 Task: Find an Airbnb in Stoughton, United States, for 8 guests from August 24 to September 10, with 6 bedrooms, 6 bathrooms, a price range of ₹10,000 to ₹15,000, and amenities including WiFi, Free parking, TV, and Gym.
Action: Mouse moved to (724, 154)
Screenshot: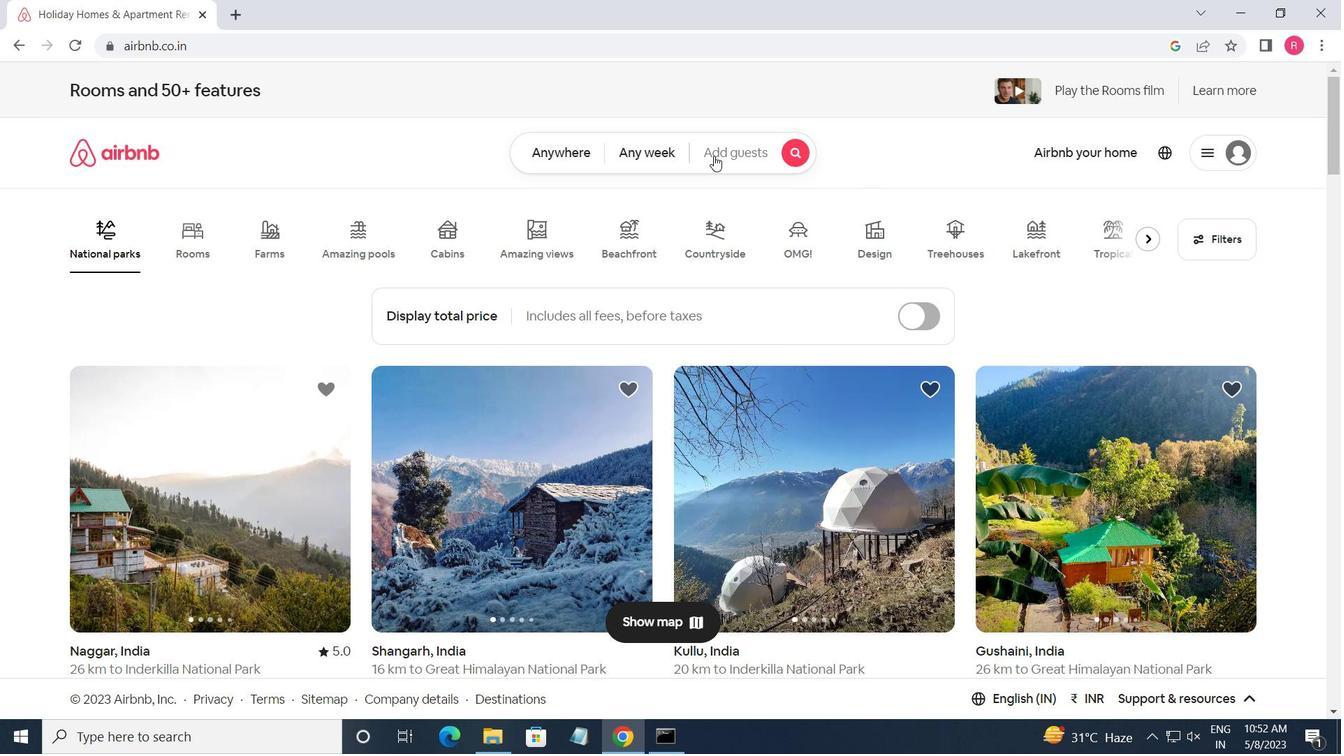 
Action: Mouse pressed left at (724, 154)
Screenshot: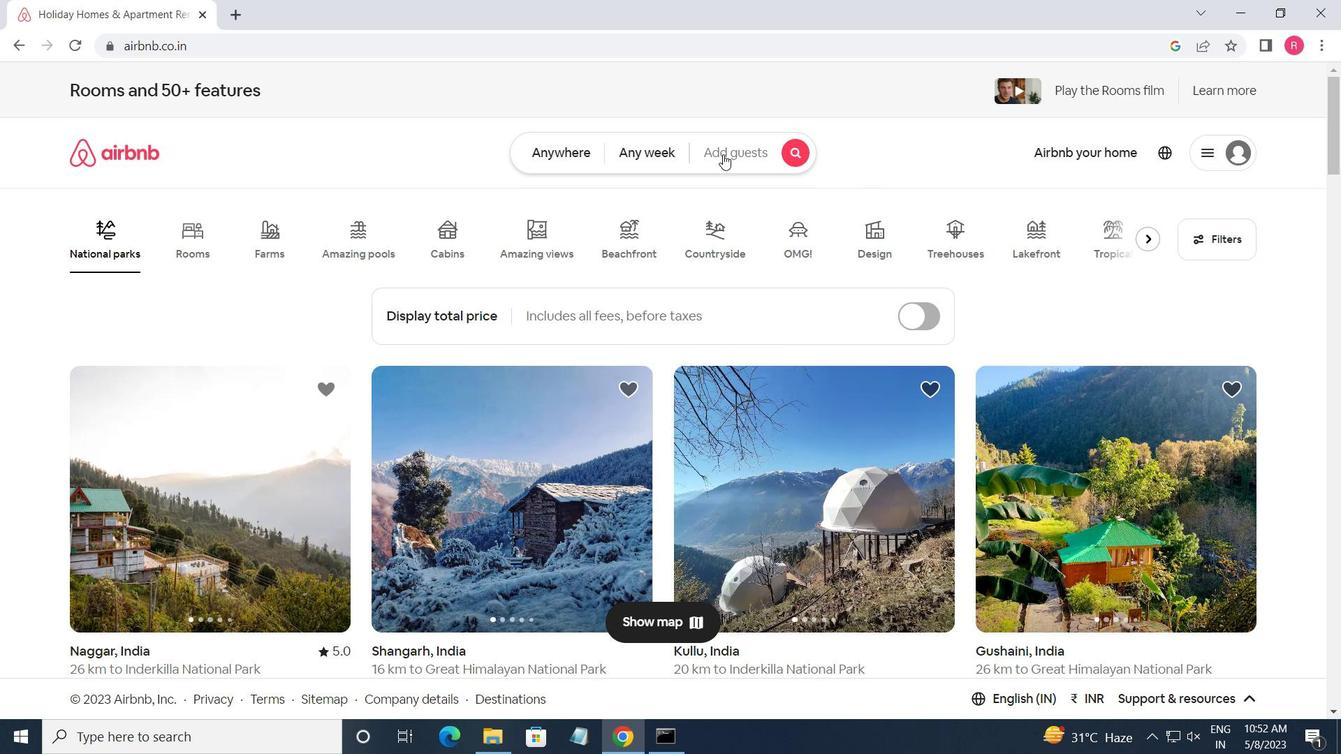 
Action: Mouse moved to (851, 172)
Screenshot: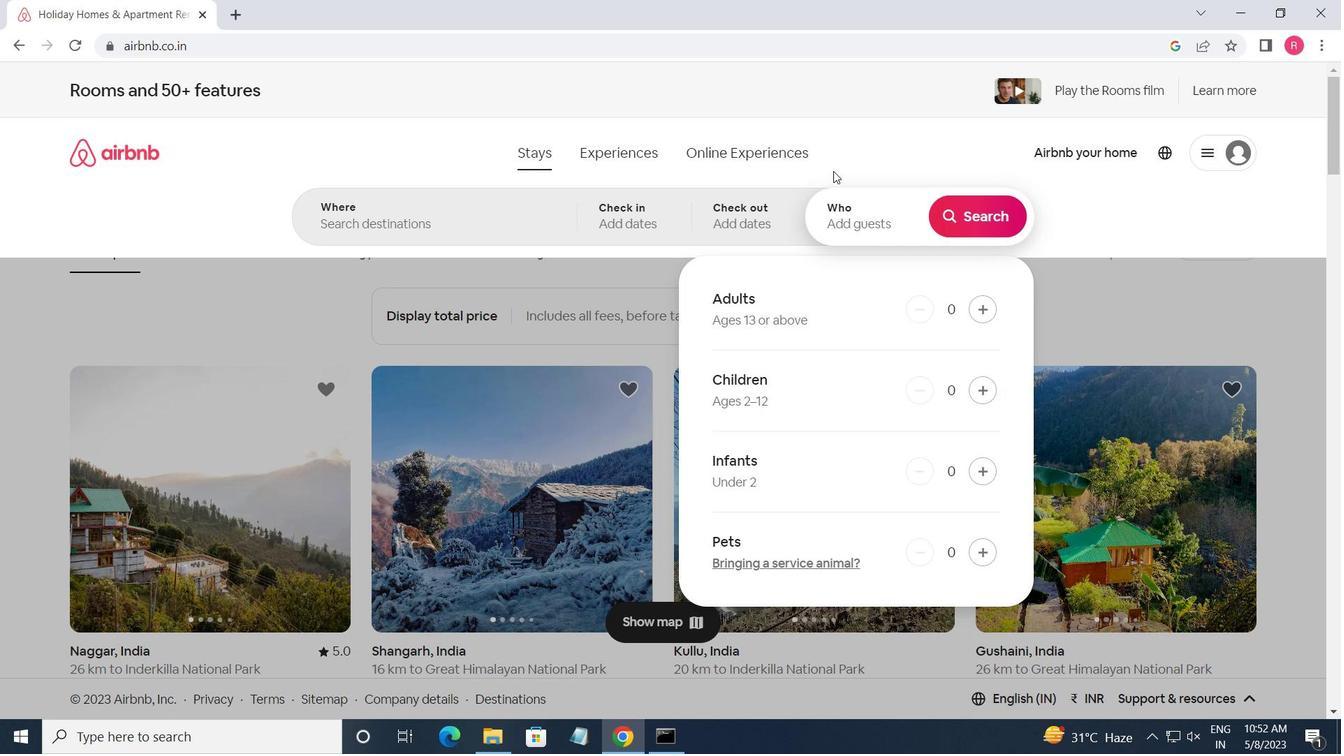 
Action: Mouse pressed left at (851, 172)
Screenshot: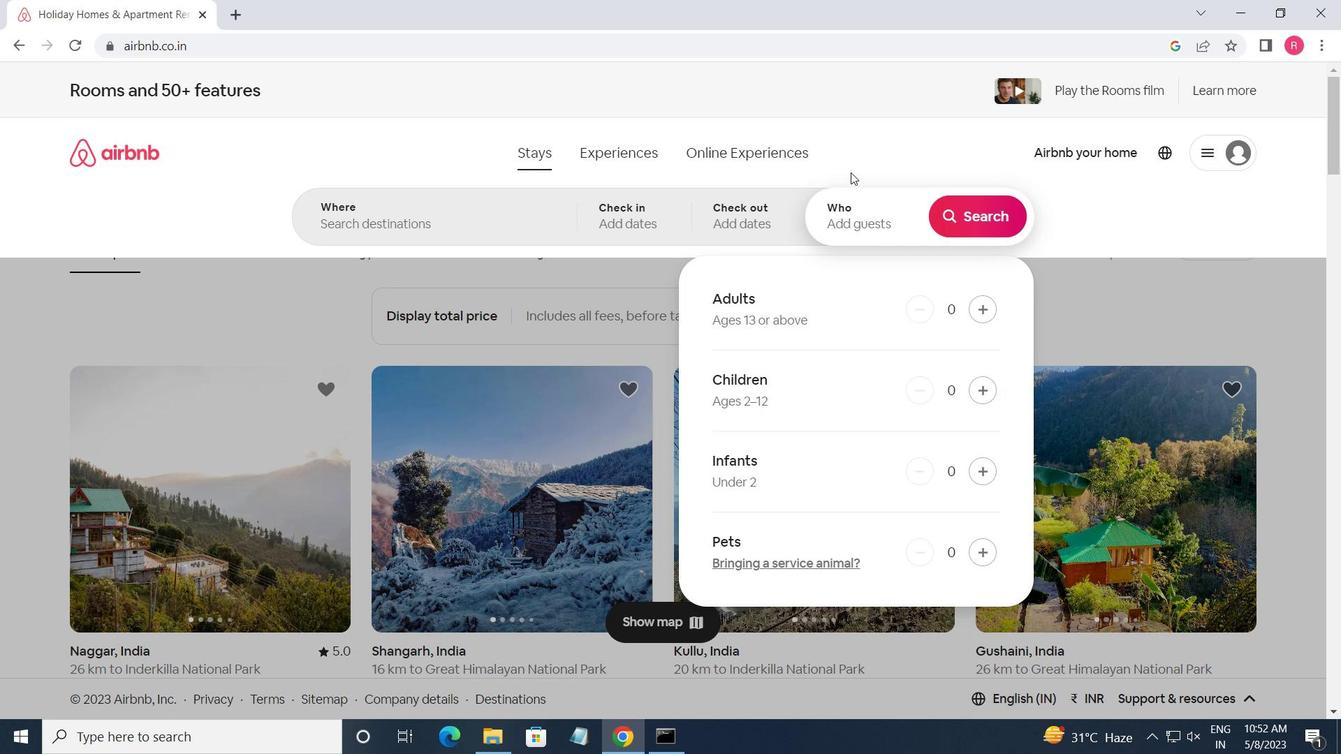 
Action: Mouse moved to (989, 216)
Screenshot: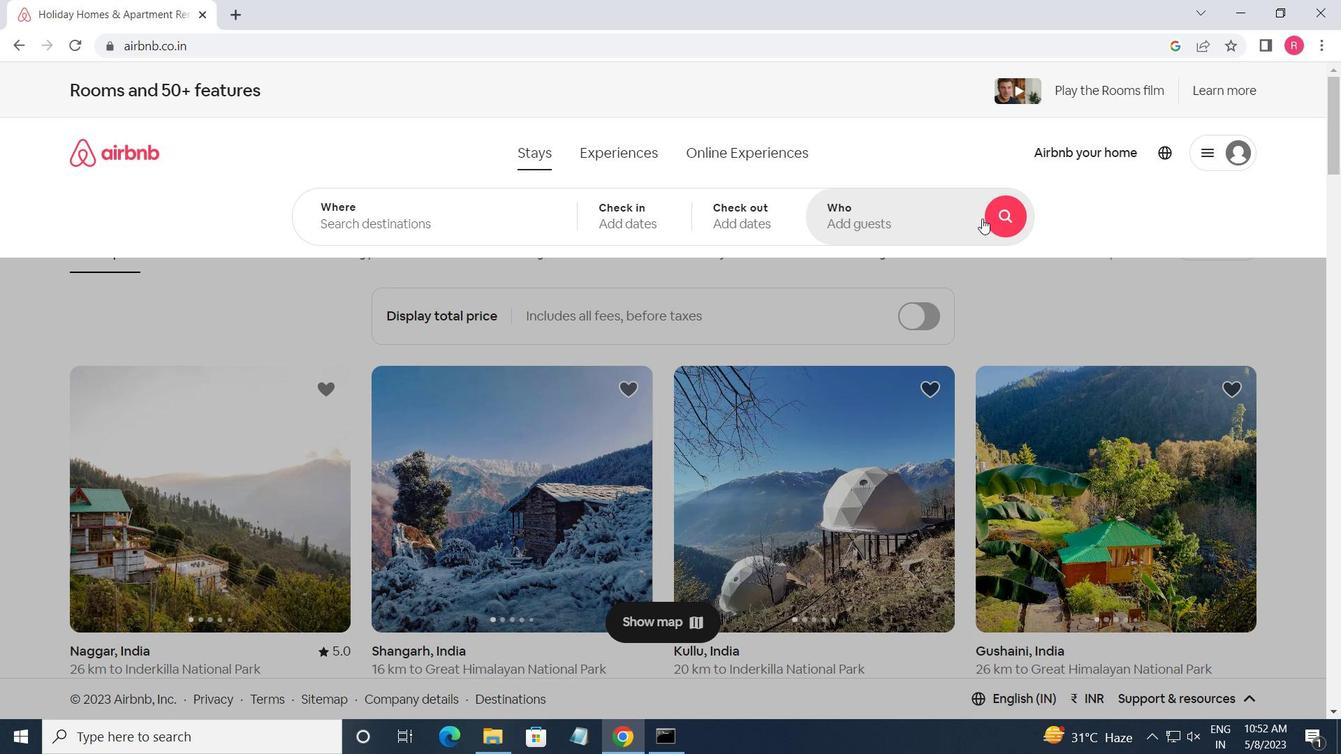 
Action: Mouse pressed left at (989, 216)
Screenshot: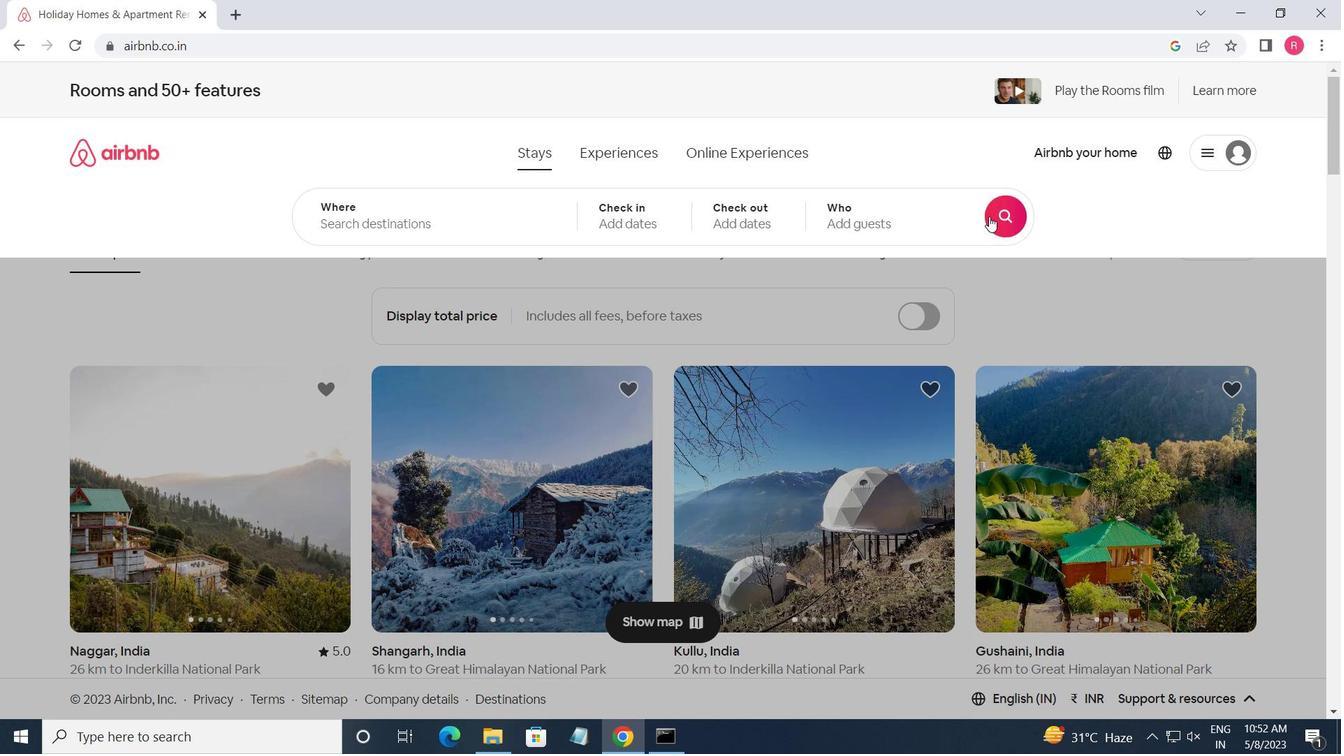 
Action: Mouse moved to (788, 160)
Screenshot: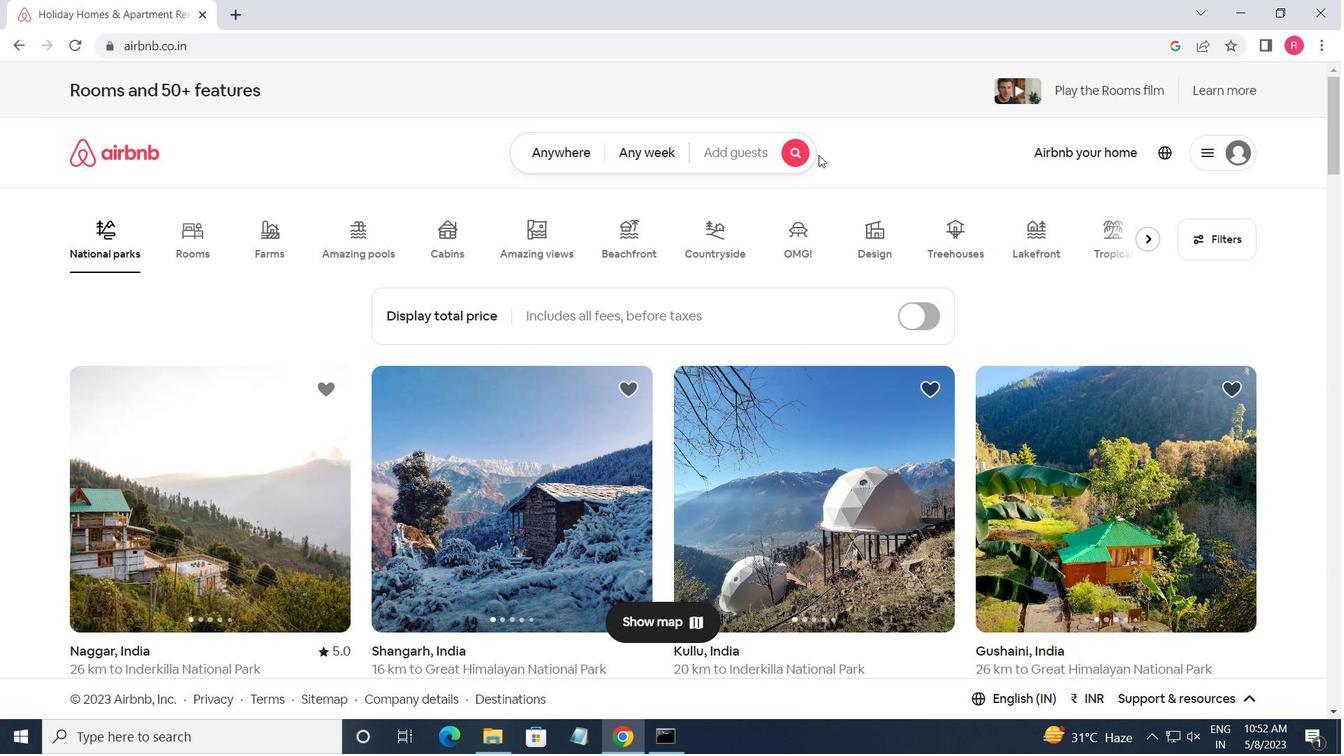 
Action: Mouse pressed left at (788, 160)
Screenshot: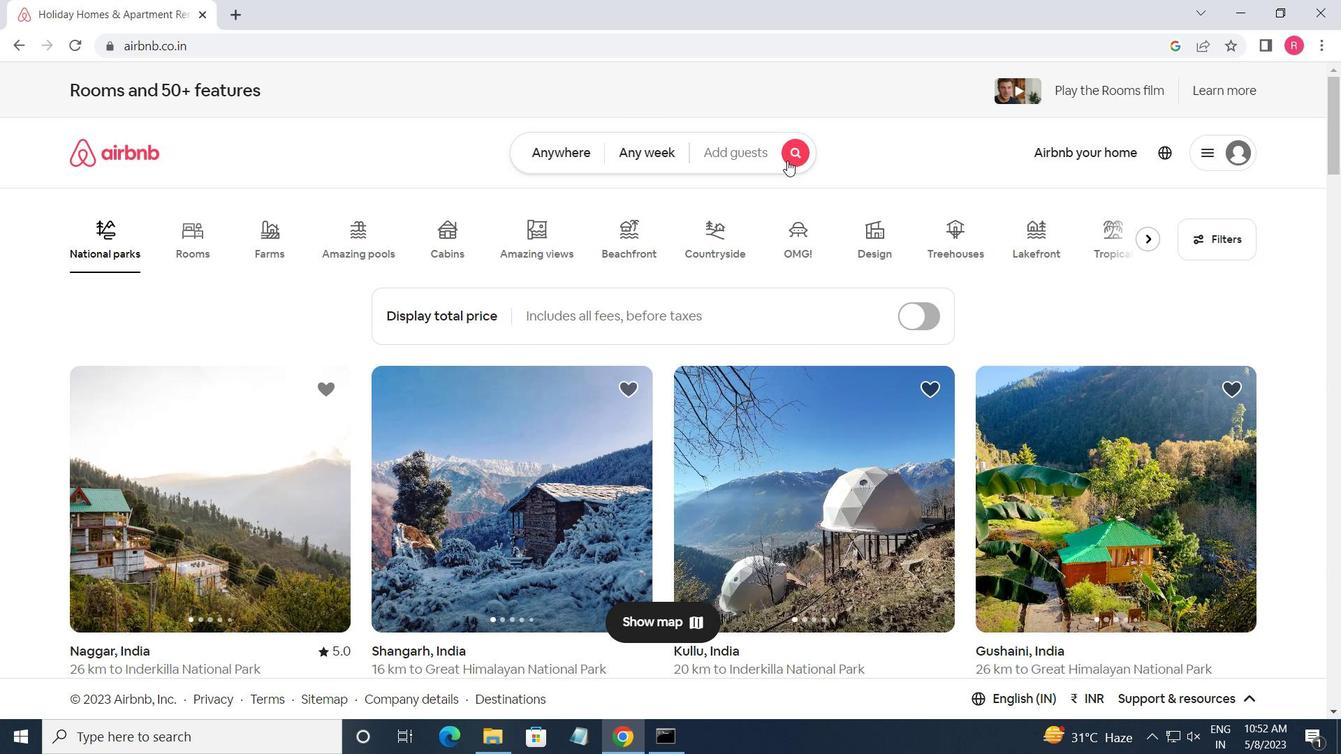 
Action: Mouse moved to (374, 227)
Screenshot: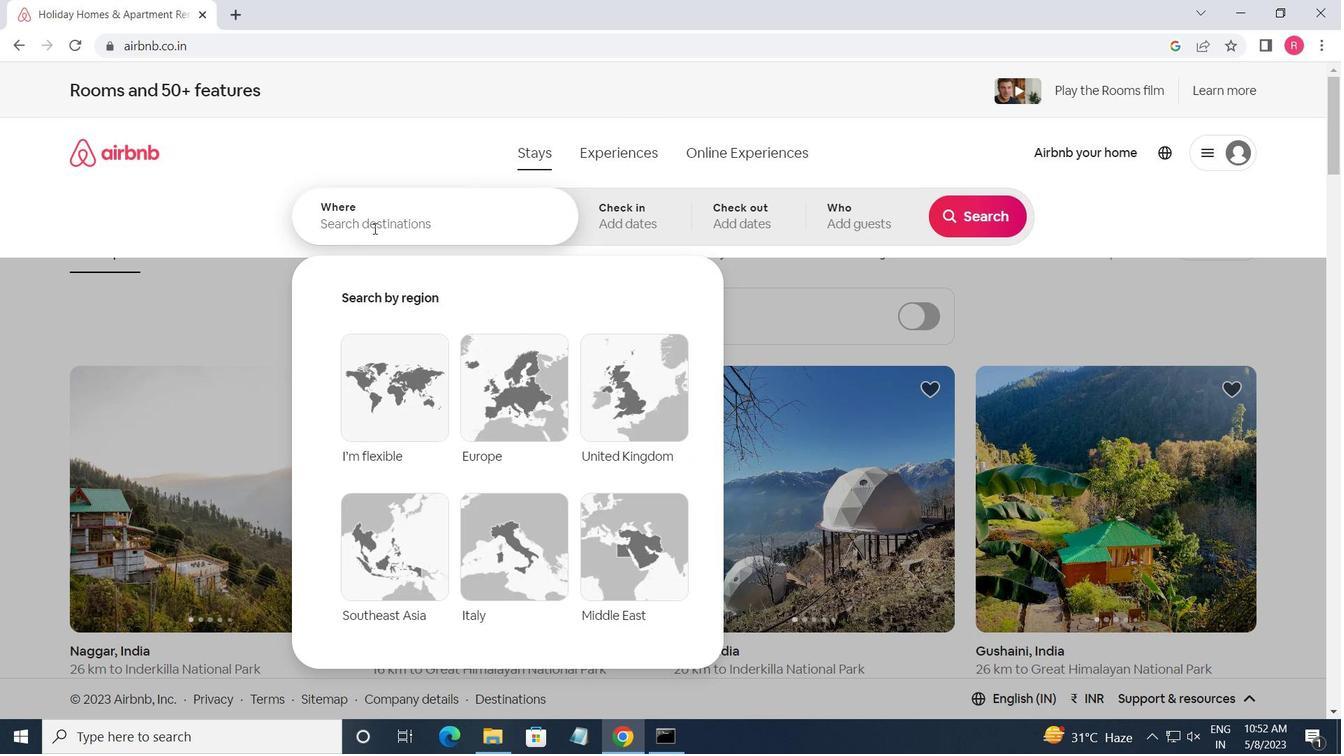 
Action: Mouse pressed left at (374, 227)
Screenshot: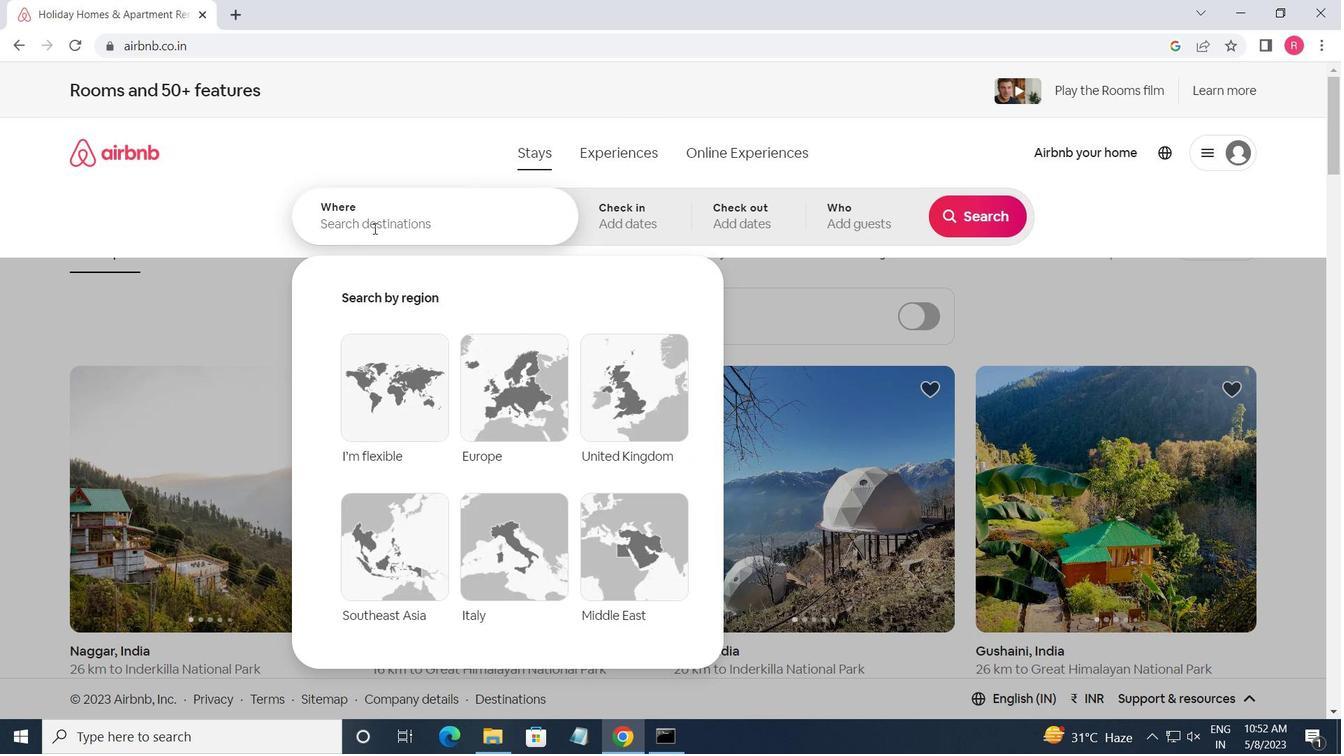 
Action: Key pressed <Key.shift>STOUGHTON<Key.space>,<Key.shift><Key.shift><Key.shift><Key.shift><Key.shift><Key.shift><Key.shift><Key.shift><Key.shift><Key.shift><Key.shift><Key.shift><Key.shift><Key.shift><Key.shift><Key.shift><Key.shift><Key.shift><Key.shift><Key.shift><Key.shift><Key.shift><Key.shift><Key.shift><Key.shift><Key.shift><Key.shift>UNITED<Key.space><Key.shift>STATES
Screenshot: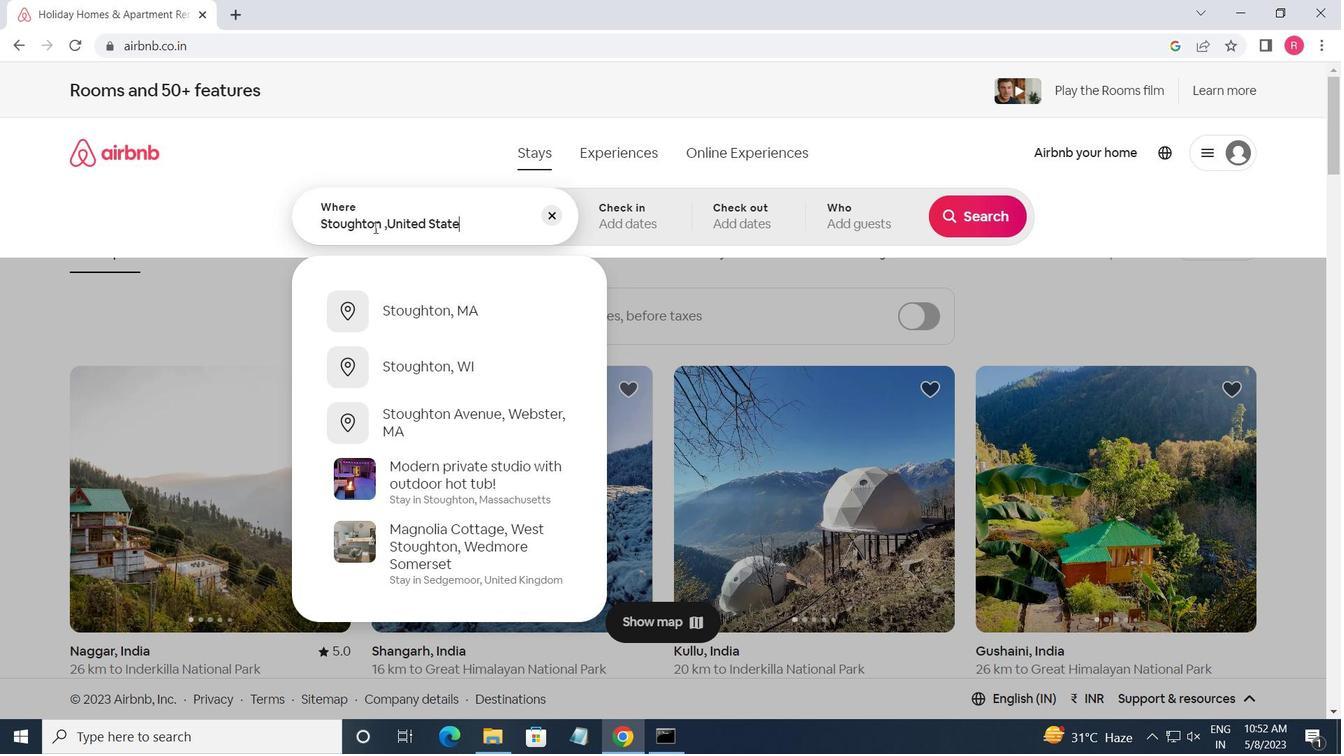 
Action: Mouse moved to (478, 253)
Screenshot: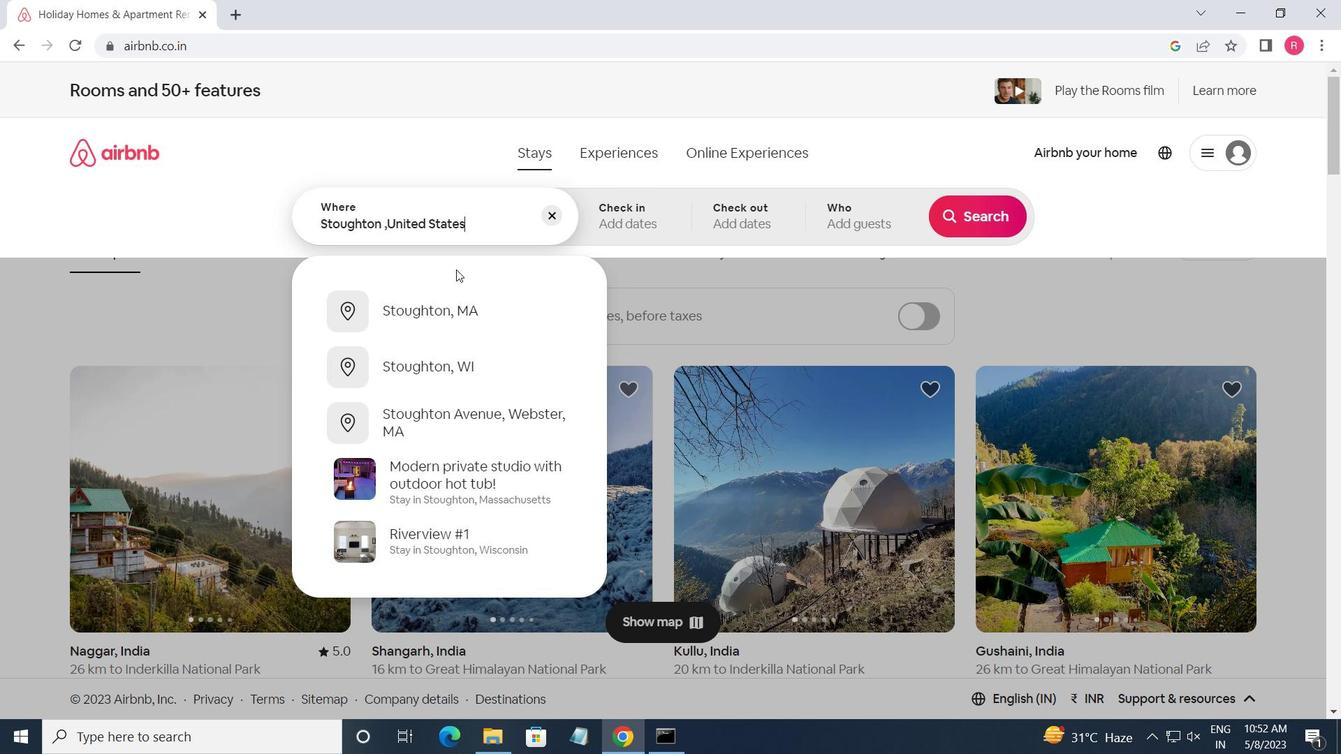 
Action: Key pressed <Key.enter>
Screenshot: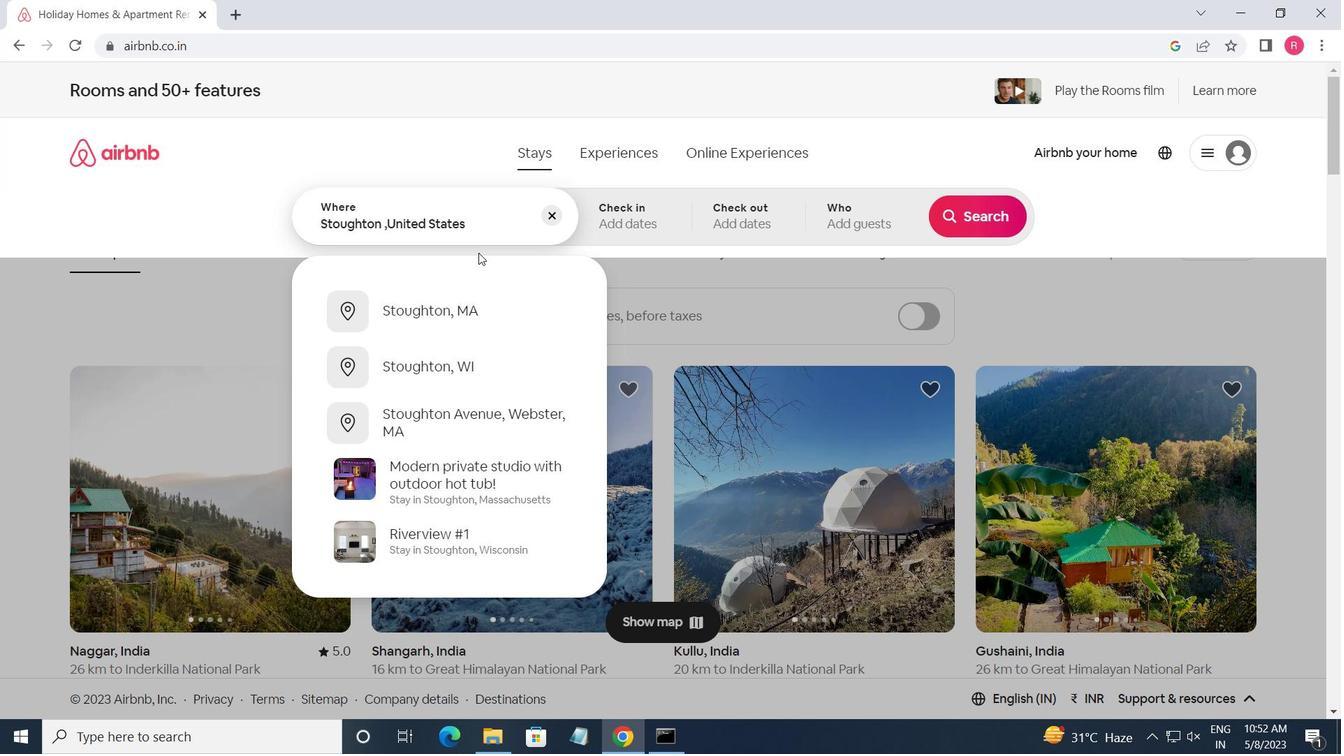 
Action: Mouse moved to (972, 365)
Screenshot: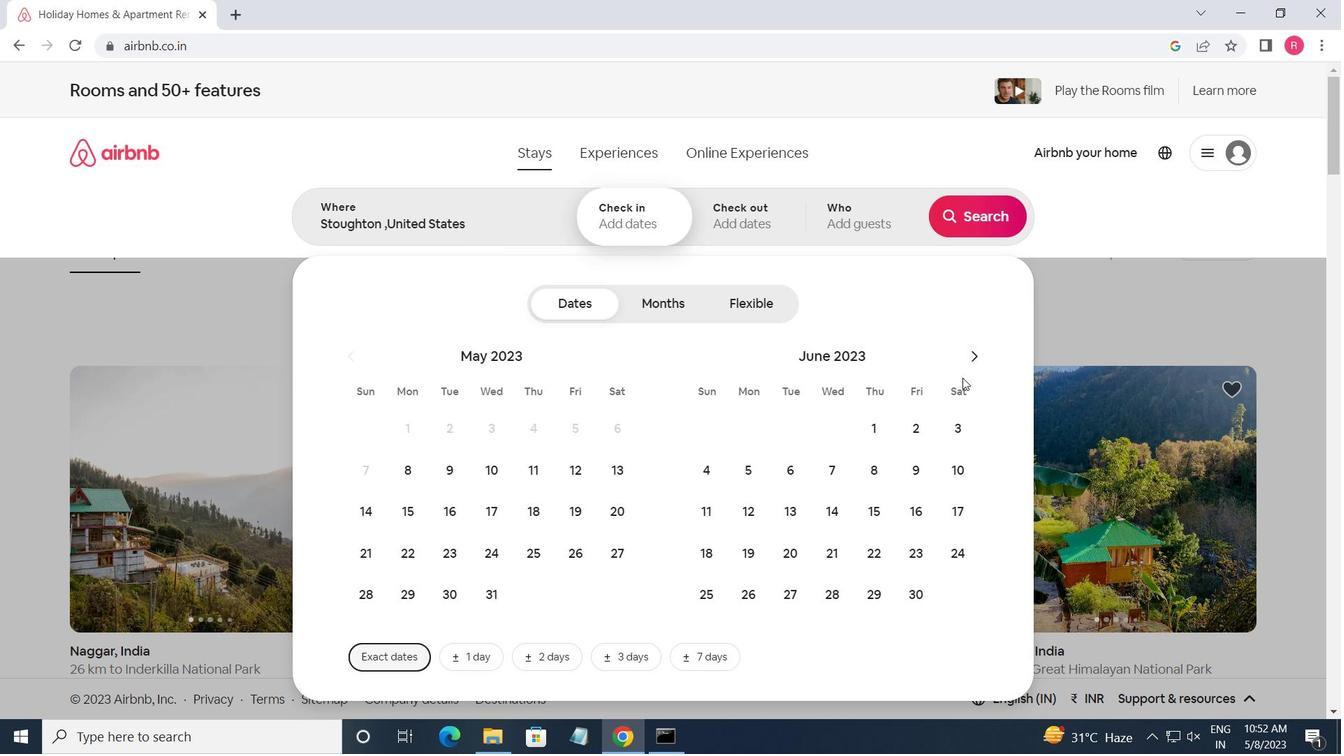 
Action: Mouse pressed left at (972, 365)
Screenshot: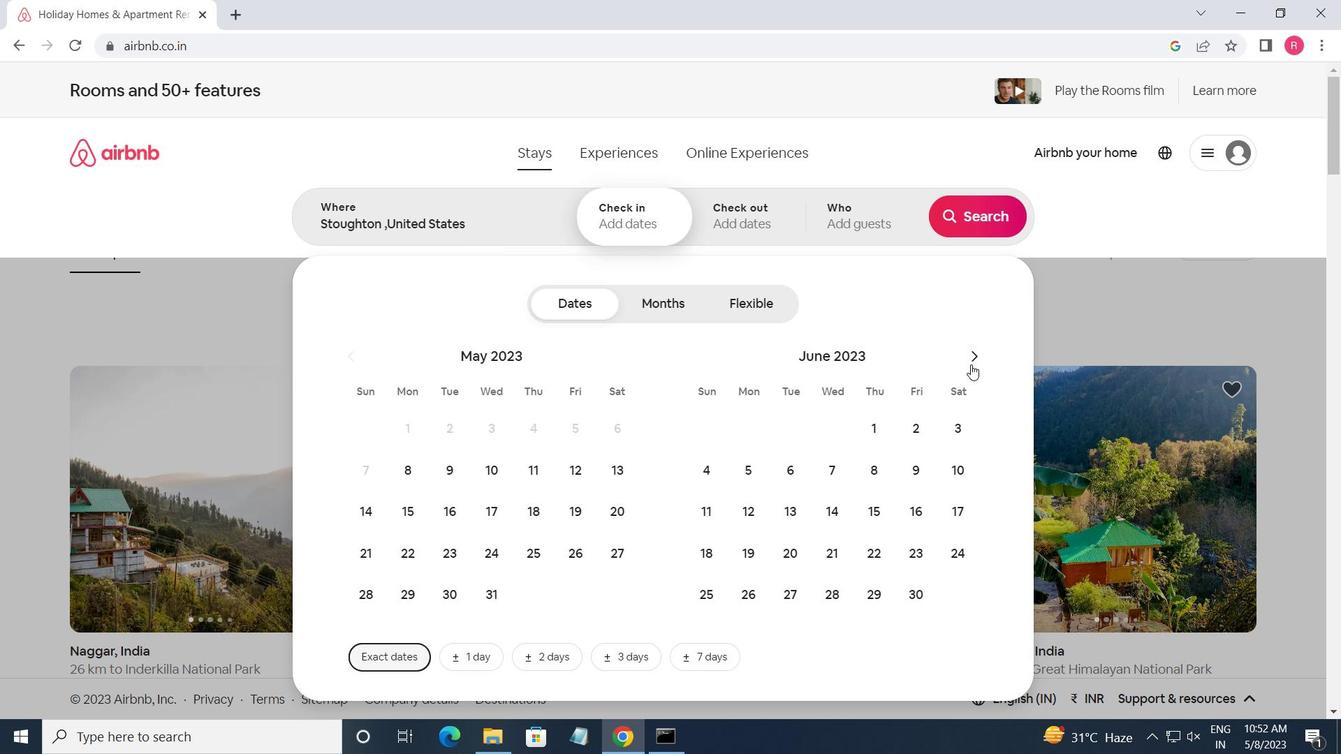 
Action: Mouse pressed left at (972, 365)
Screenshot: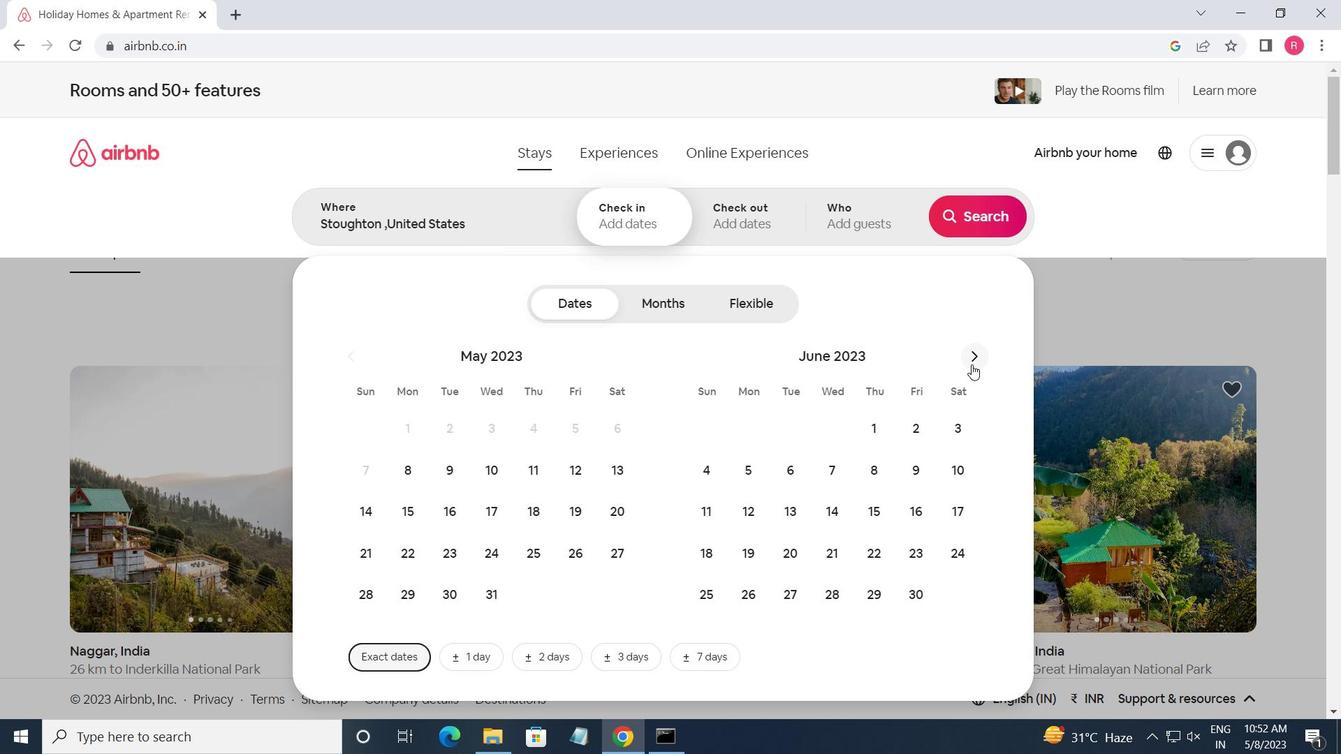 
Action: Mouse moved to (868, 558)
Screenshot: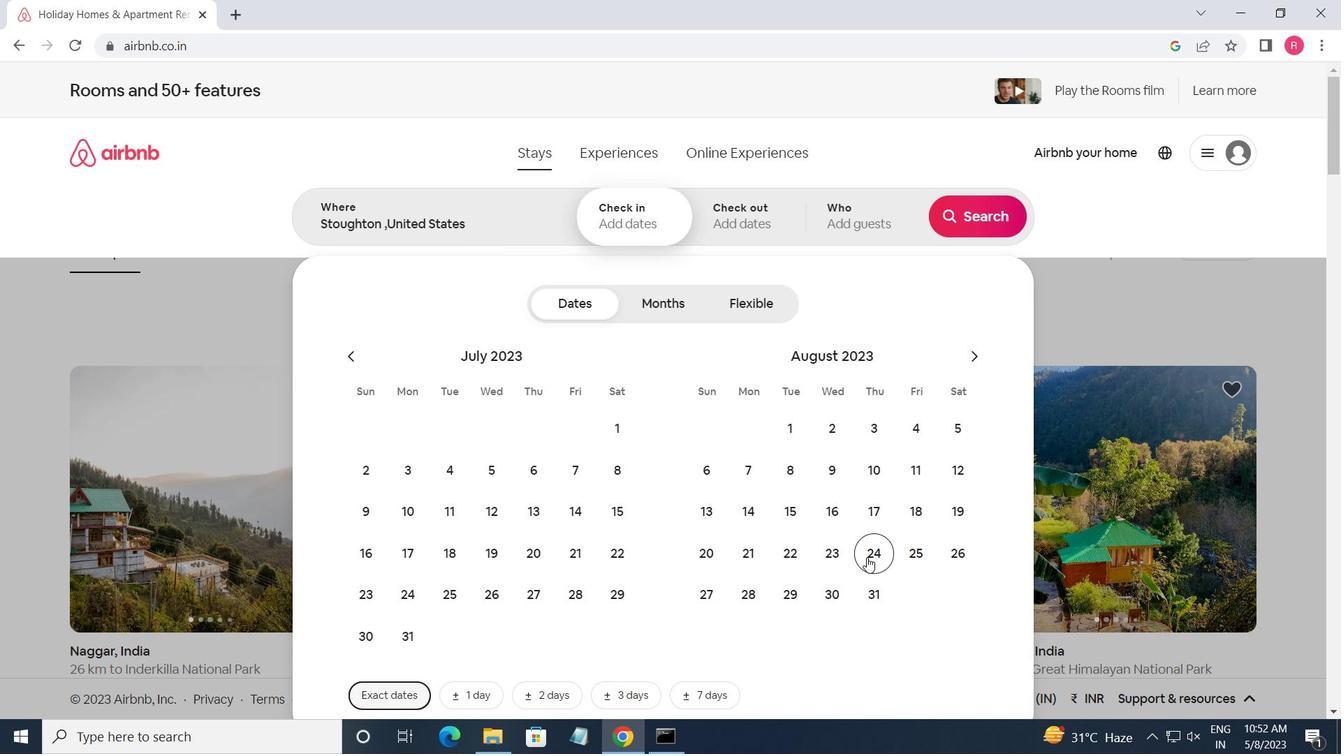 
Action: Mouse pressed left at (868, 558)
Screenshot: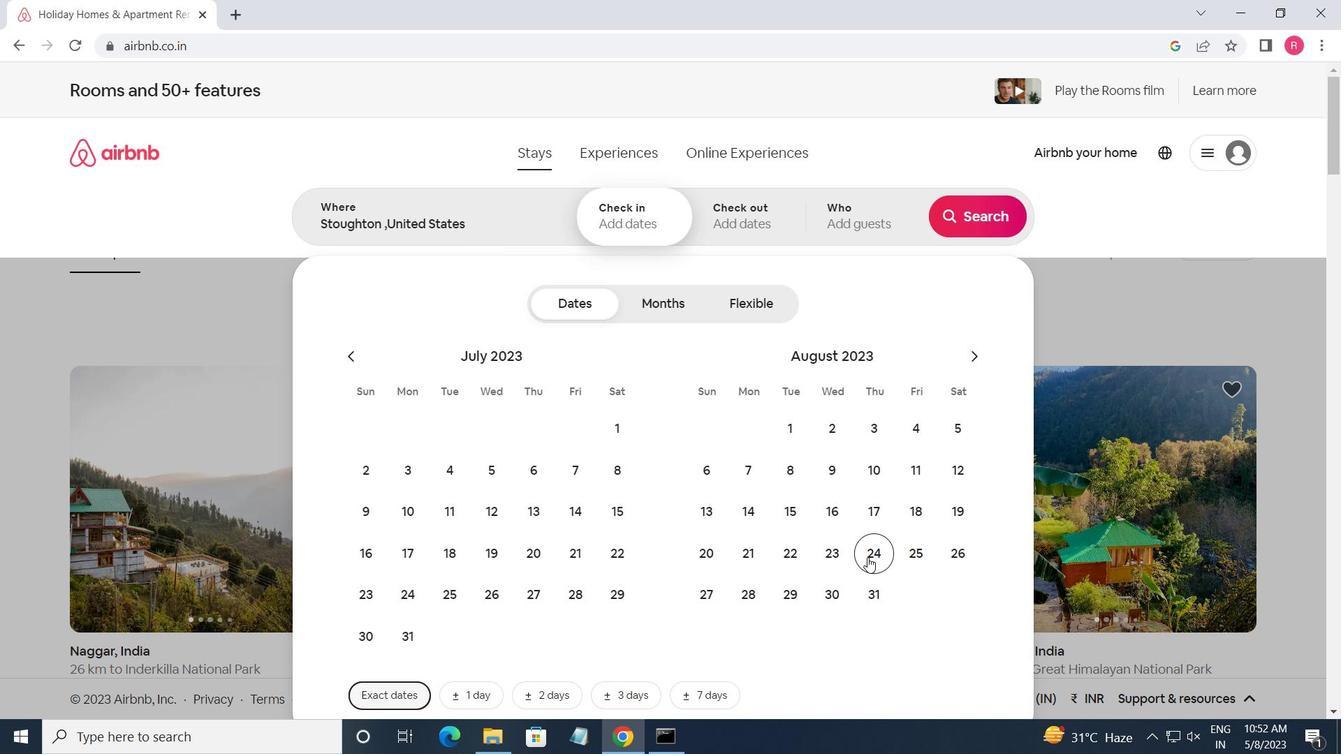 
Action: Mouse moved to (965, 362)
Screenshot: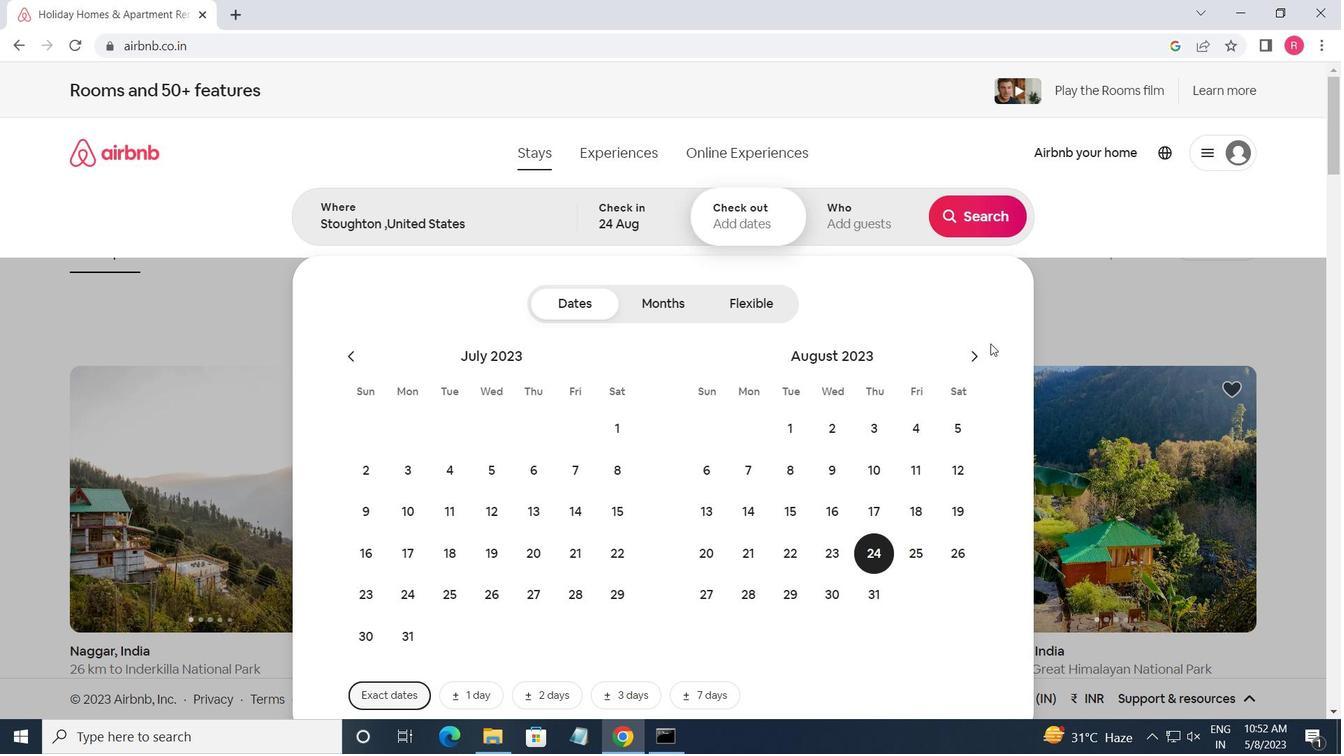 
Action: Mouse pressed left at (965, 362)
Screenshot: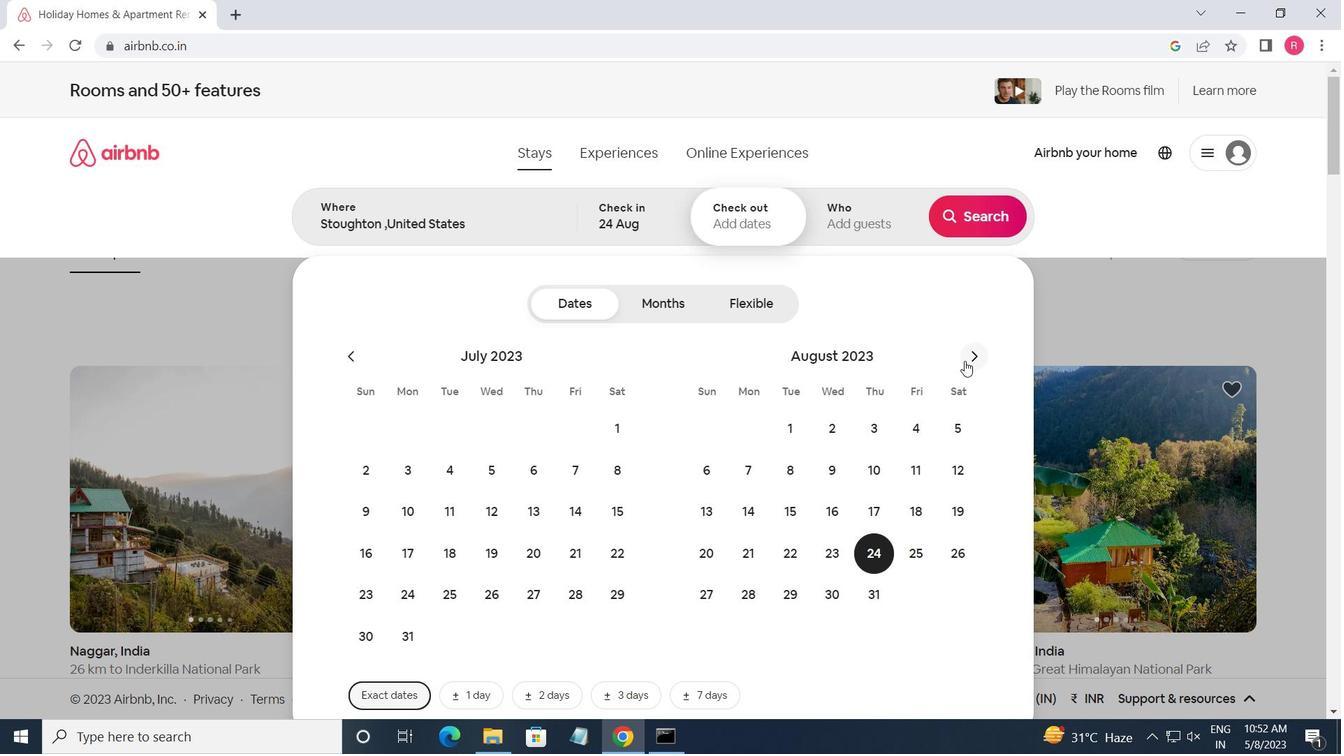 
Action: Mouse moved to (711, 510)
Screenshot: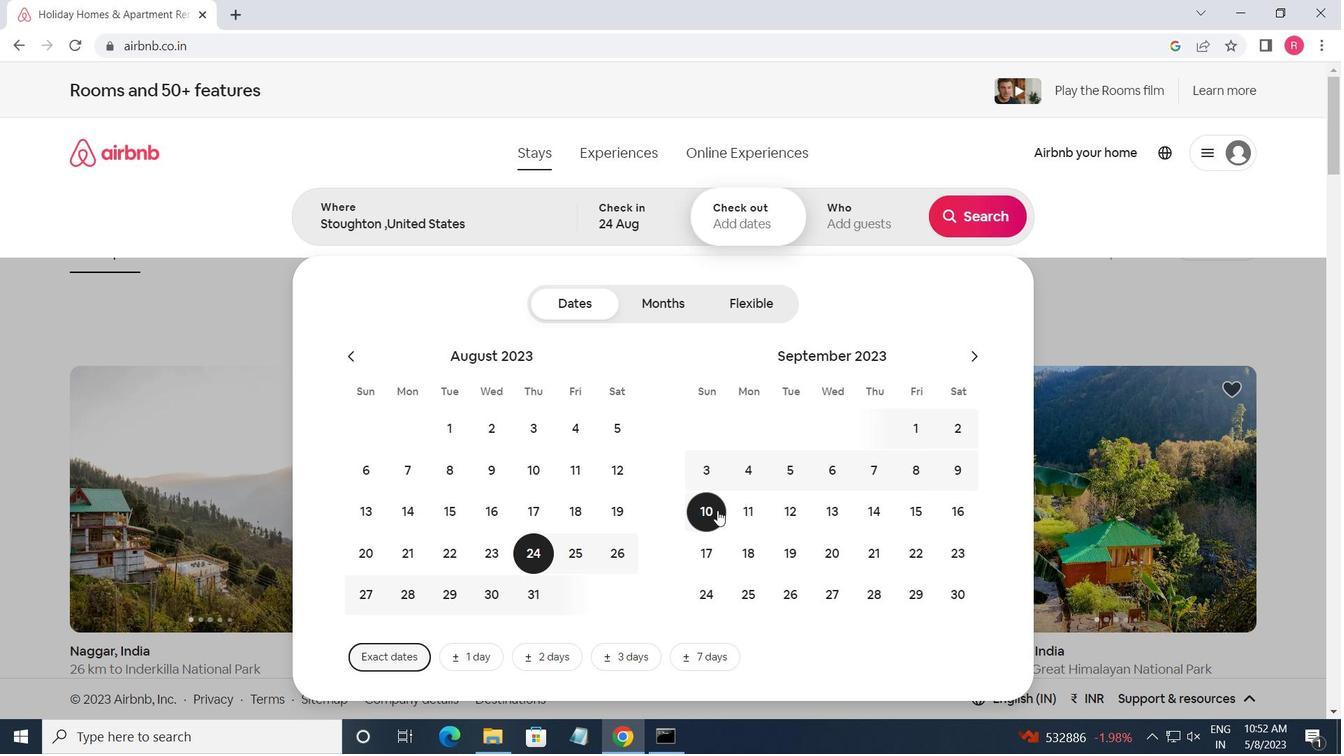 
Action: Mouse pressed left at (711, 510)
Screenshot: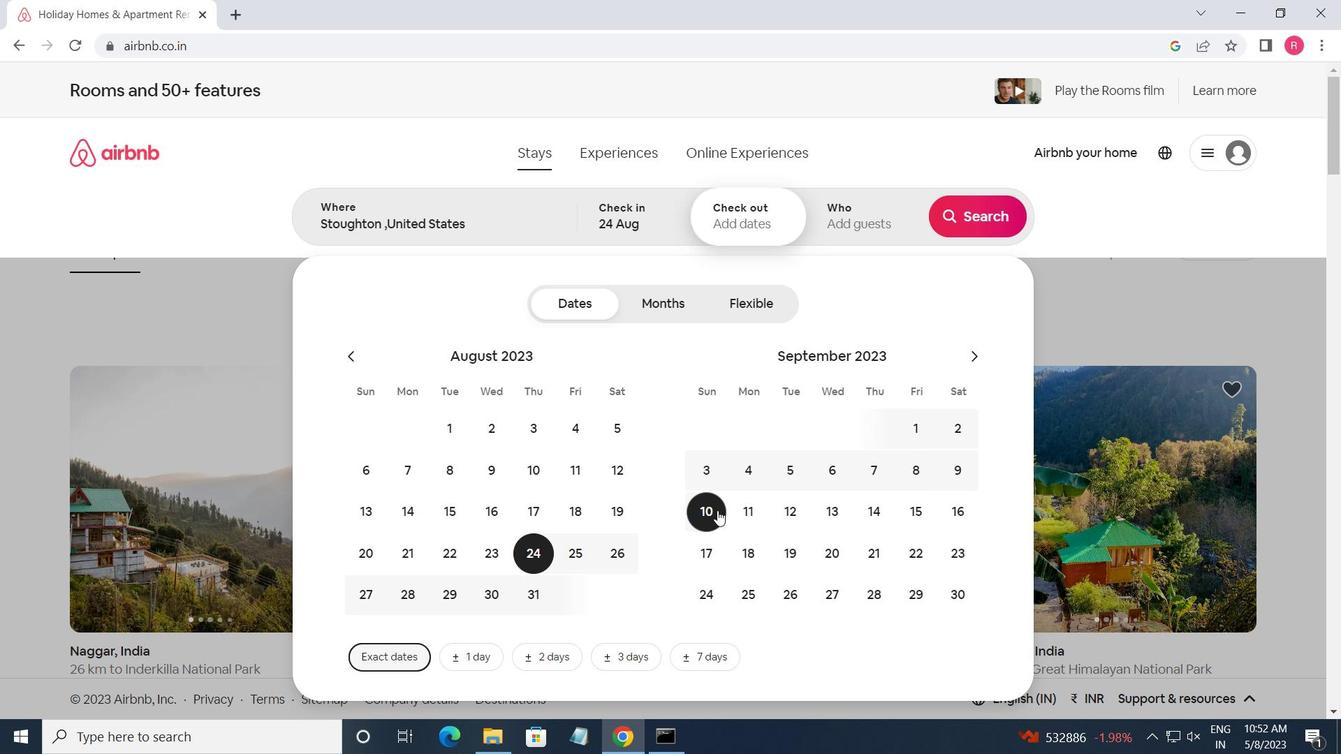 
Action: Mouse moved to (845, 229)
Screenshot: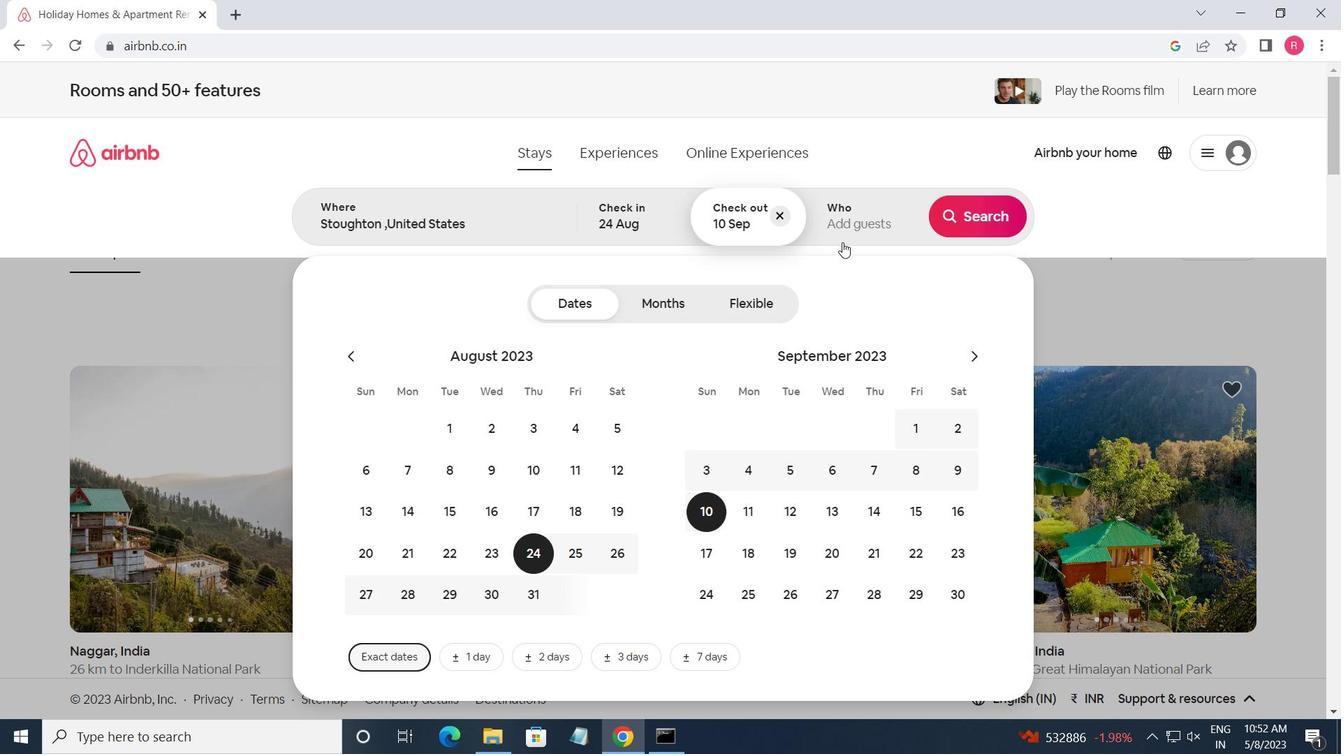 
Action: Mouse pressed left at (845, 229)
Screenshot: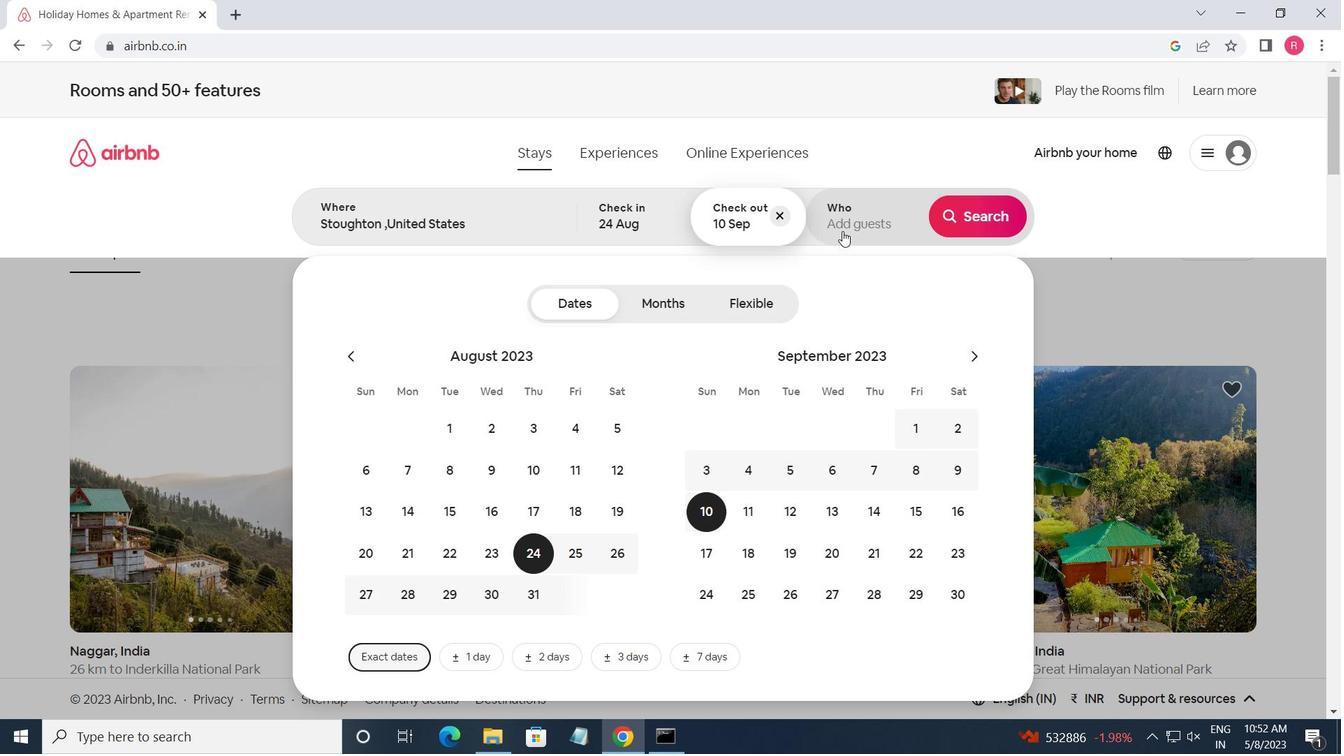 
Action: Mouse moved to (984, 312)
Screenshot: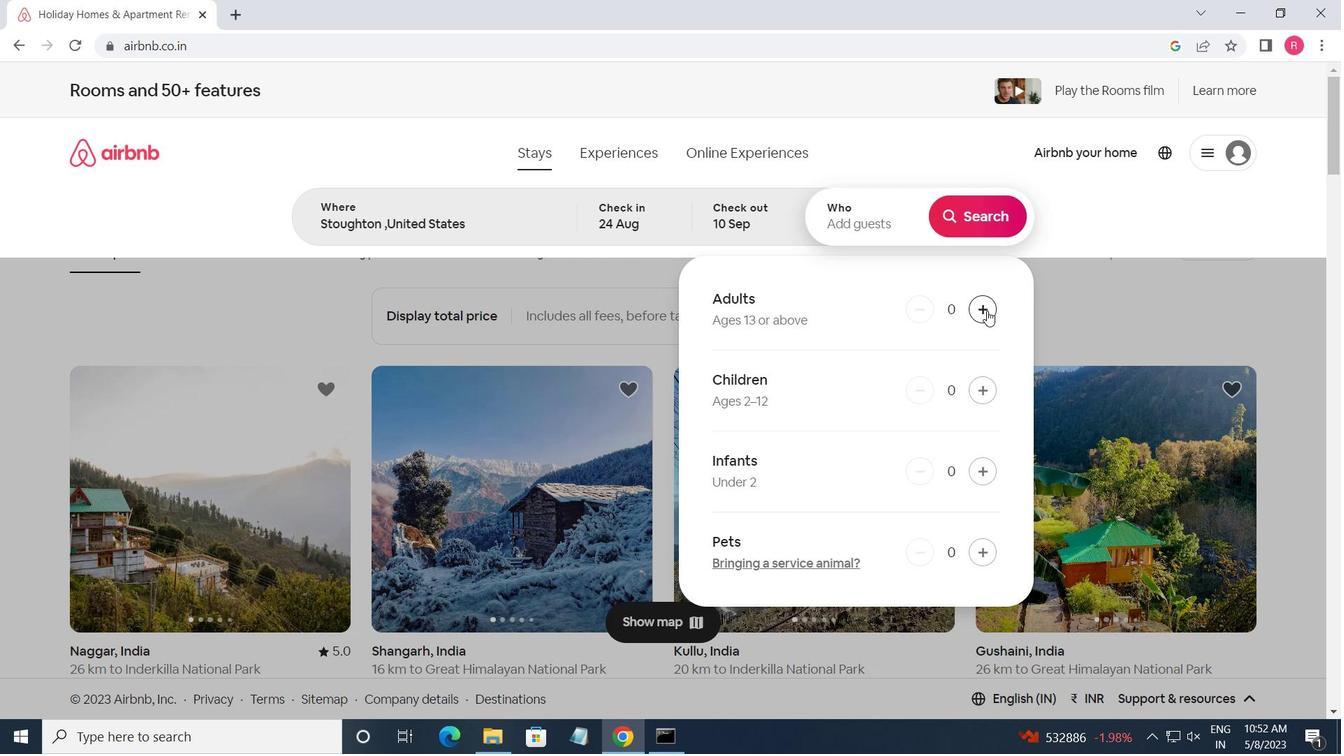 
Action: Mouse pressed left at (984, 312)
Screenshot: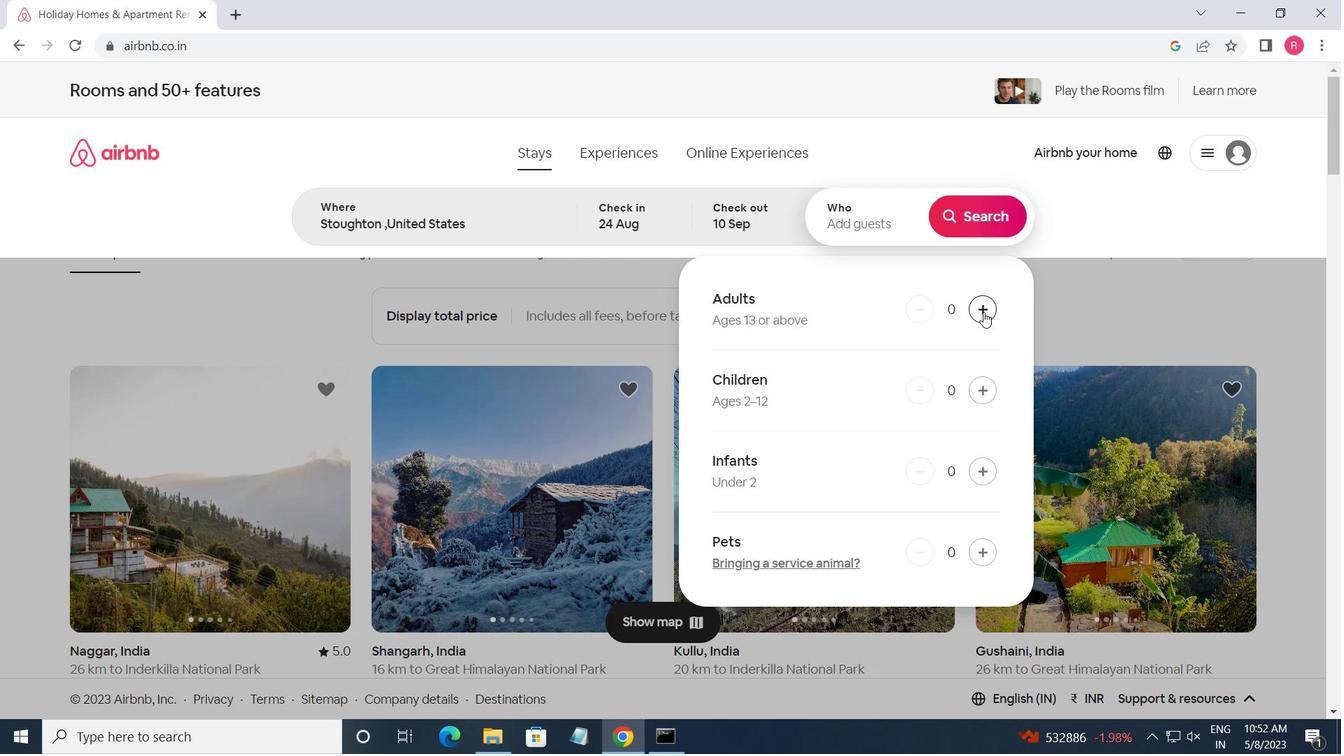 
Action: Mouse pressed left at (984, 312)
Screenshot: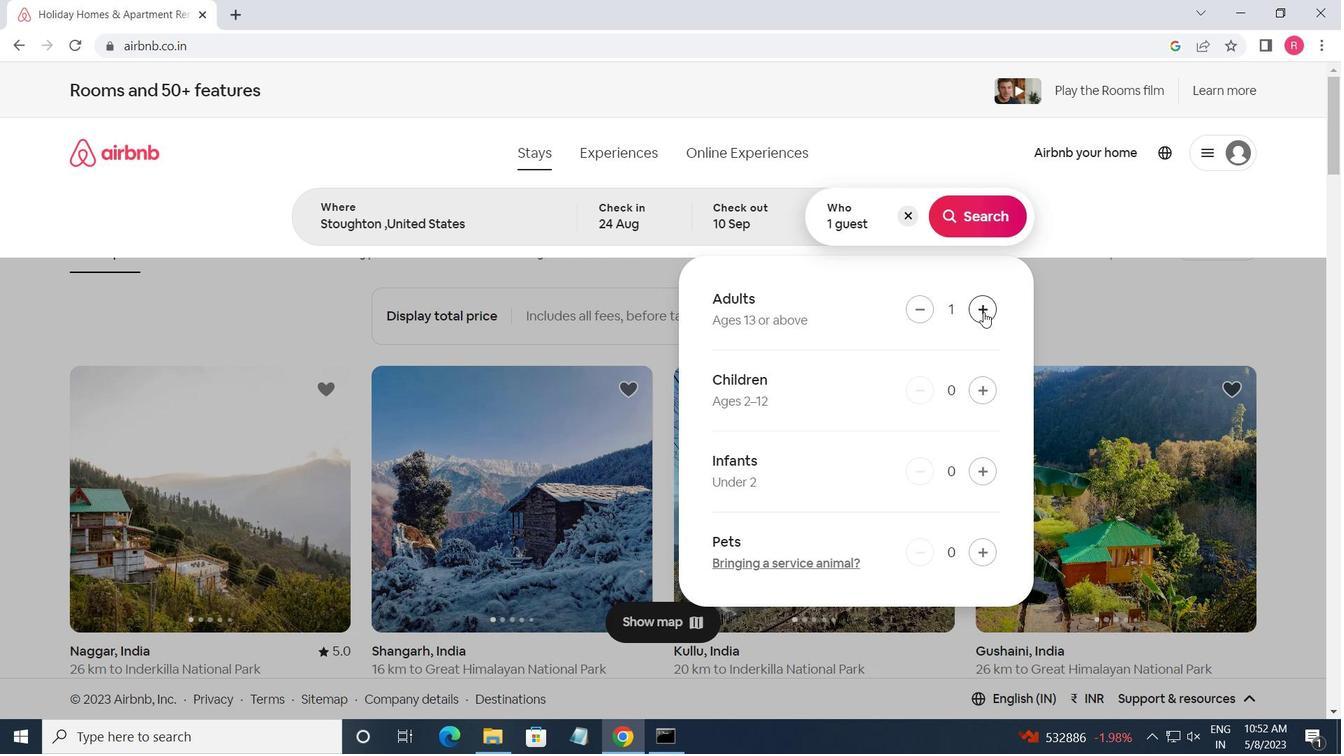 
Action: Mouse pressed left at (984, 312)
Screenshot: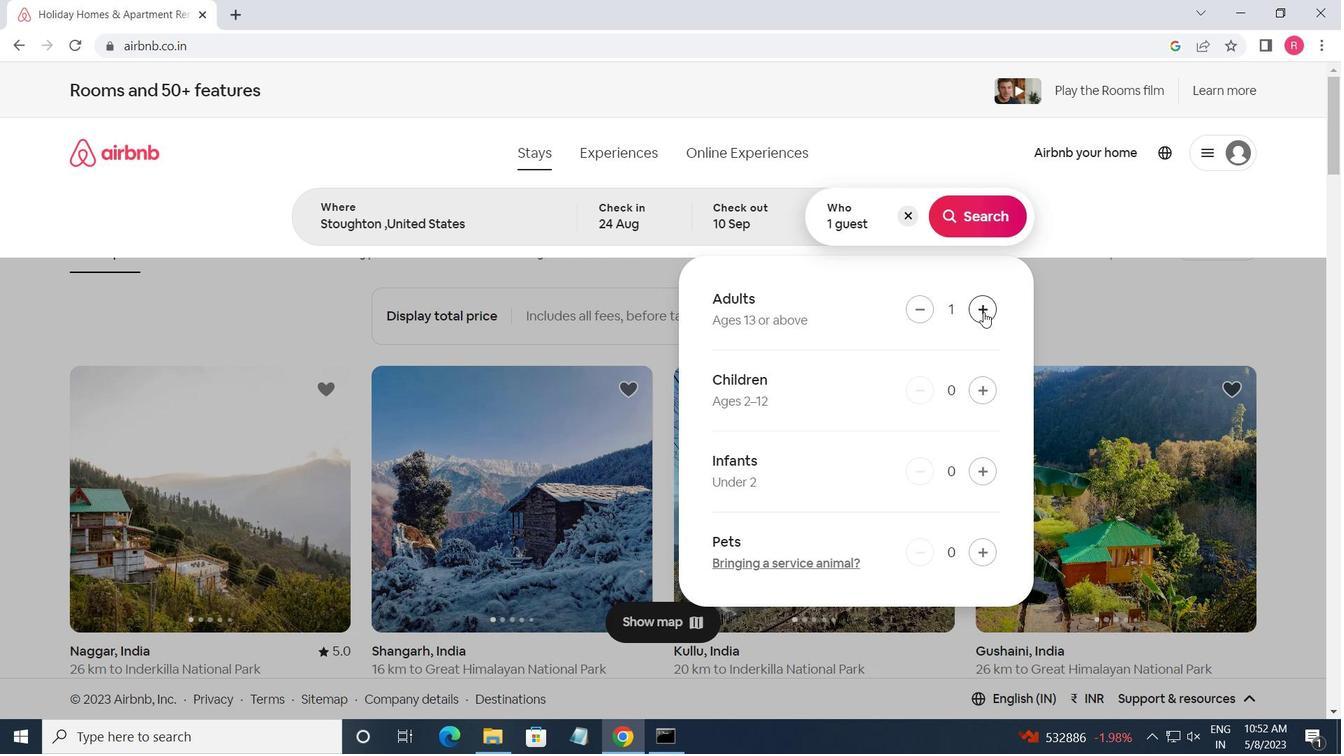 
Action: Mouse pressed left at (984, 312)
Screenshot: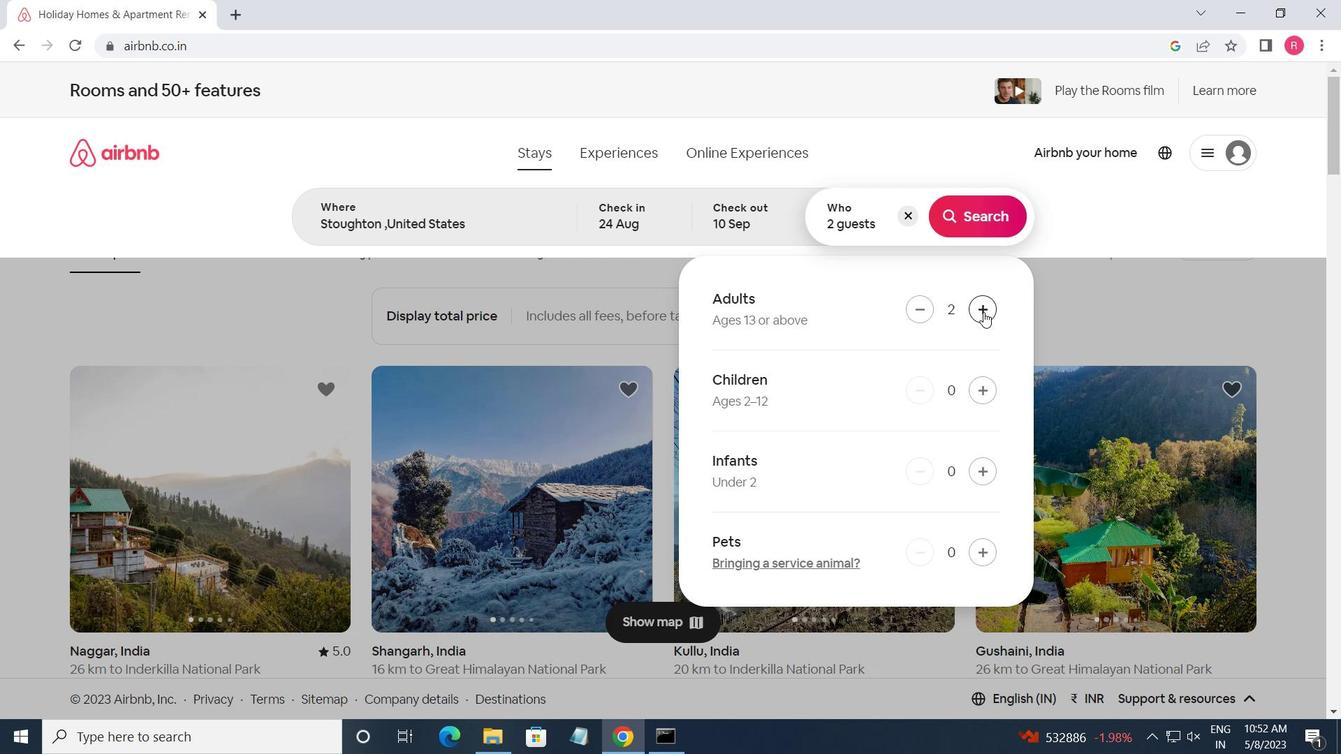 
Action: Mouse pressed left at (984, 312)
Screenshot: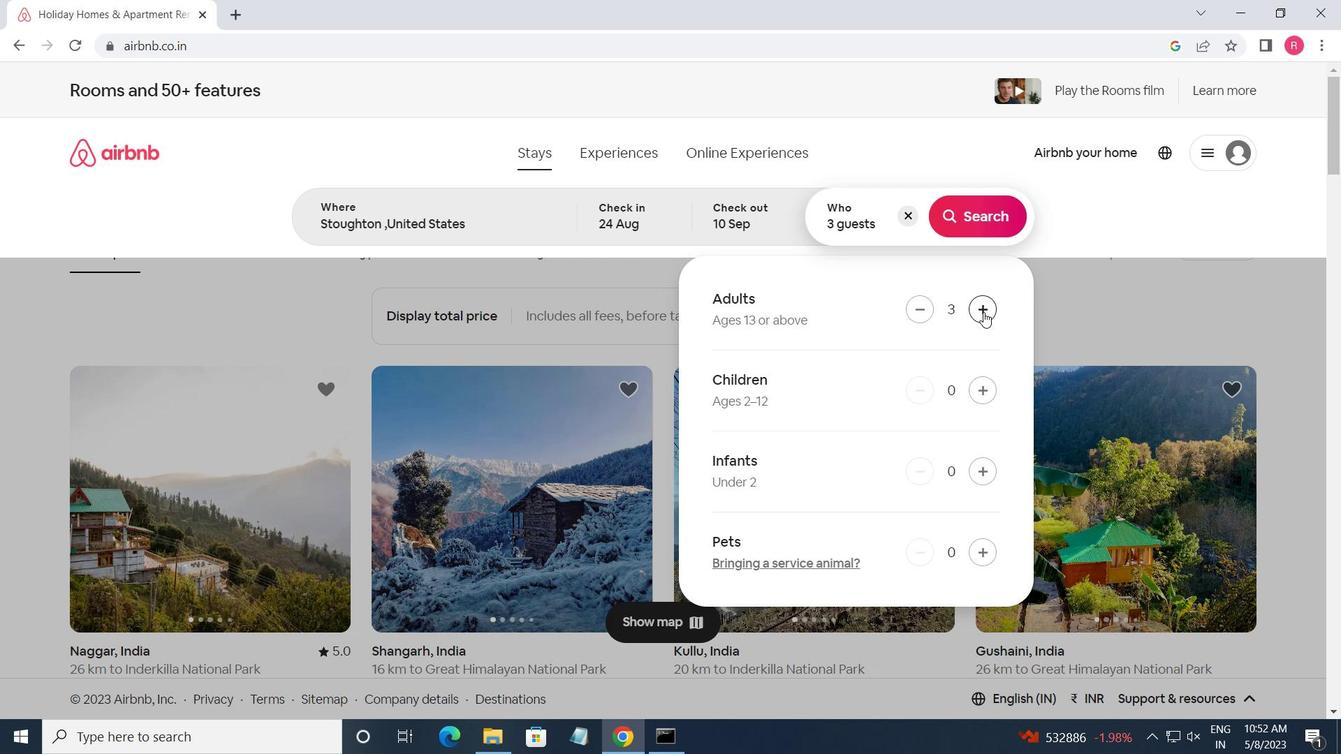
Action: Mouse pressed left at (984, 312)
Screenshot: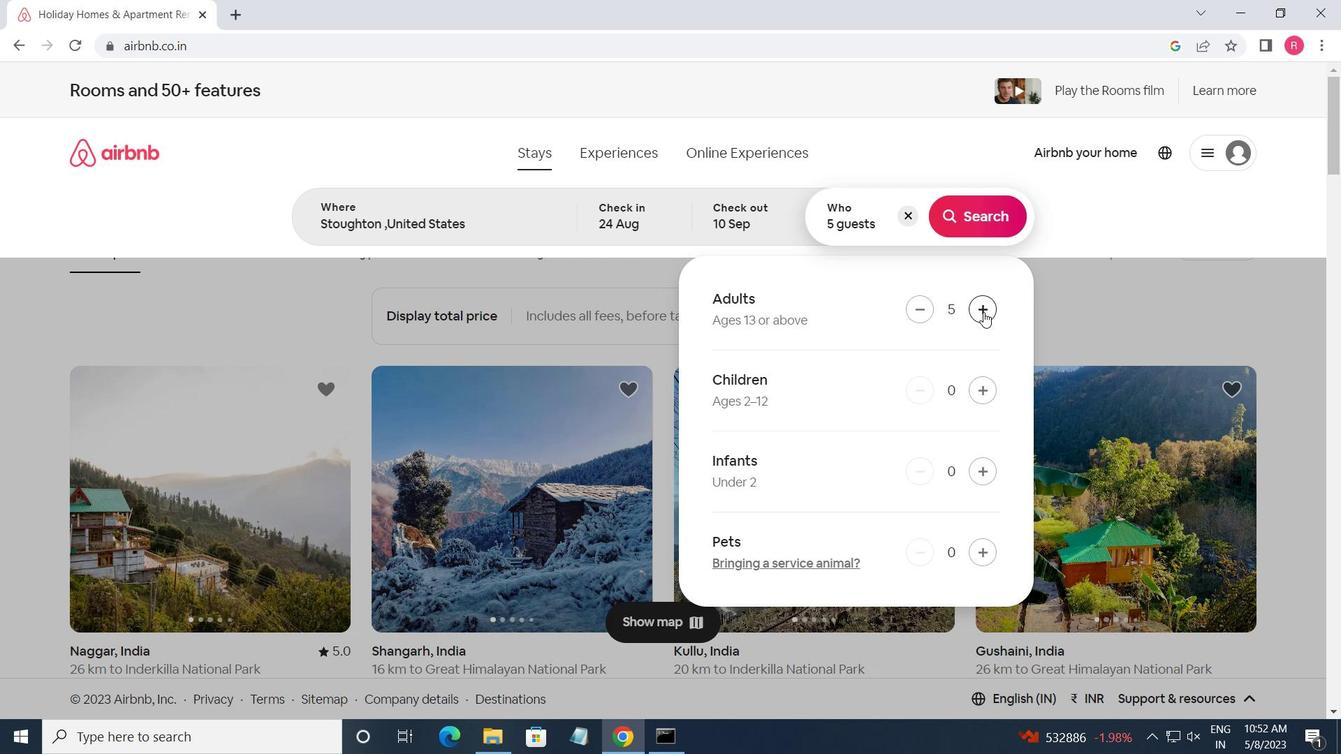 
Action: Mouse moved to (984, 398)
Screenshot: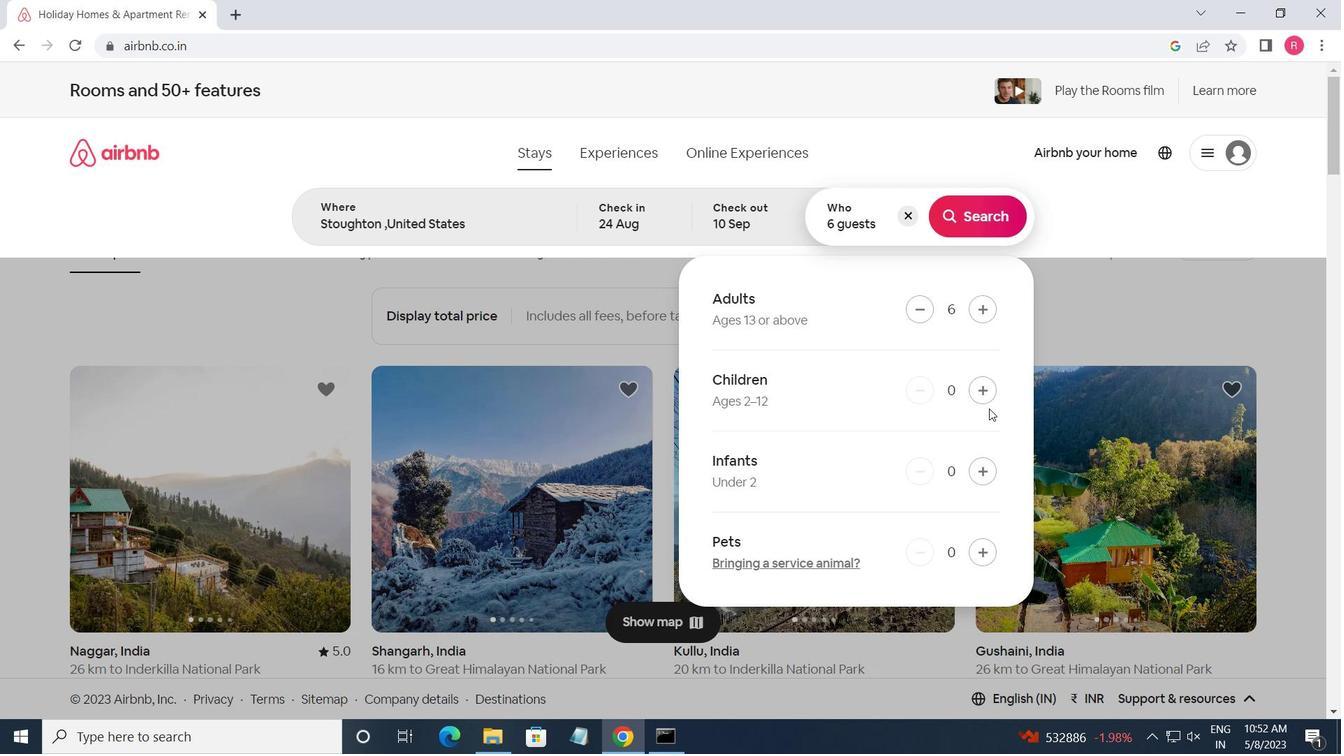 
Action: Mouse pressed left at (984, 398)
Screenshot: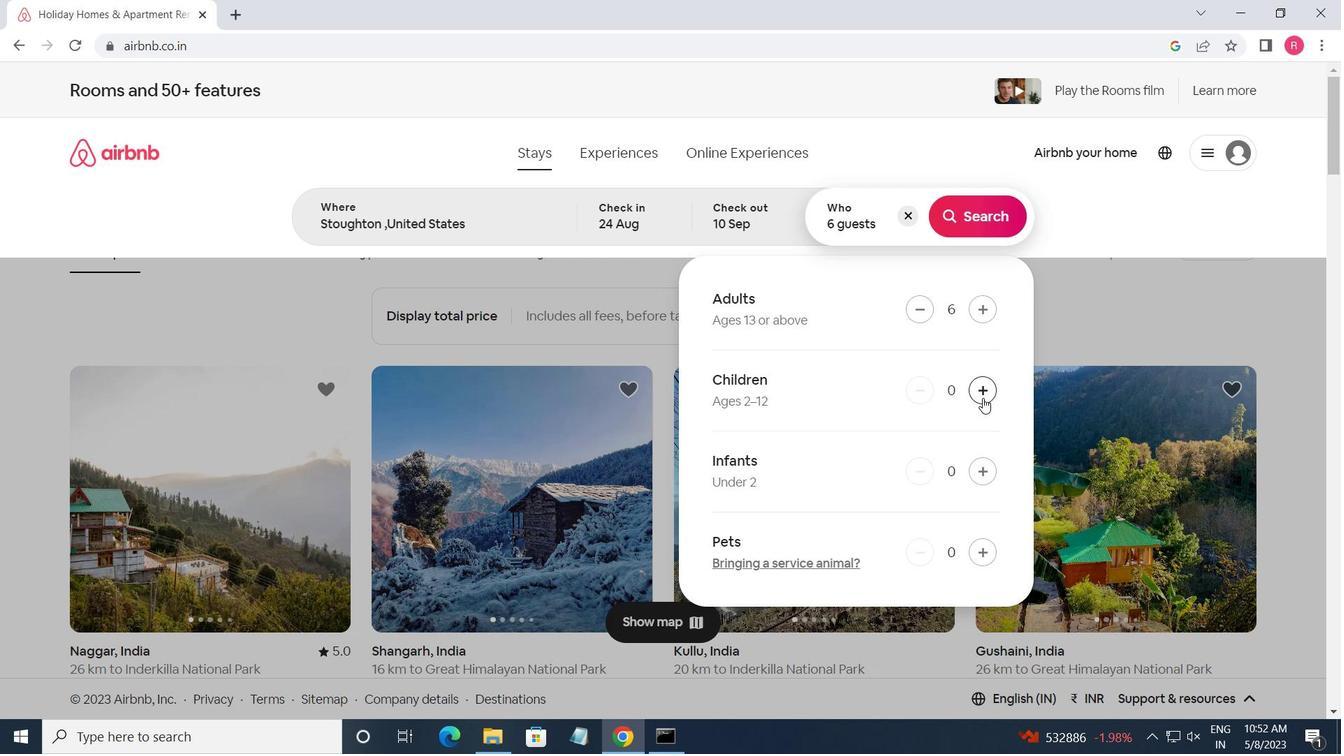 
Action: Mouse pressed left at (984, 398)
Screenshot: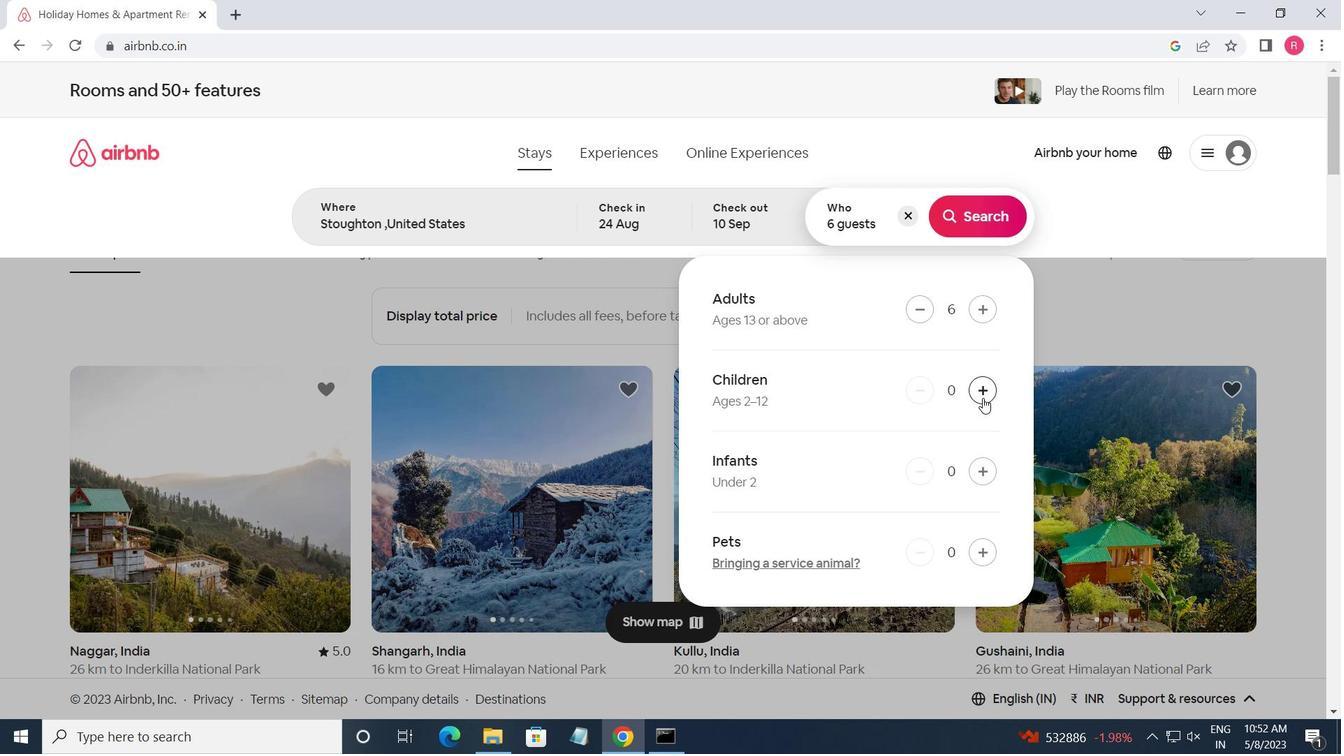 
Action: Mouse moved to (968, 213)
Screenshot: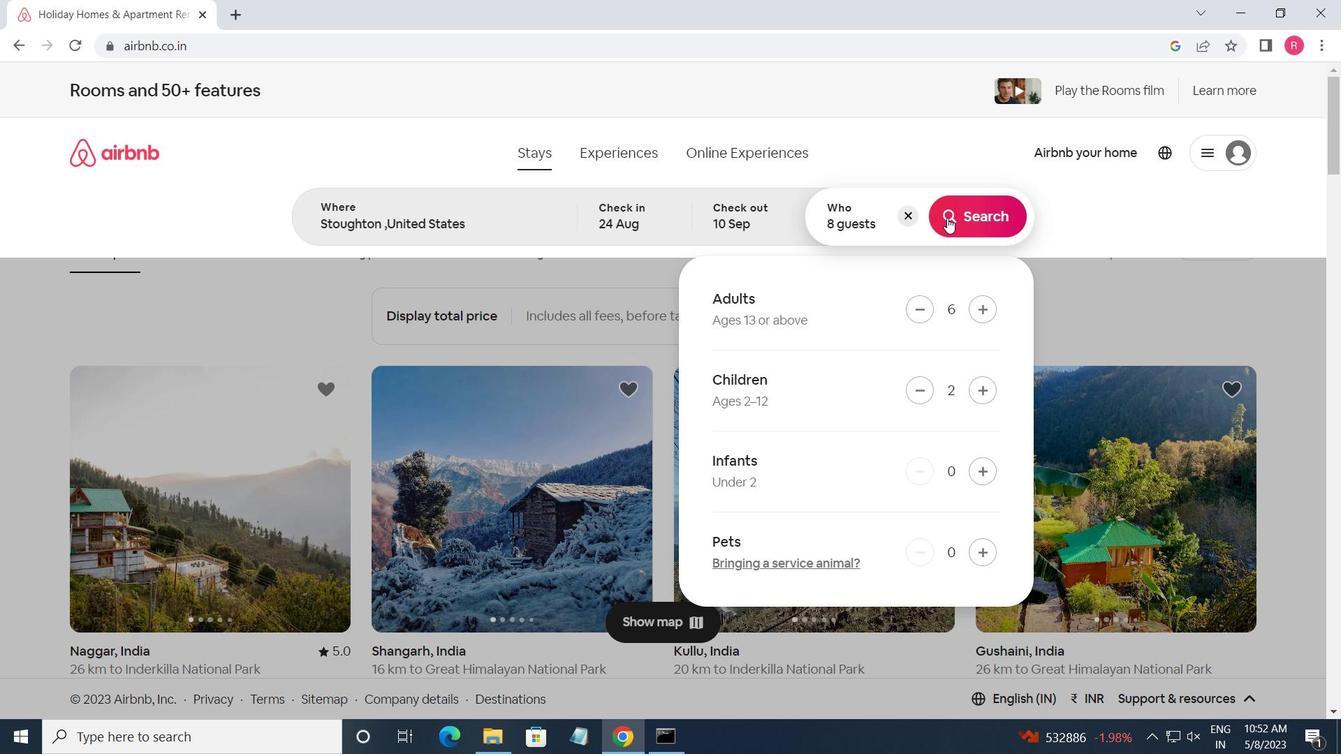 
Action: Mouse pressed left at (968, 213)
Screenshot: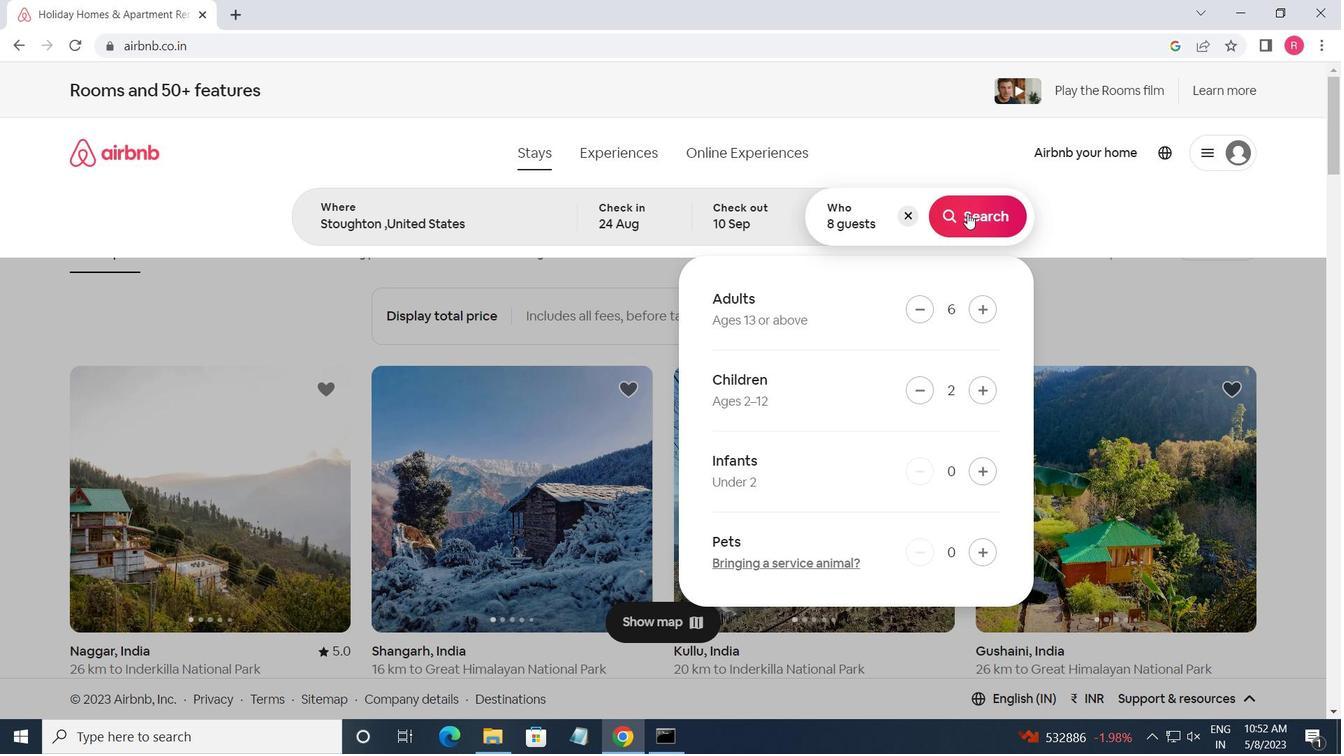 
Action: Mouse moved to (1269, 178)
Screenshot: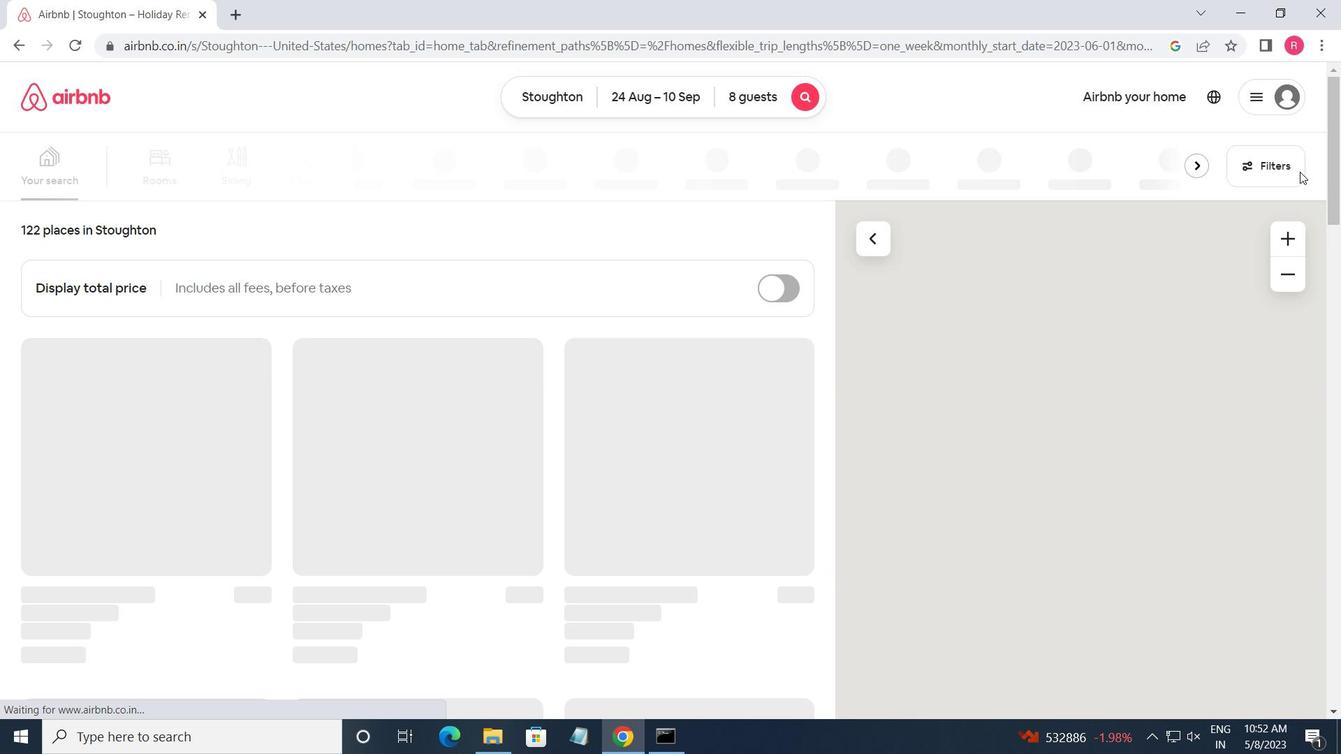 
Action: Mouse pressed left at (1269, 178)
Screenshot: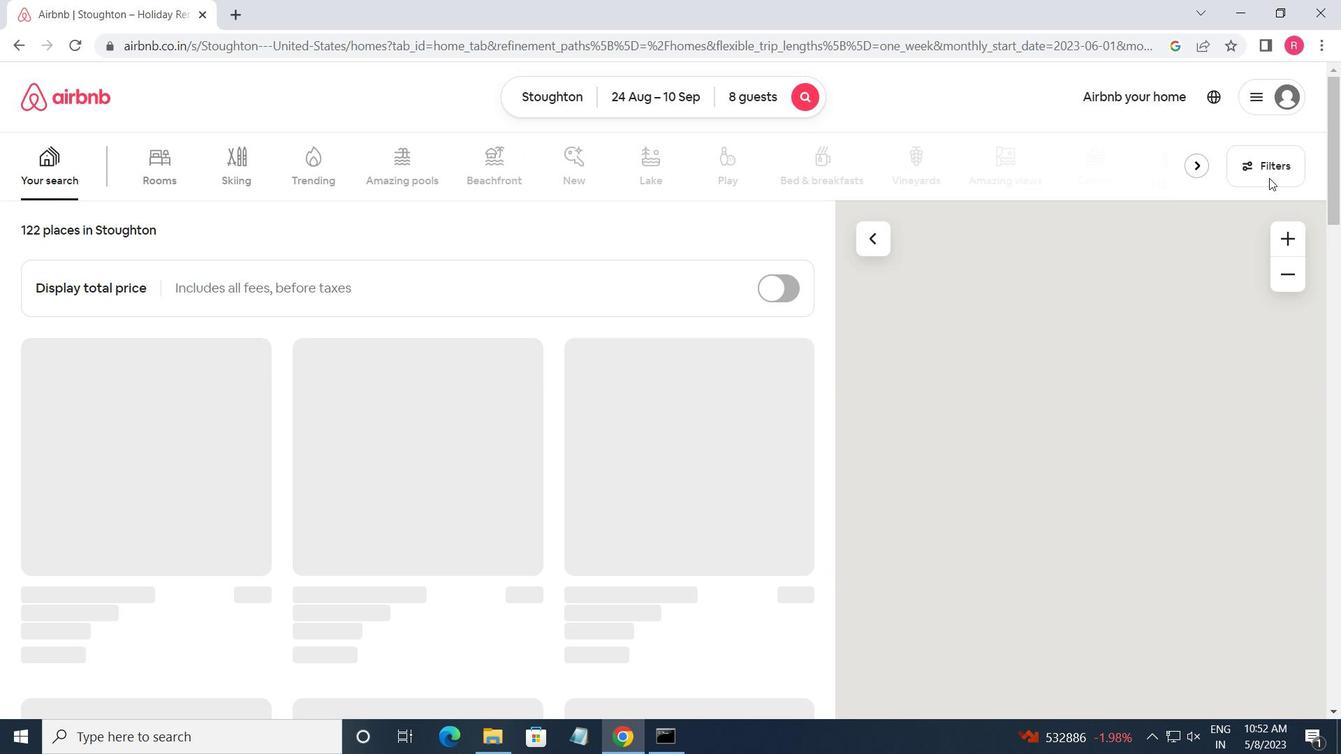 
Action: Mouse moved to (724, 378)
Screenshot: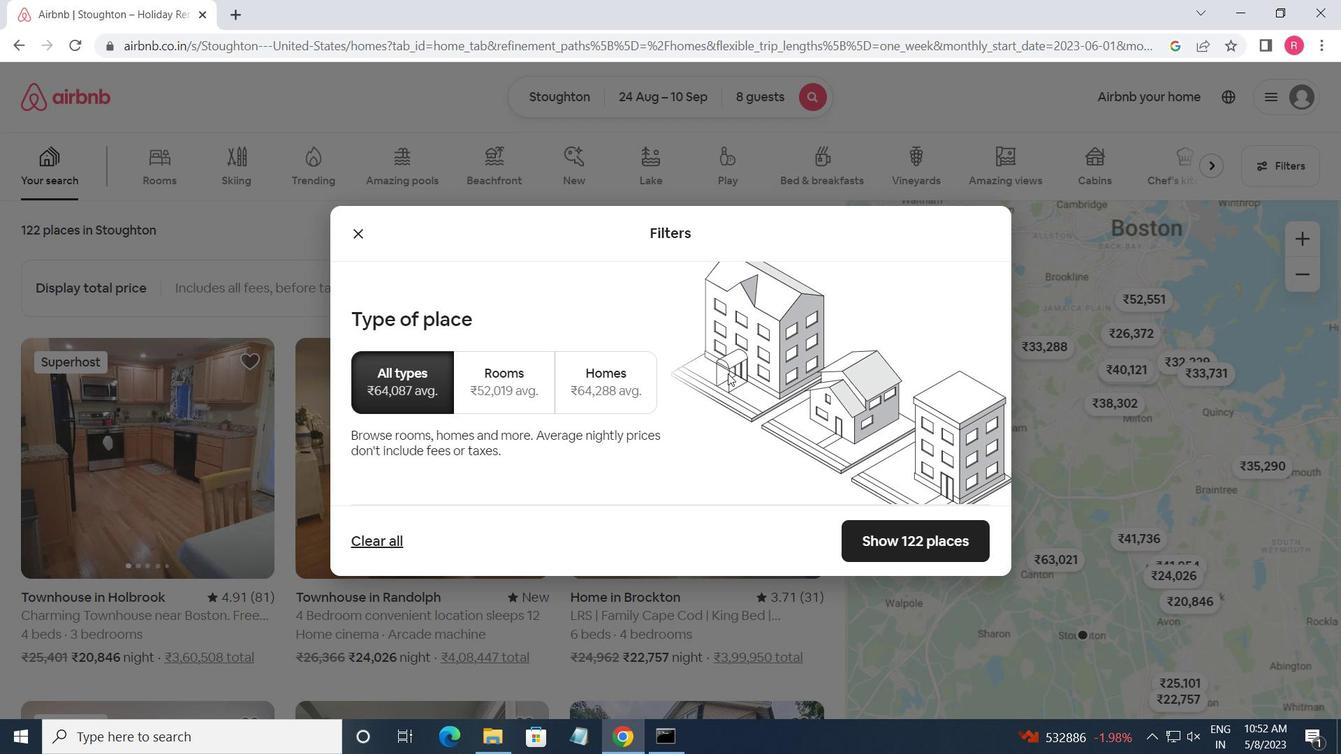 
Action: Mouse scrolled (724, 377) with delta (0, 0)
Screenshot: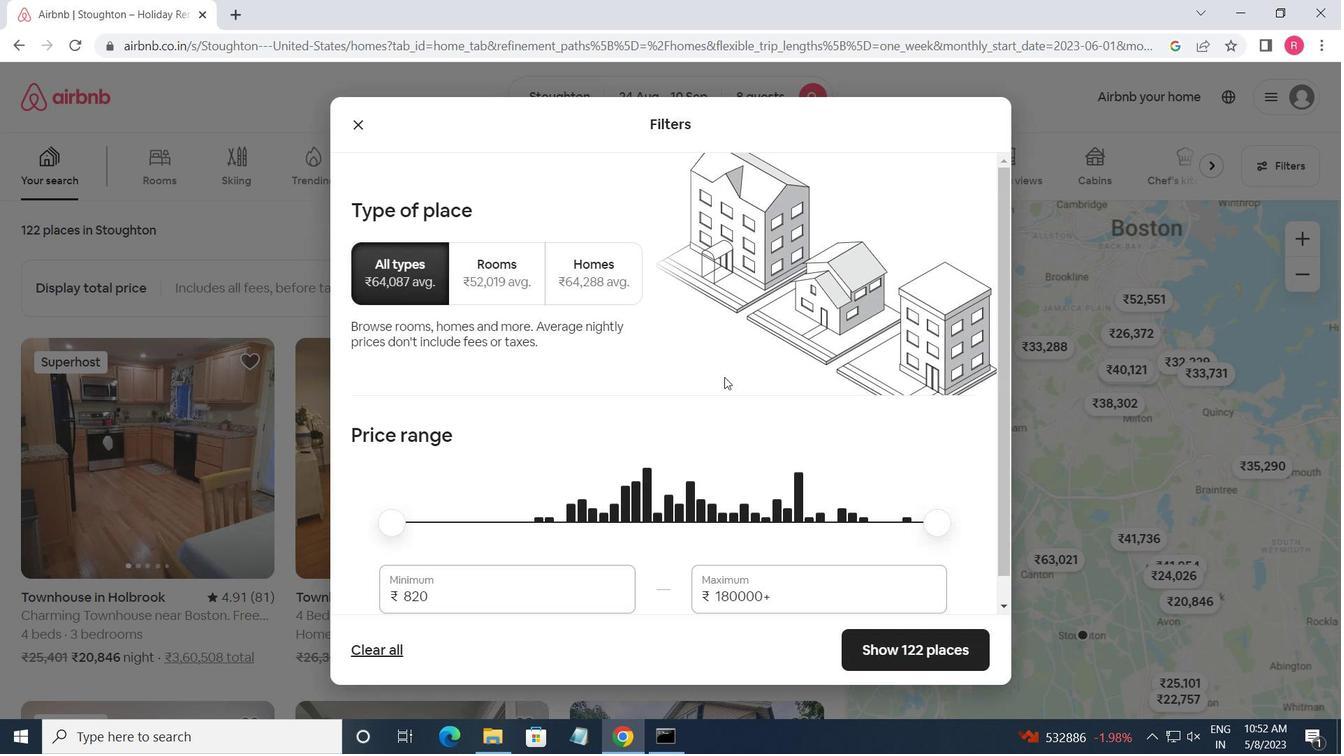 
Action: Mouse moved to (442, 550)
Screenshot: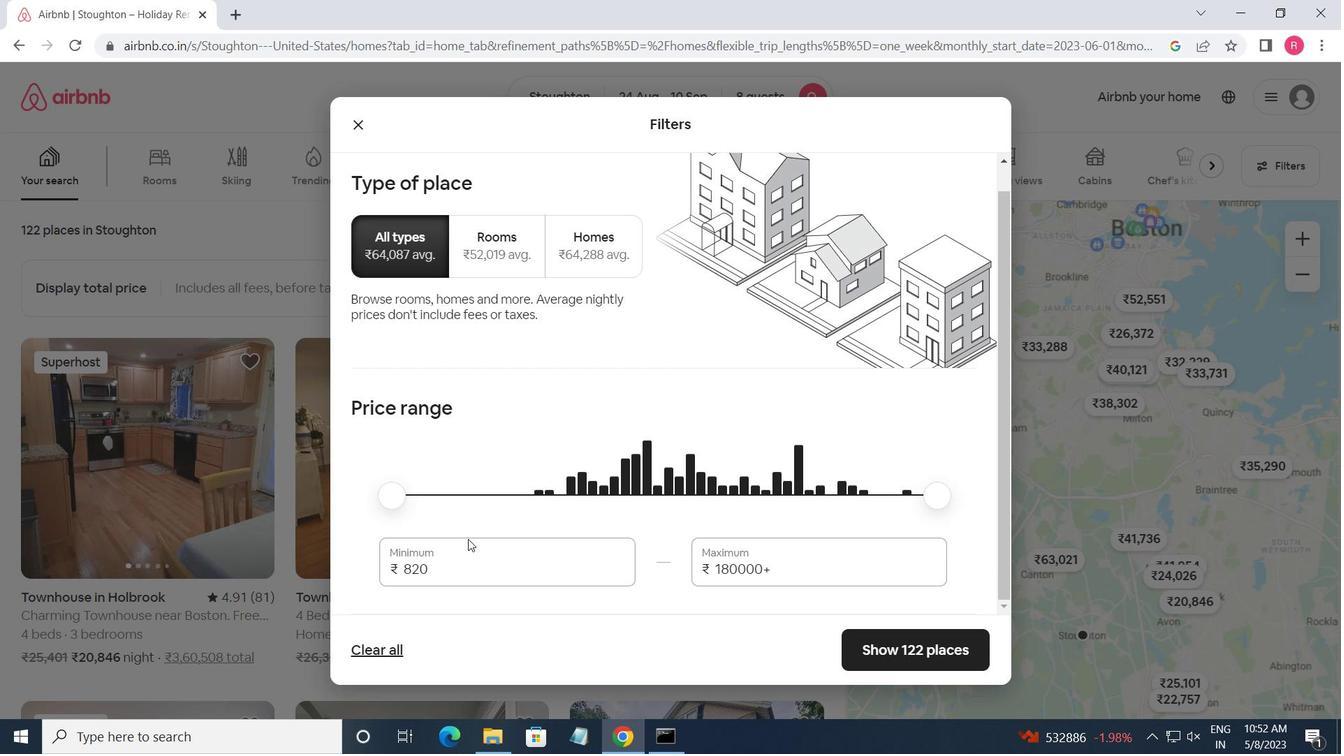 
Action: Mouse pressed left at (442, 550)
Screenshot: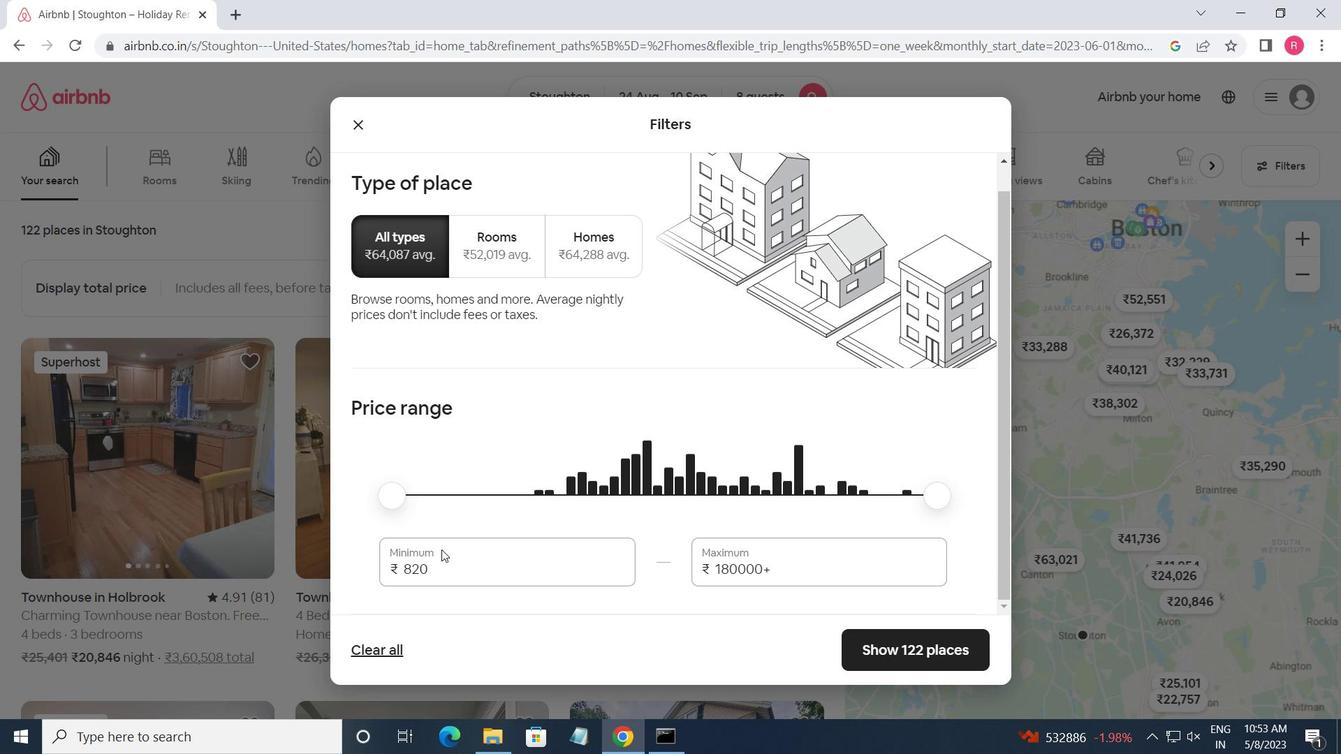 
Action: Mouse moved to (450, 554)
Screenshot: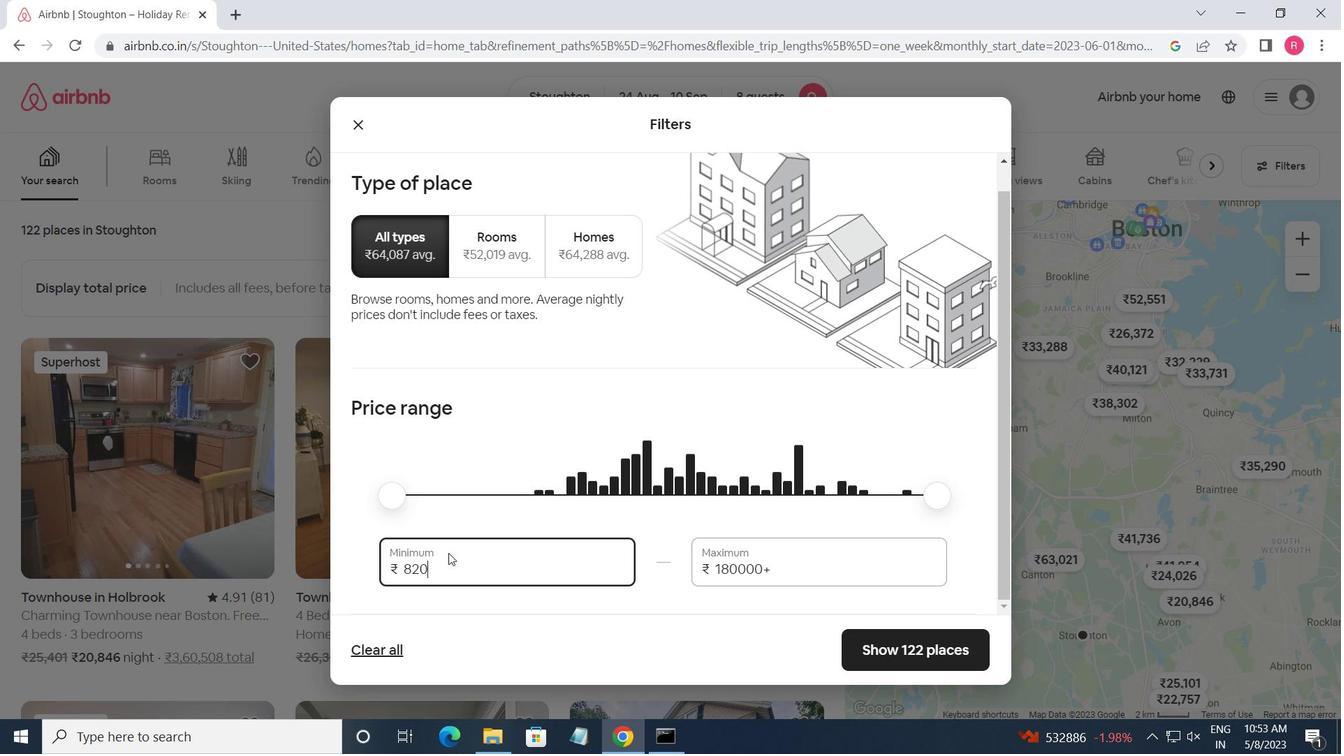 
Action: Key pressed <Key.backspace><Key.backspace><Key.backspace>10000<Key.tab>15000
Screenshot: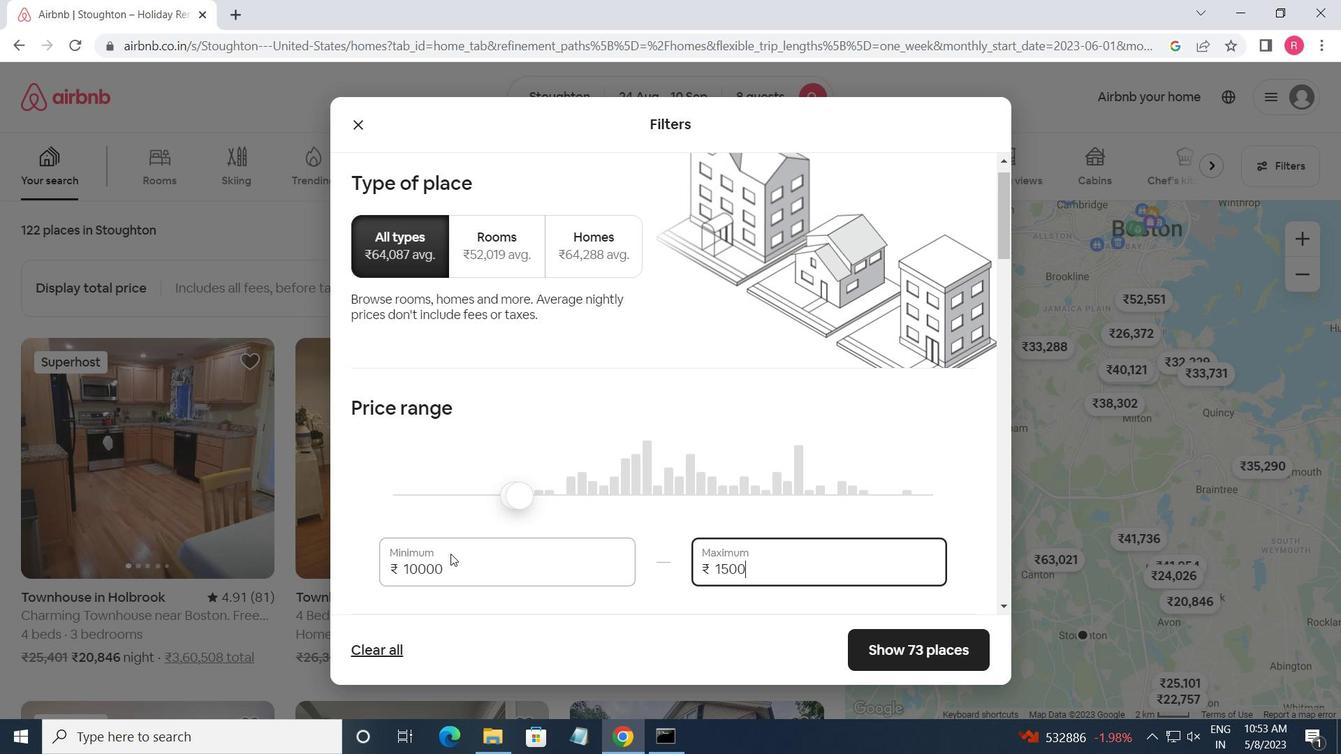 
Action: Mouse moved to (475, 554)
Screenshot: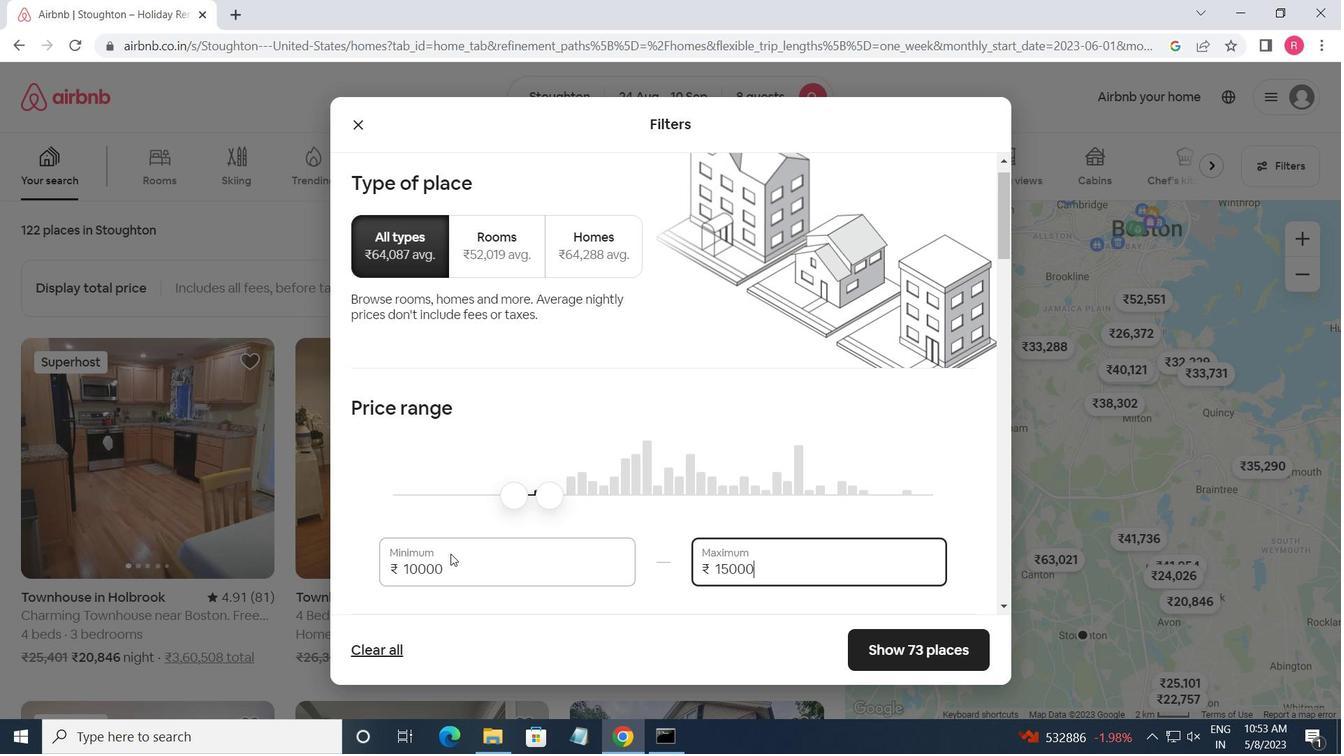 
Action: Mouse scrolled (475, 553) with delta (0, 0)
Screenshot: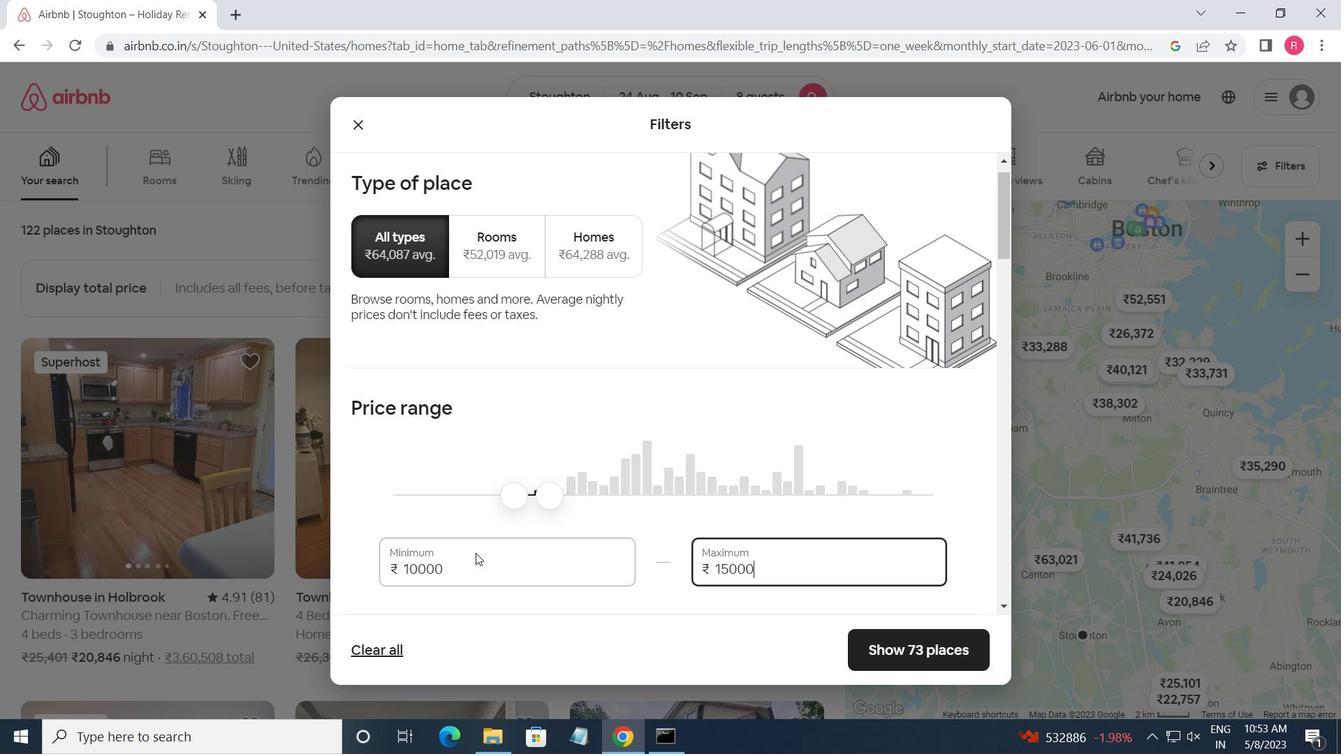 
Action: Mouse scrolled (475, 553) with delta (0, 0)
Screenshot: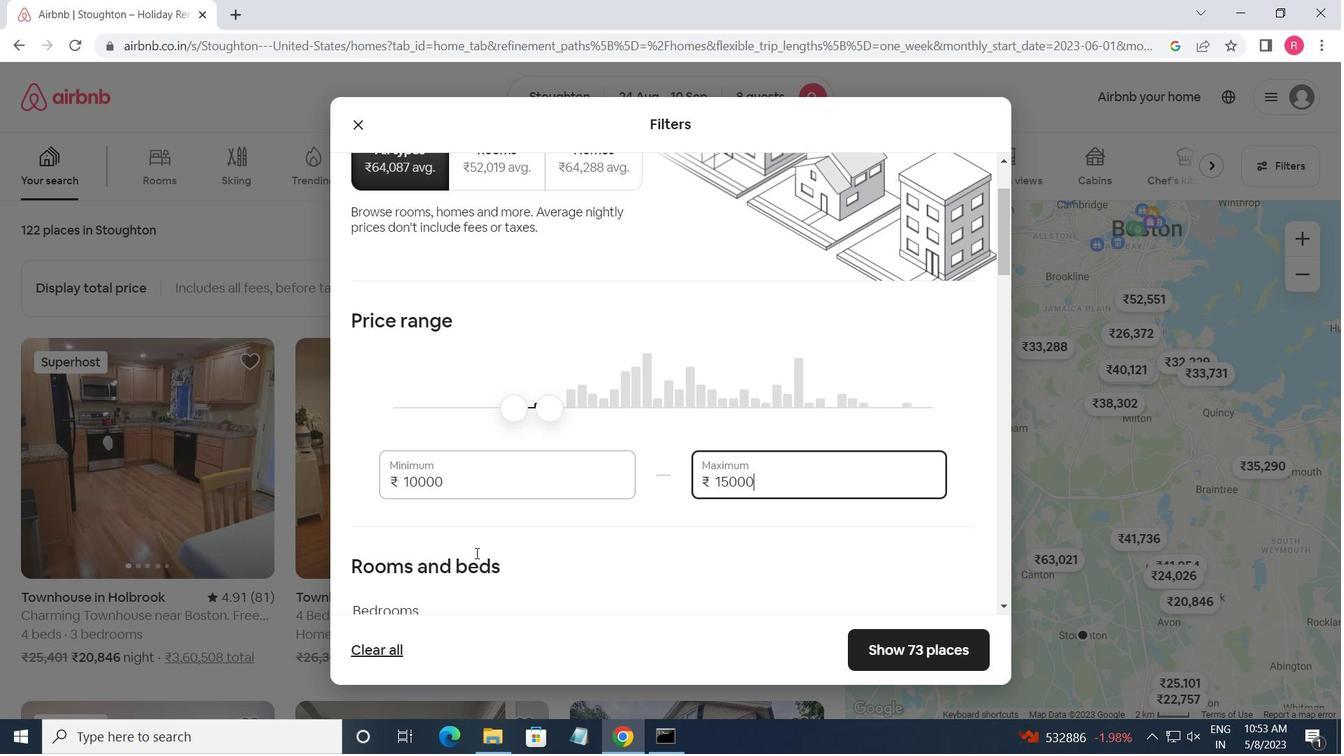 
Action: Mouse scrolled (475, 553) with delta (0, 0)
Screenshot: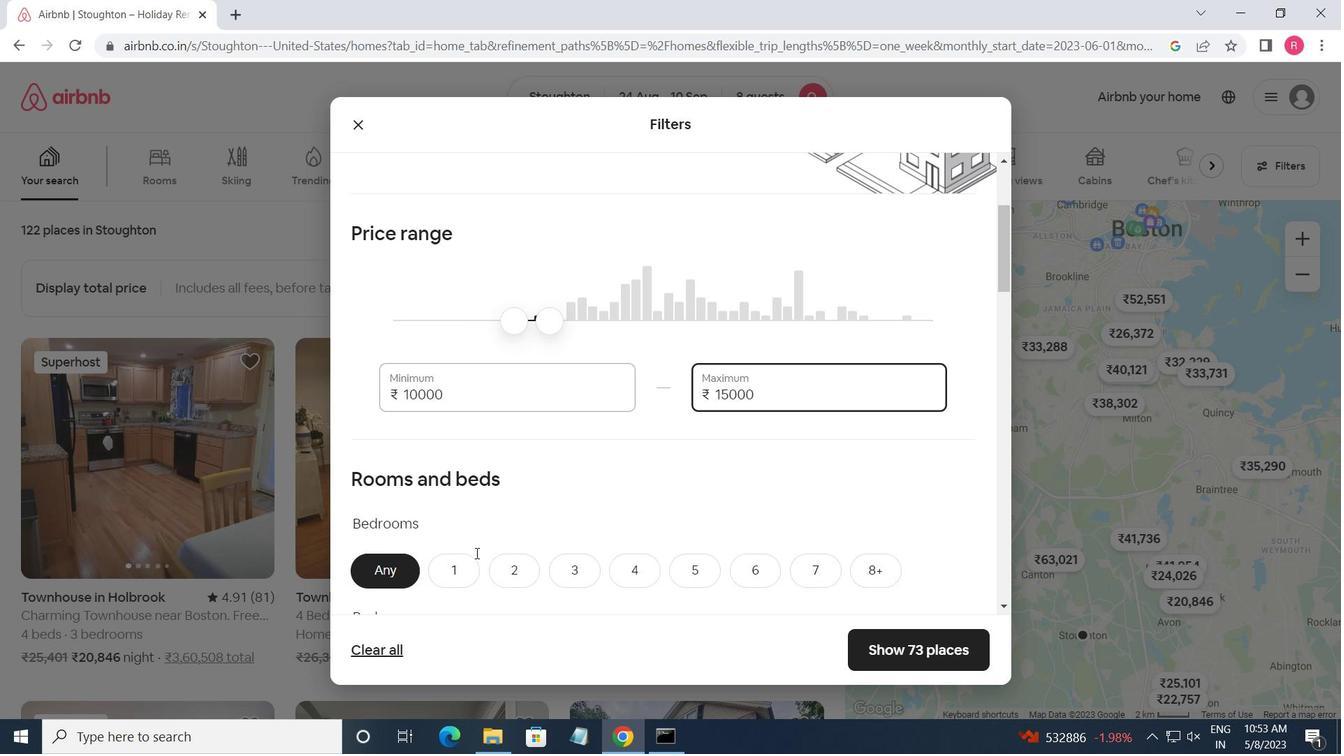 
Action: Mouse scrolled (475, 553) with delta (0, 0)
Screenshot: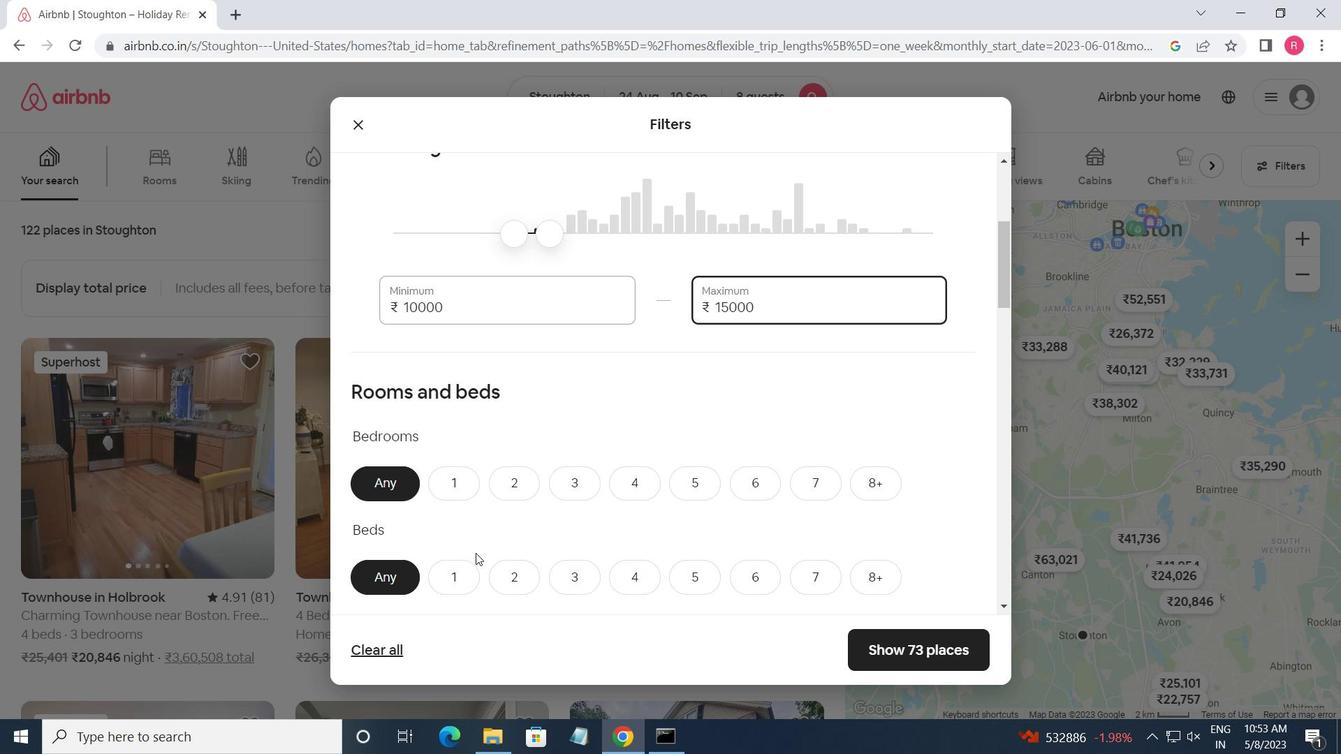 
Action: Mouse moved to (766, 394)
Screenshot: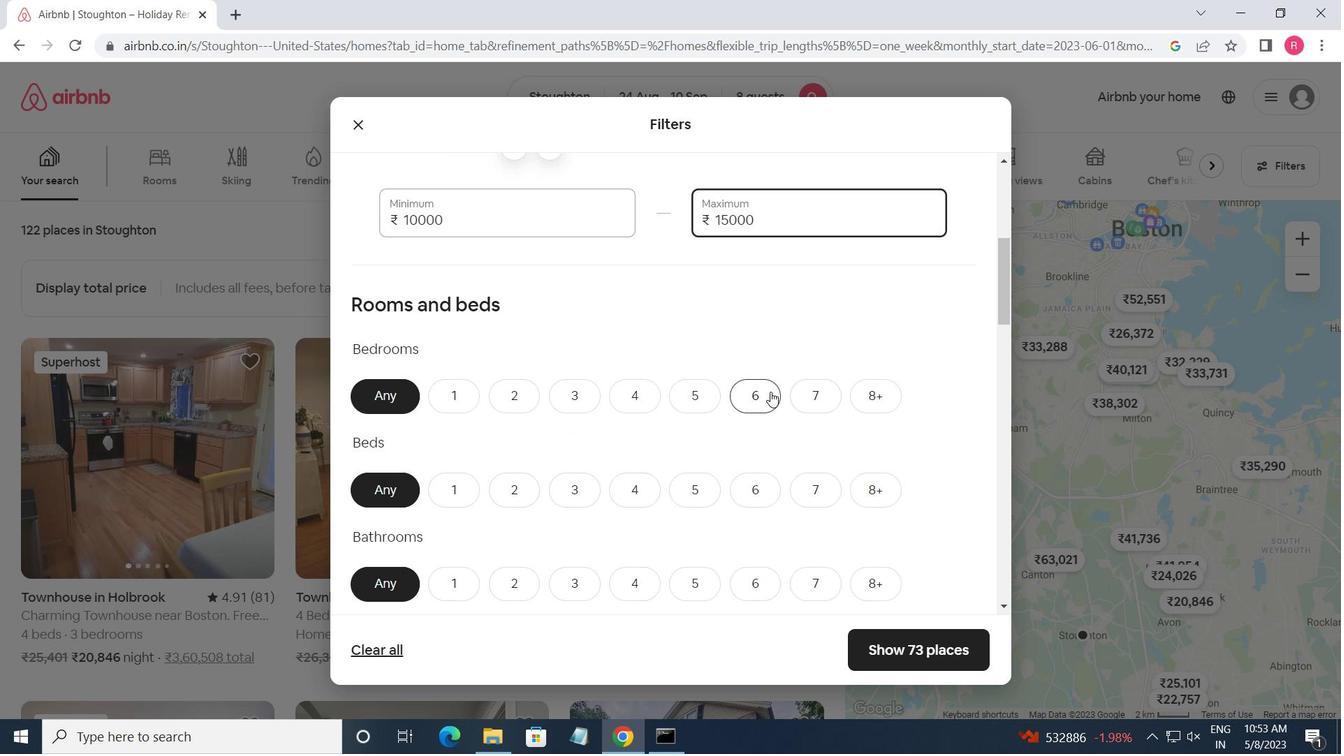 
Action: Mouse pressed left at (766, 394)
Screenshot: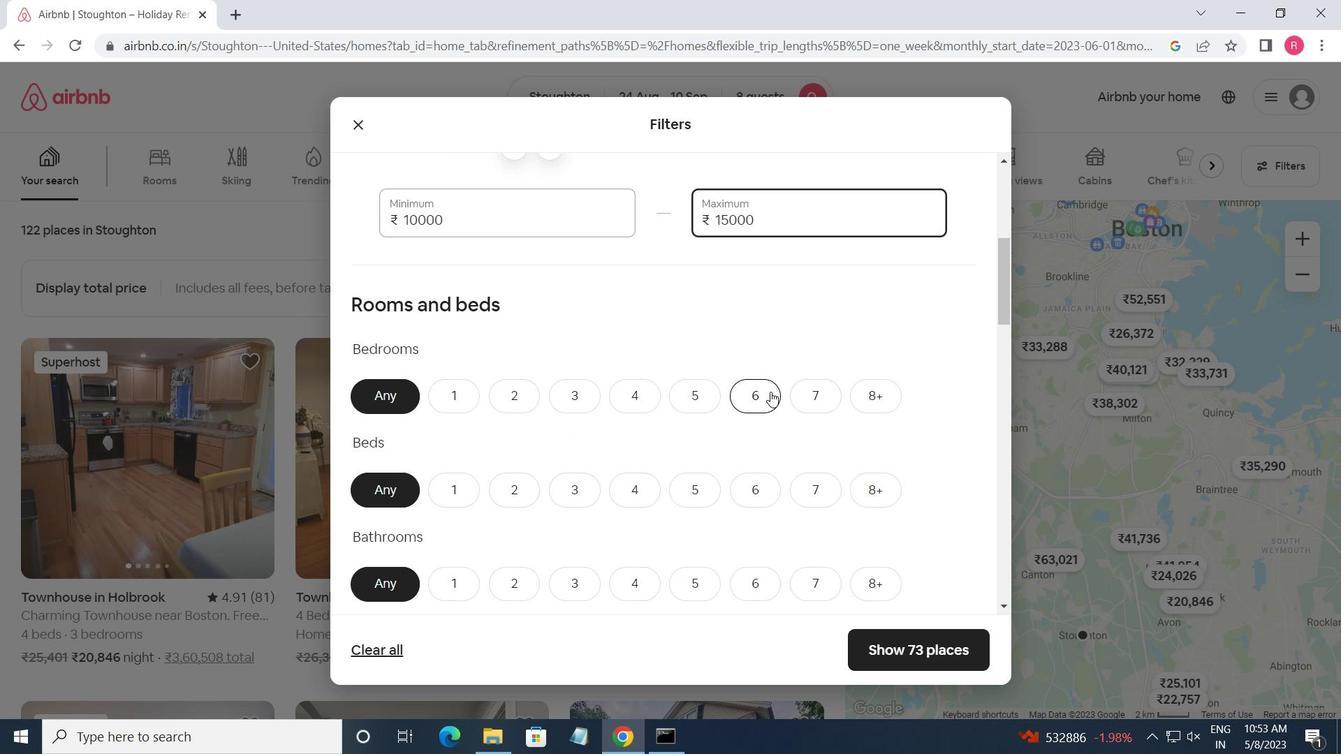 
Action: Mouse moved to (662, 448)
Screenshot: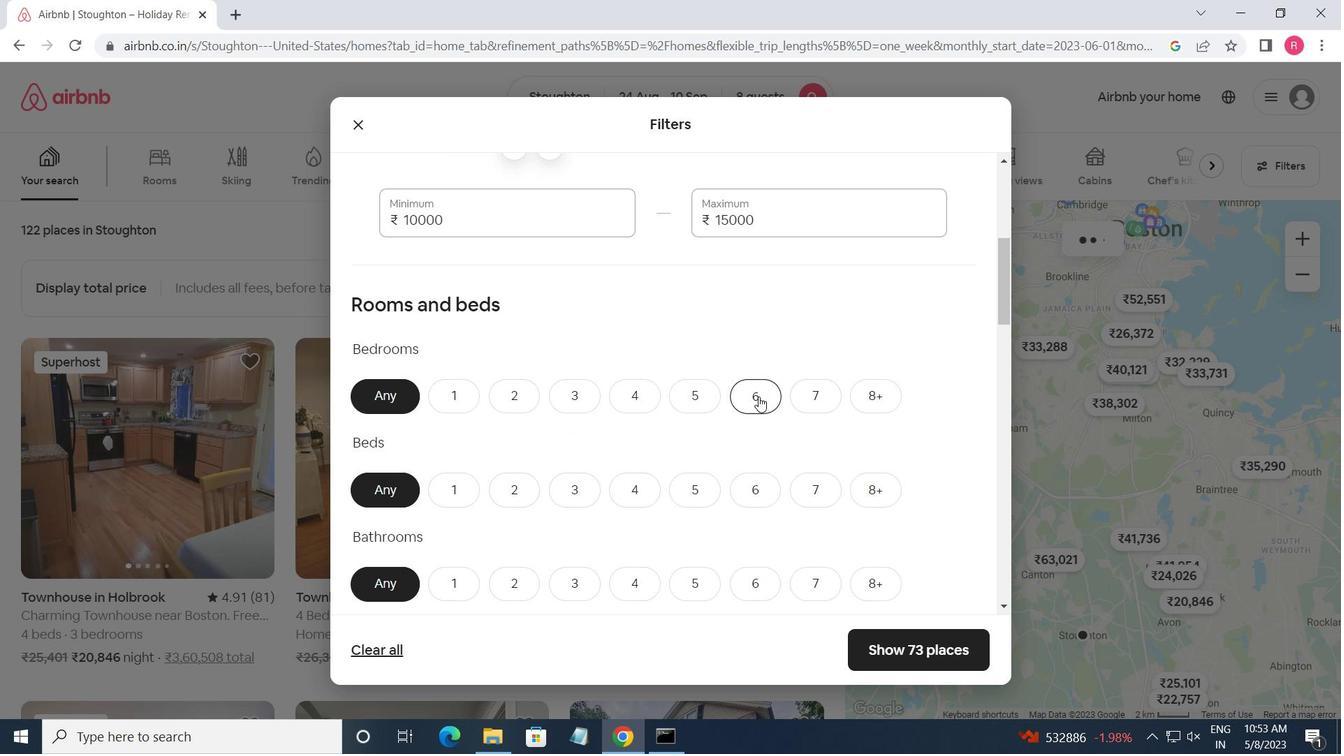 
Action: Mouse scrolled (662, 447) with delta (0, 0)
Screenshot: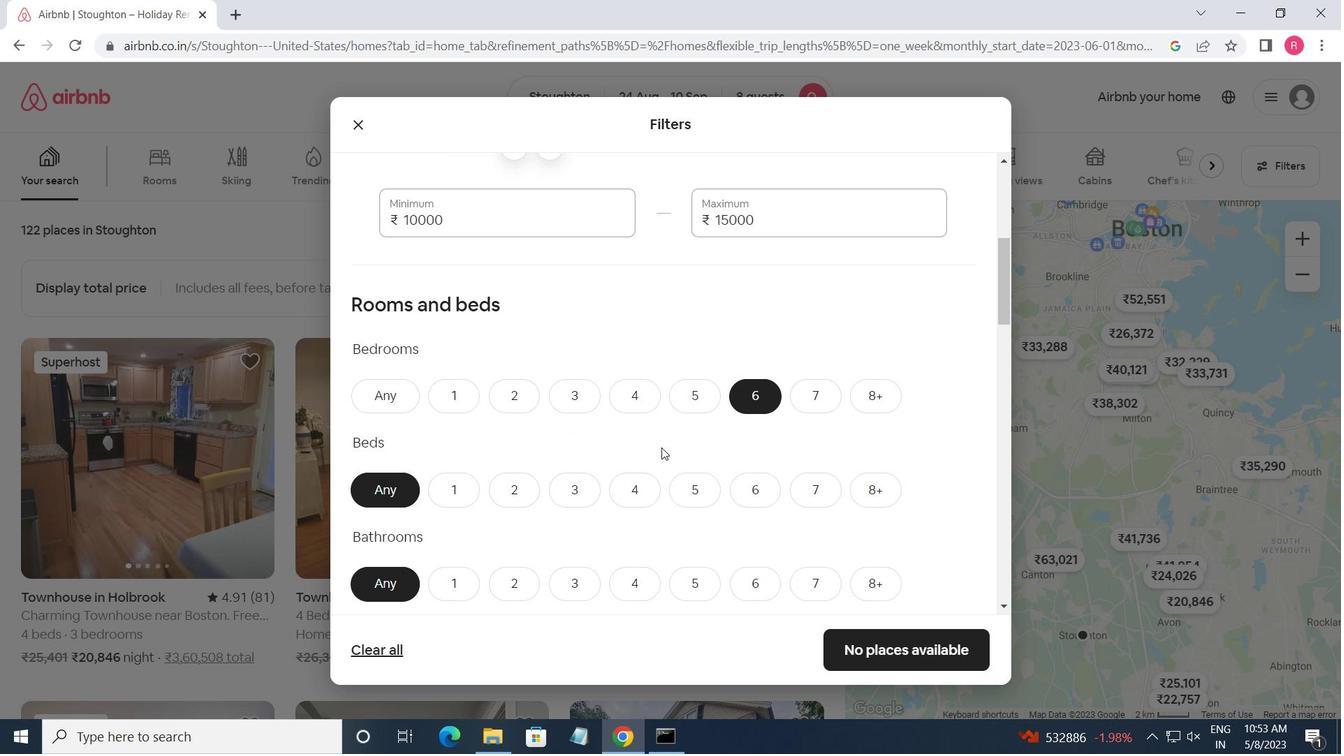 
Action: Mouse scrolled (662, 447) with delta (0, 0)
Screenshot: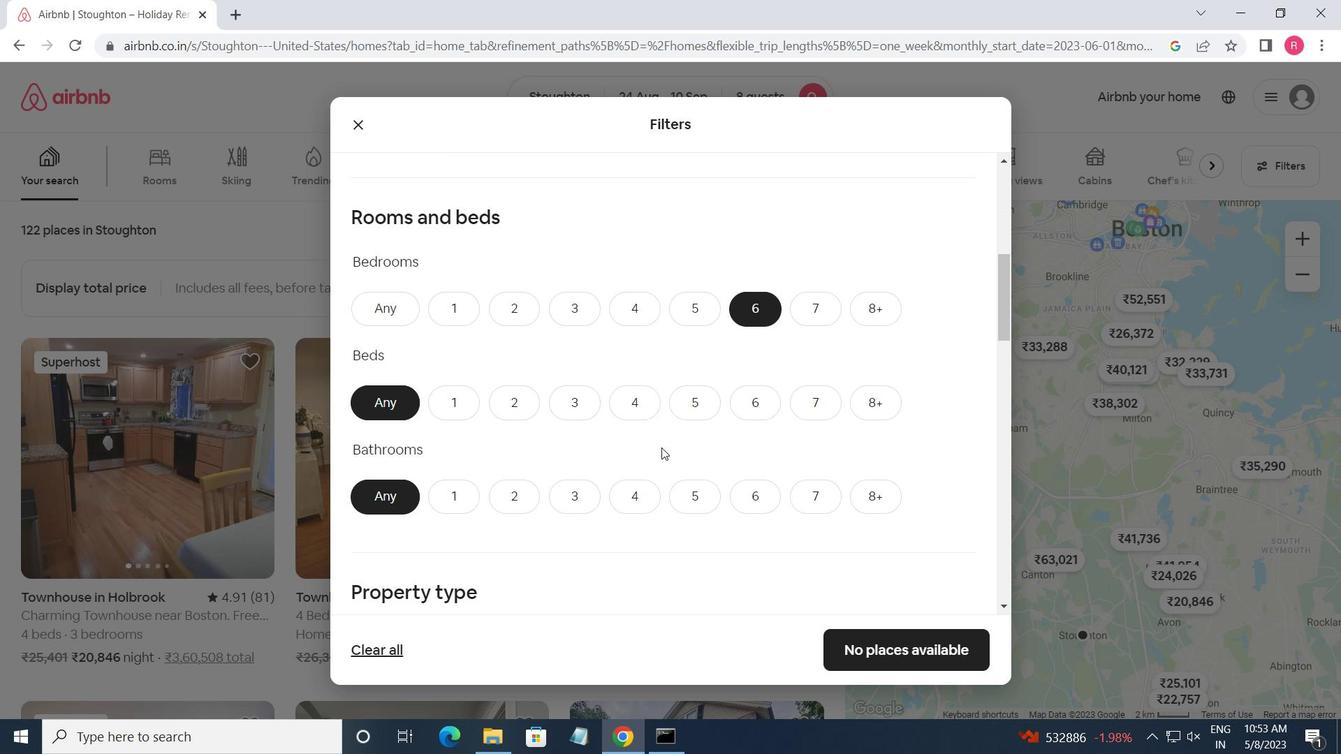 
Action: Mouse moved to (742, 415)
Screenshot: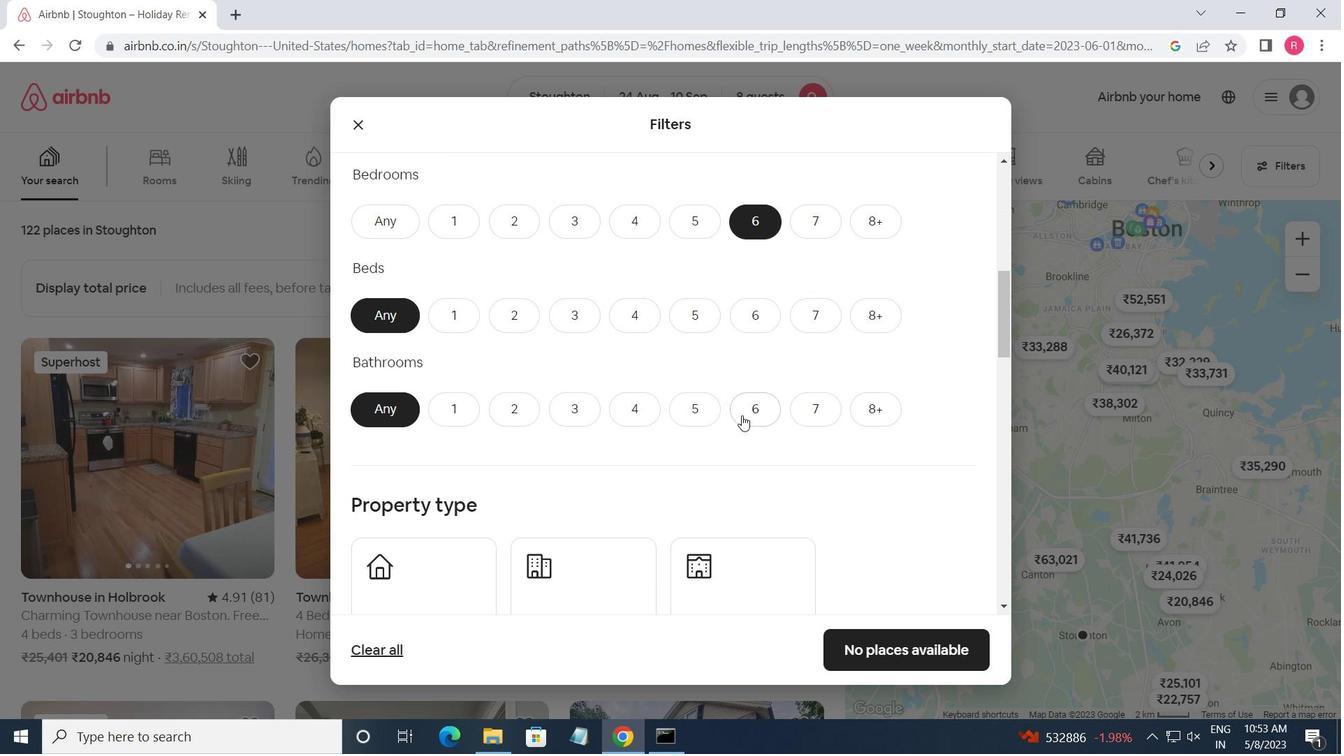 
Action: Mouse pressed left at (742, 415)
Screenshot: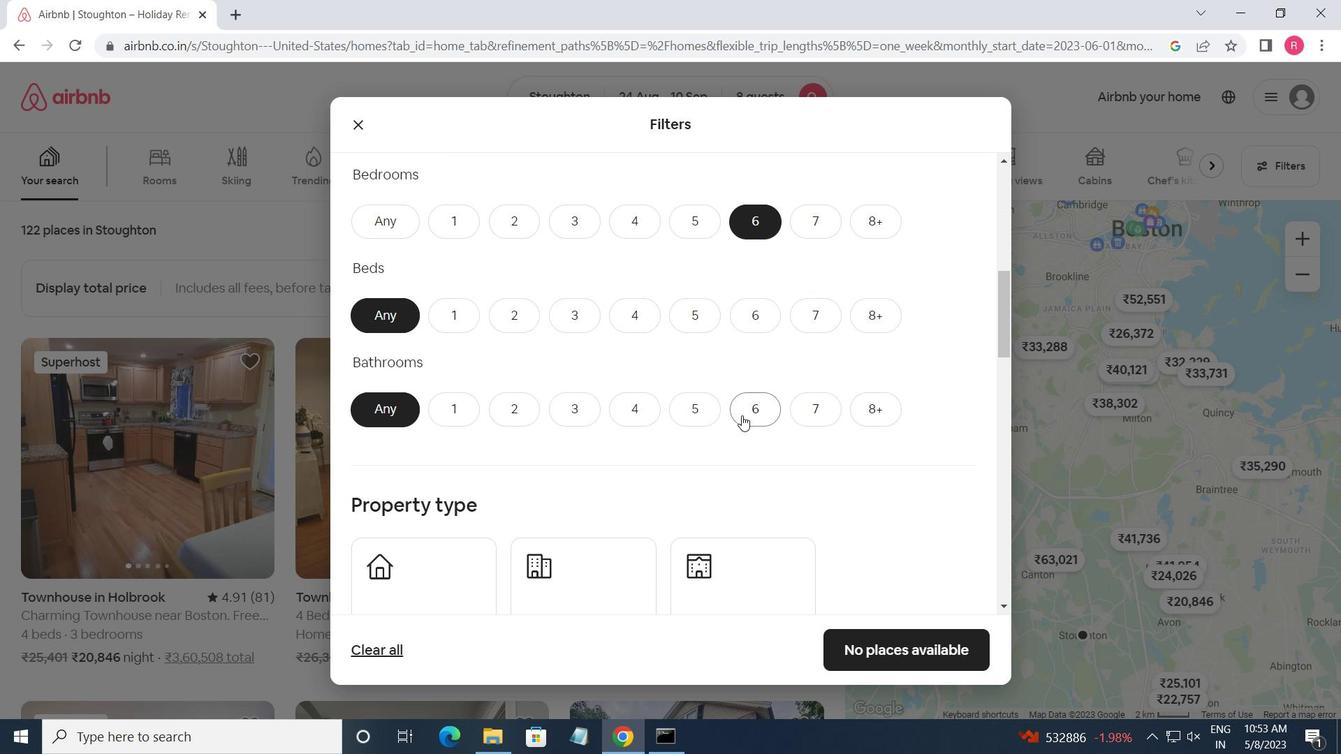 
Action: Mouse moved to (673, 420)
Screenshot: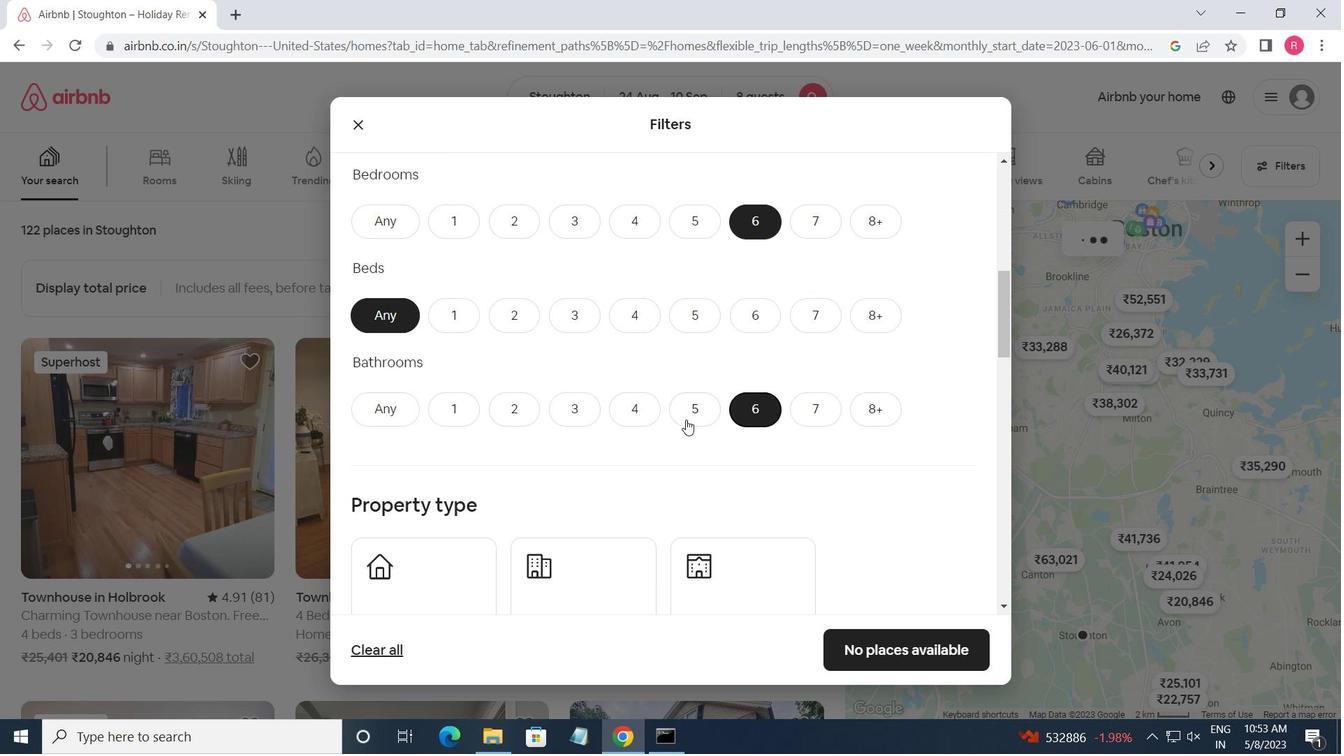 
Action: Mouse scrolled (673, 420) with delta (0, 0)
Screenshot: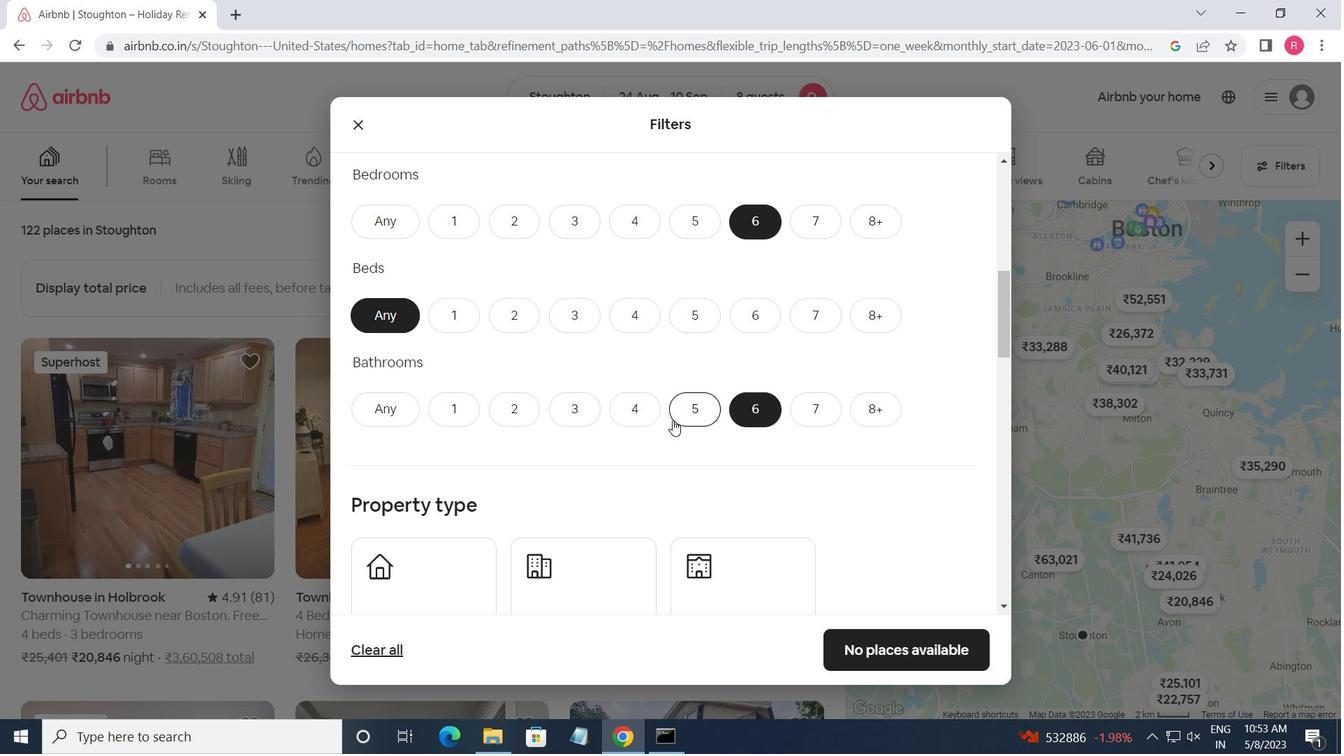 
Action: Mouse moved to (675, 424)
Screenshot: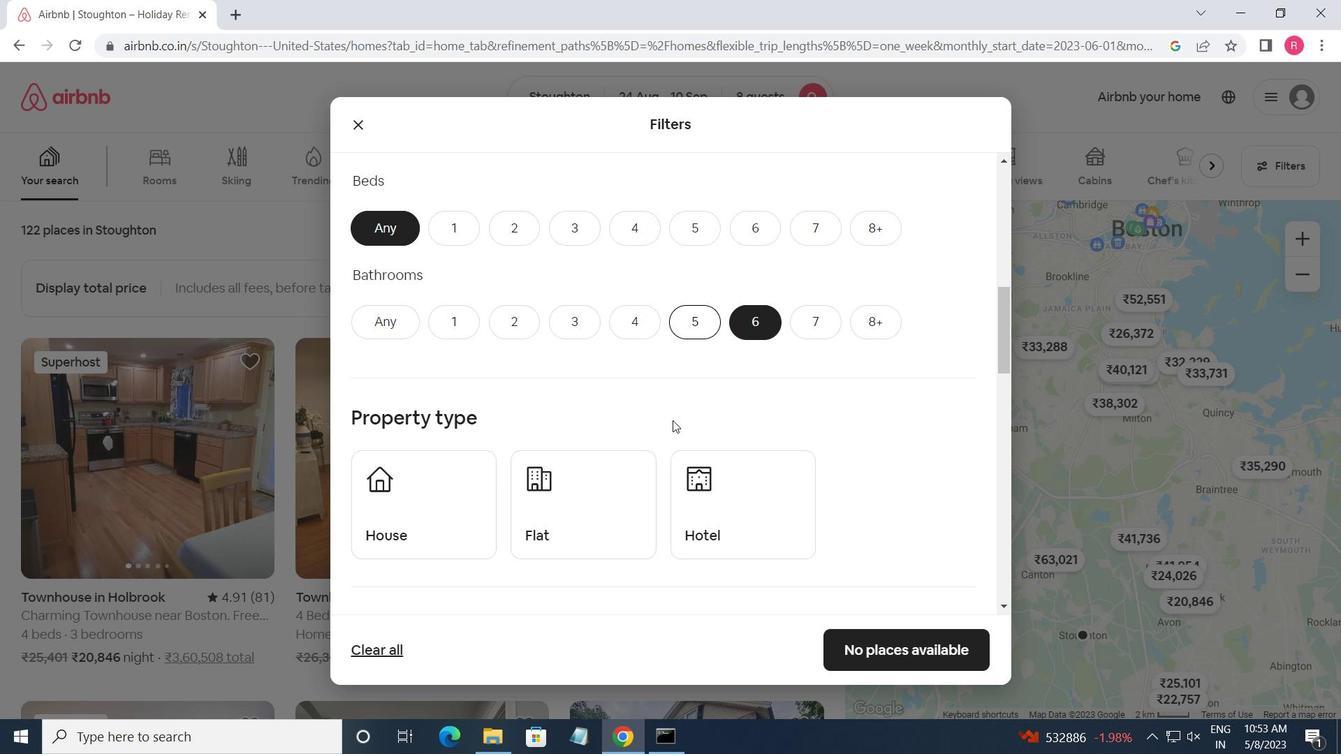 
Action: Mouse scrolled (675, 424) with delta (0, 0)
Screenshot: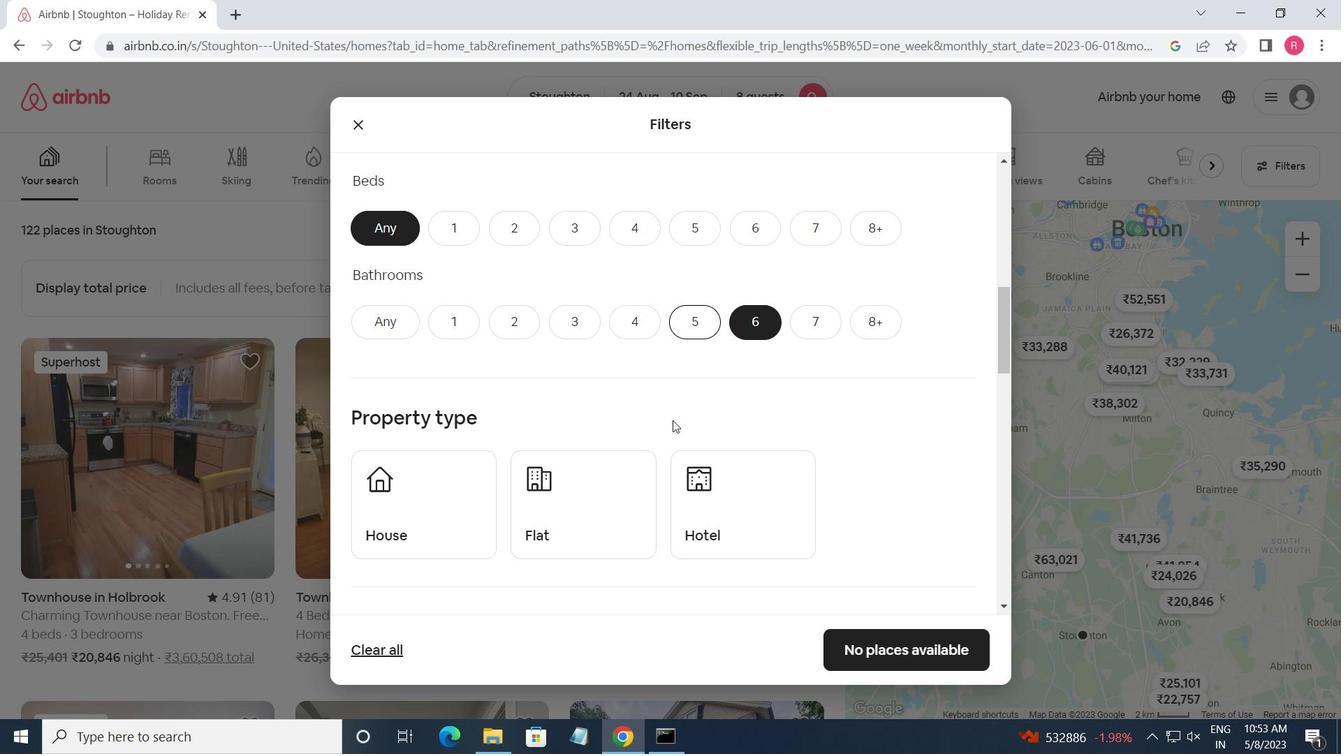 
Action: Mouse moved to (441, 438)
Screenshot: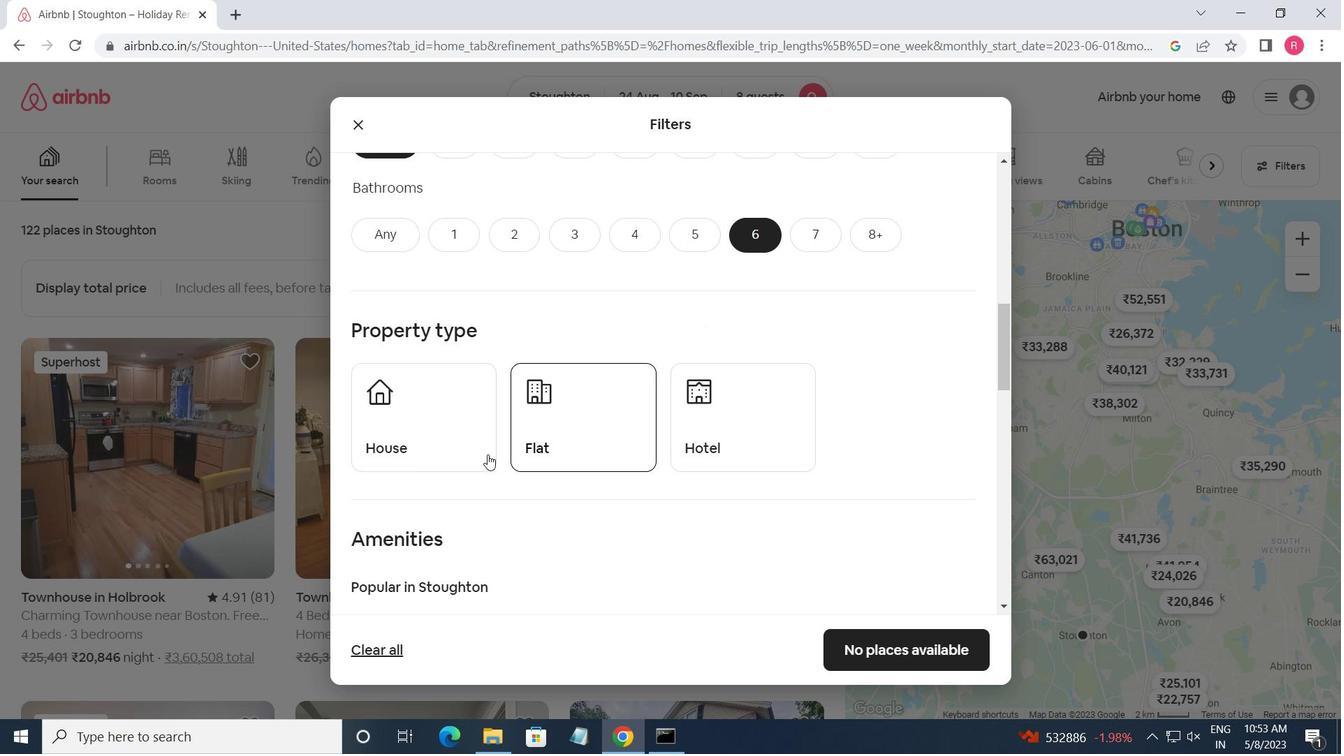 
Action: Mouse pressed left at (441, 438)
Screenshot: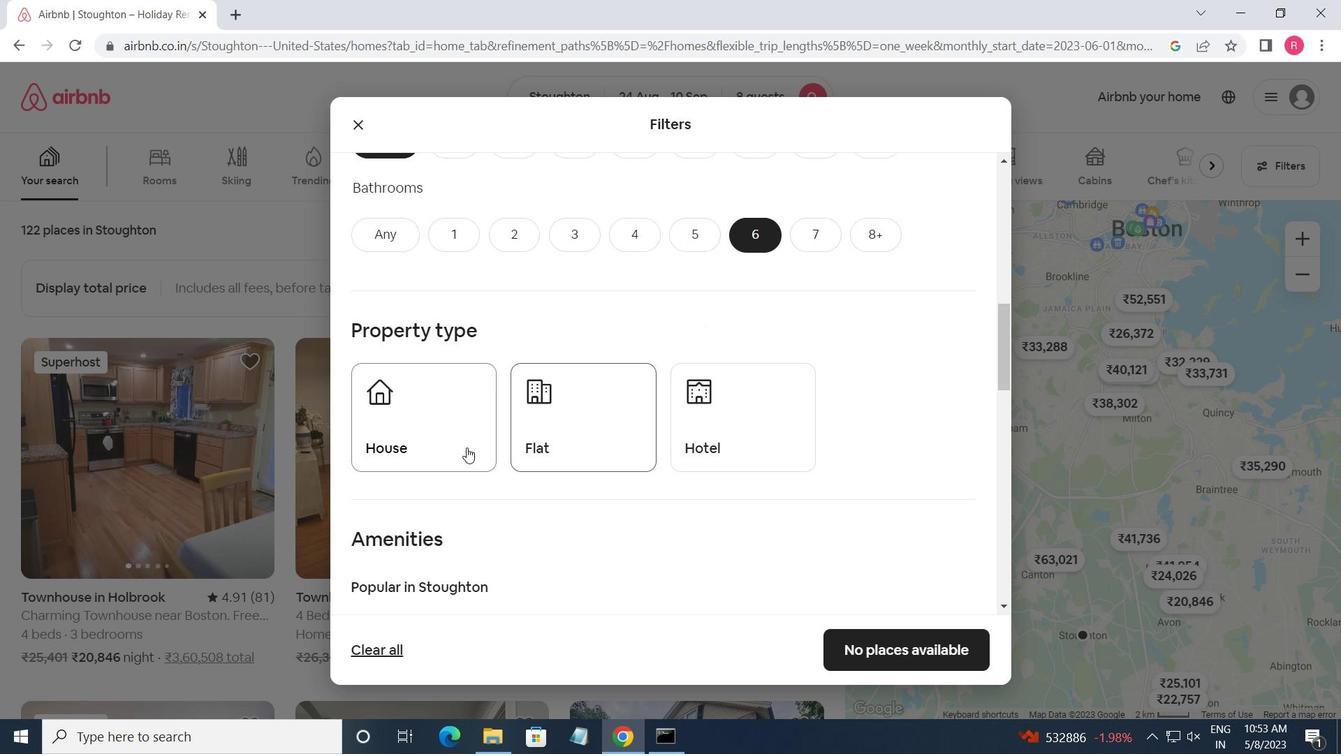 
Action: Mouse moved to (536, 452)
Screenshot: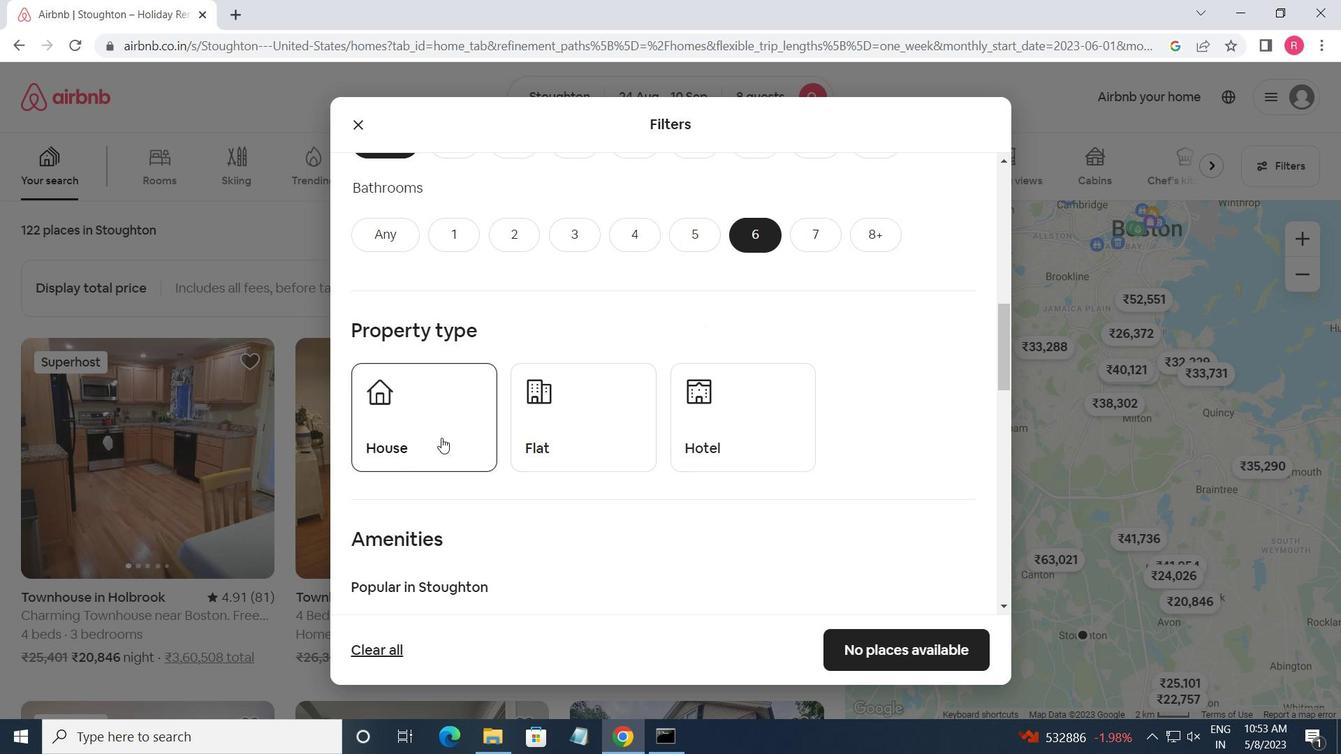 
Action: Mouse pressed left at (536, 452)
Screenshot: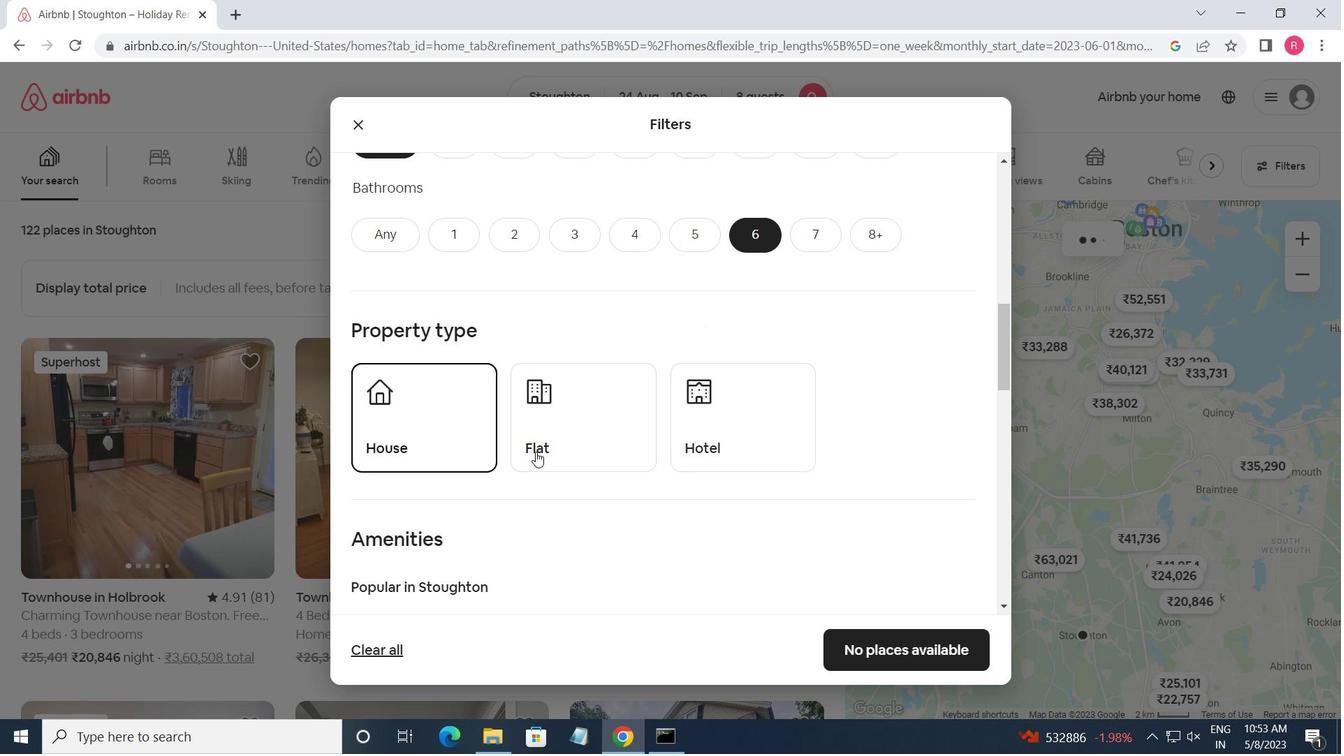 
Action: Mouse moved to (685, 478)
Screenshot: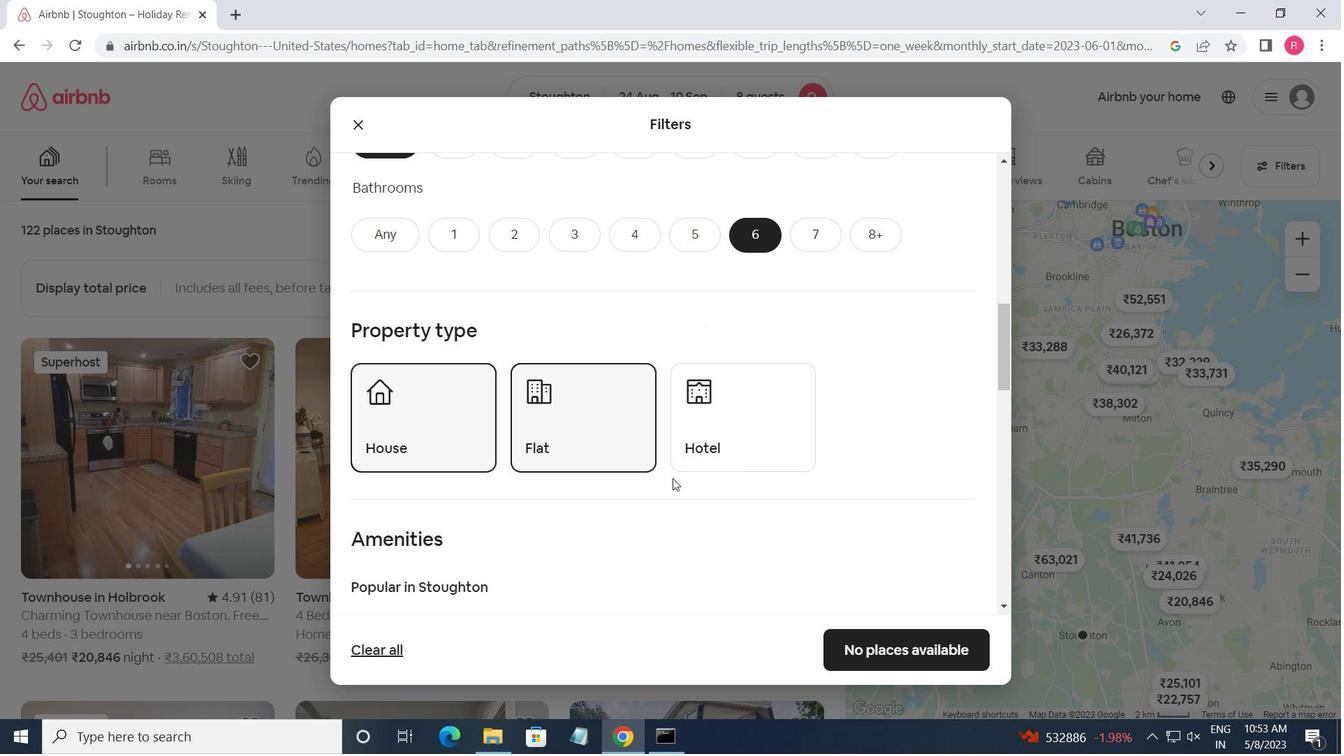 
Action: Mouse scrolled (685, 478) with delta (0, 0)
Screenshot: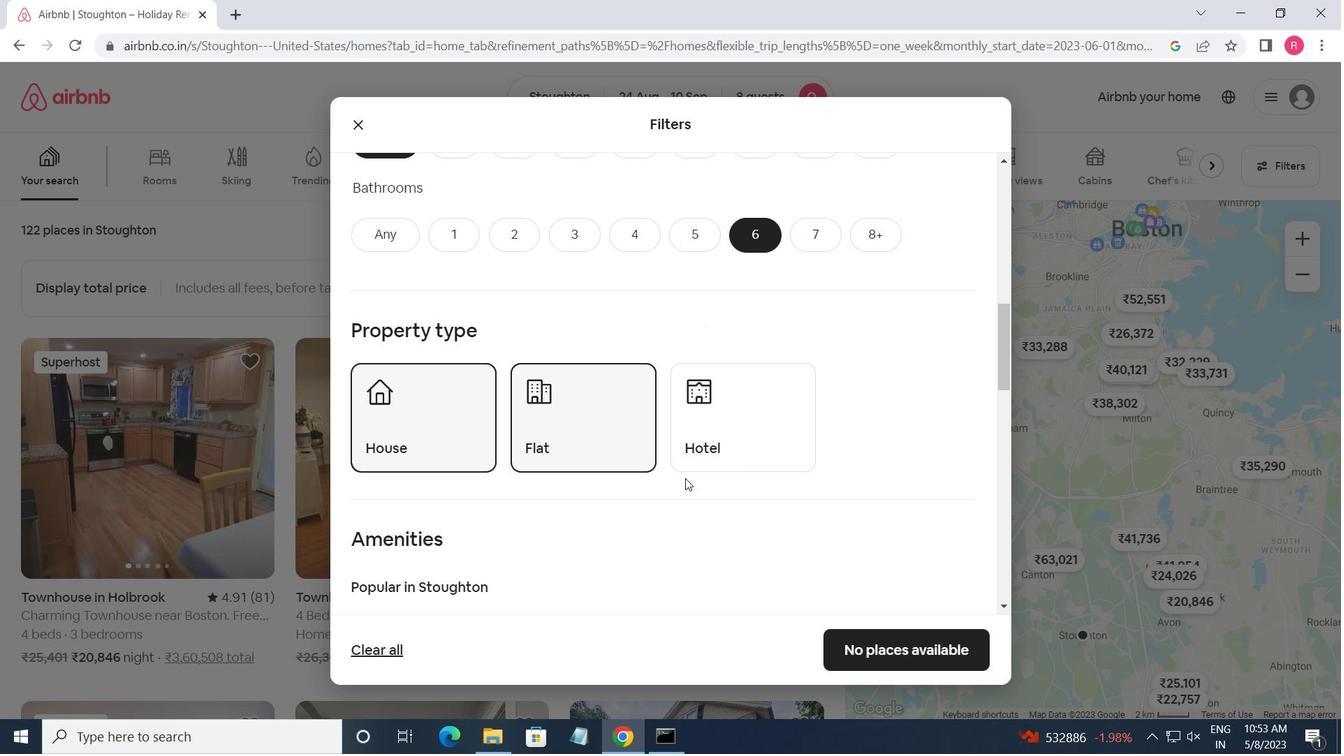
Action: Mouse scrolled (685, 478) with delta (0, 0)
Screenshot: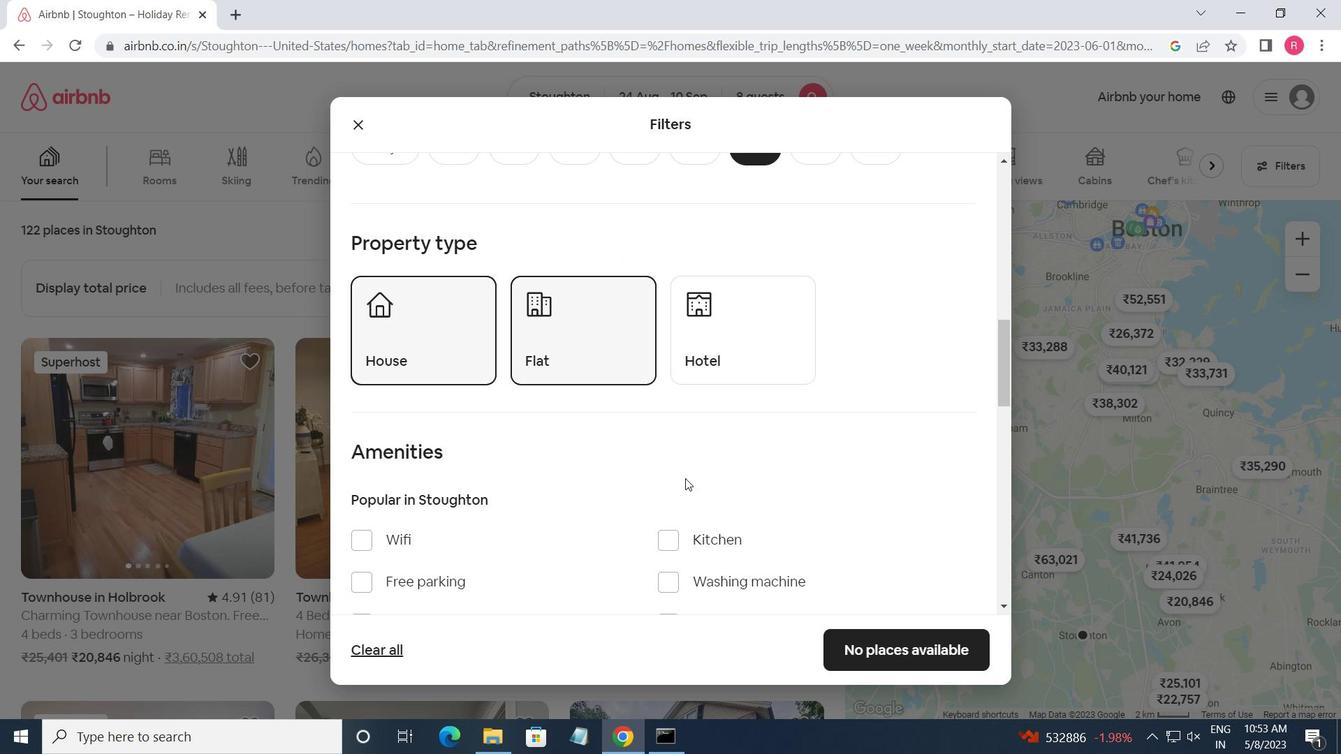 
Action: Mouse moved to (687, 479)
Screenshot: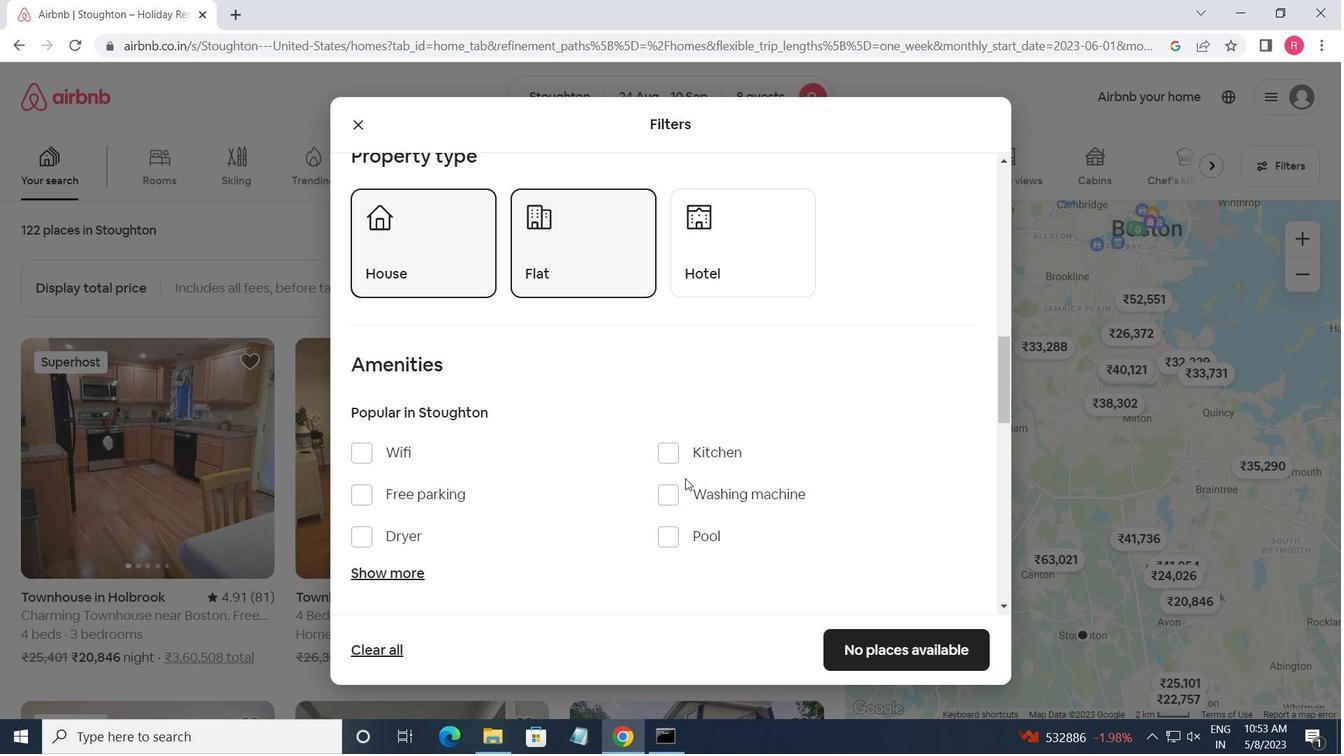 
Action: Mouse scrolled (687, 478) with delta (0, 0)
Screenshot: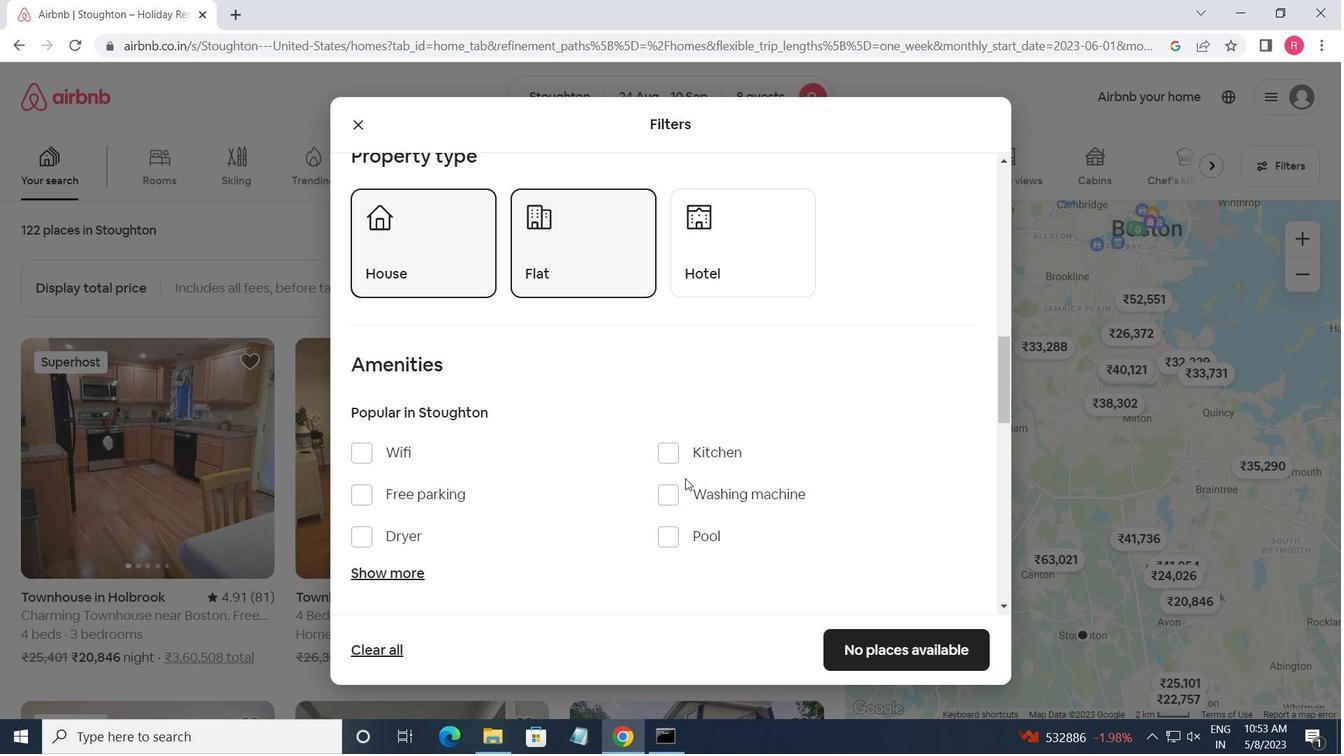 
Action: Mouse moved to (682, 488)
Screenshot: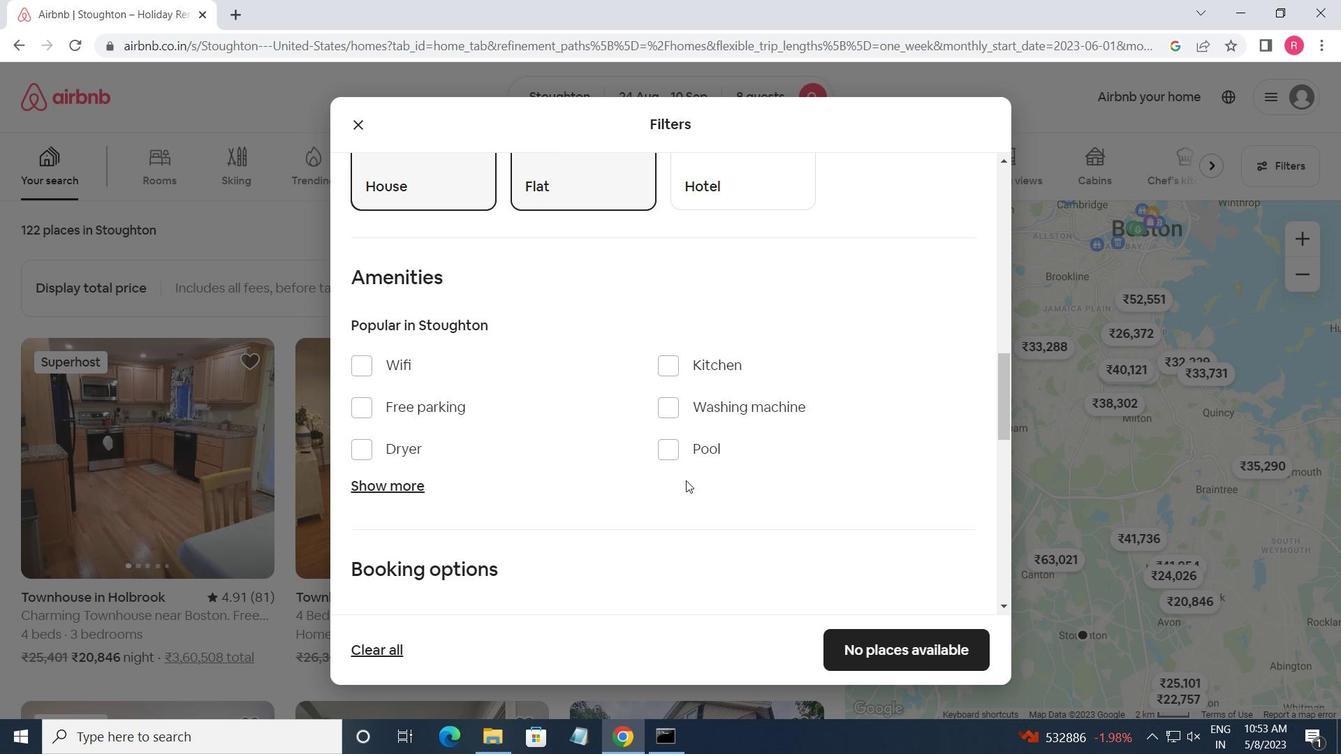 
Action: Mouse scrolled (682, 487) with delta (0, 0)
Screenshot: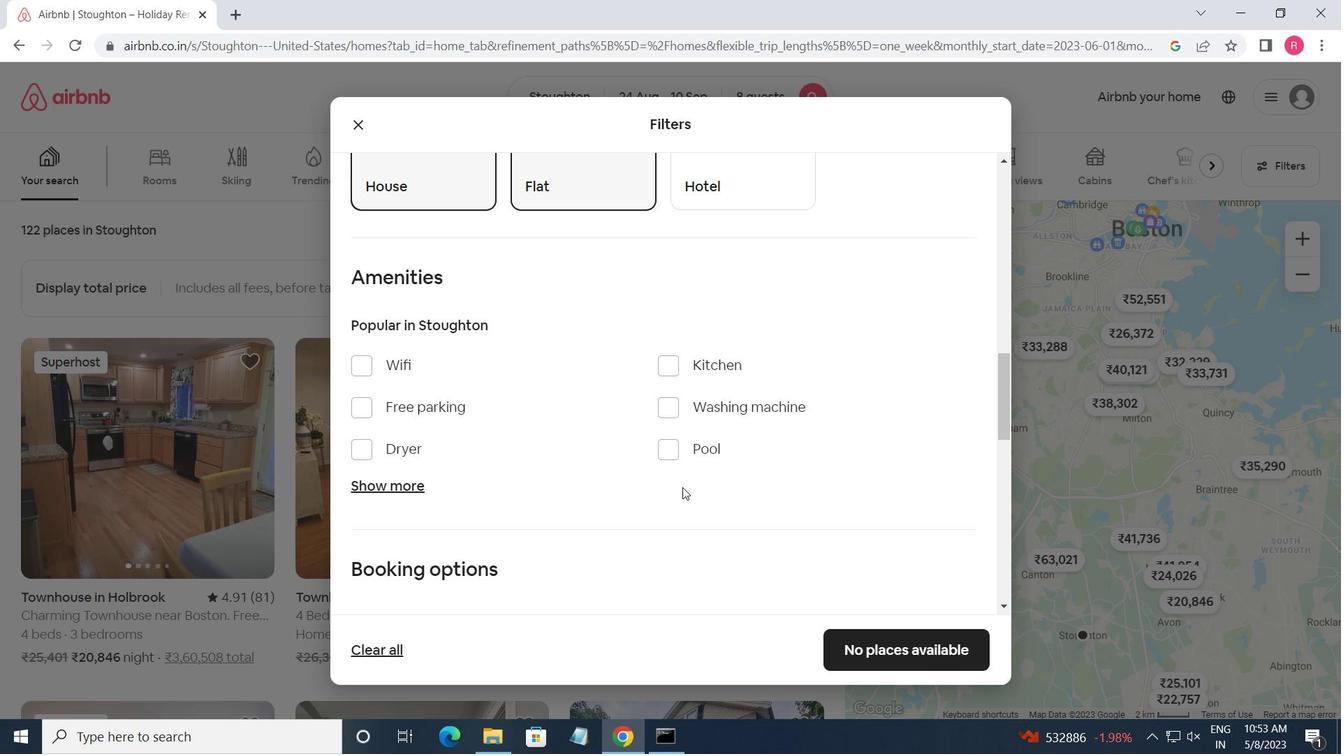 
Action: Mouse moved to (368, 281)
Screenshot: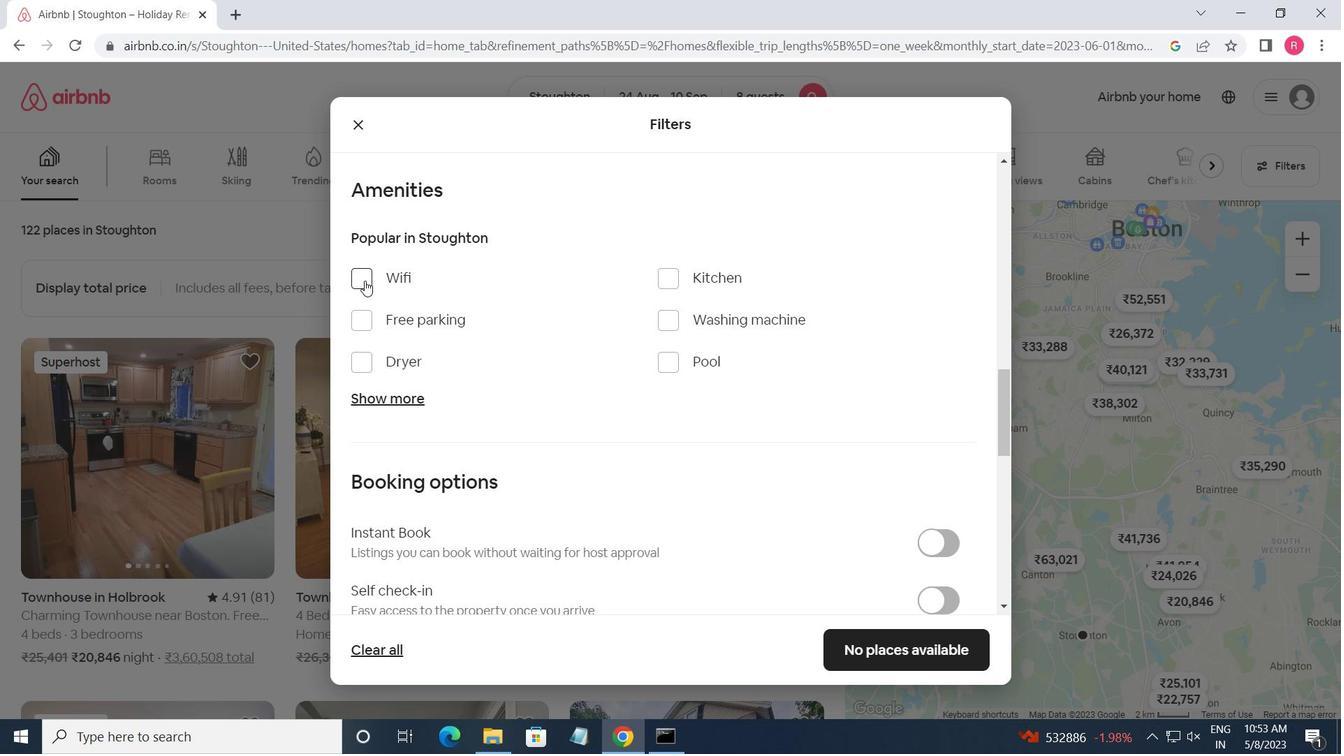 
Action: Mouse pressed left at (368, 281)
Screenshot: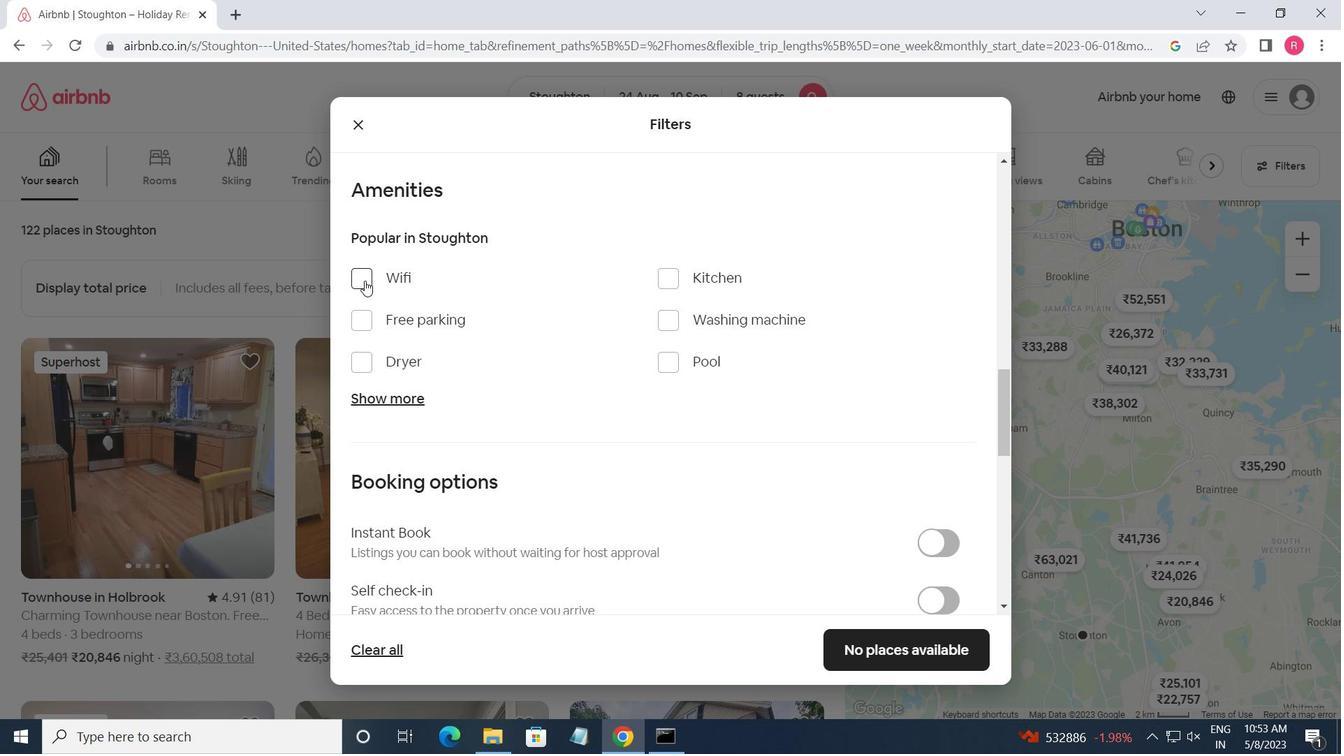 
Action: Mouse moved to (402, 395)
Screenshot: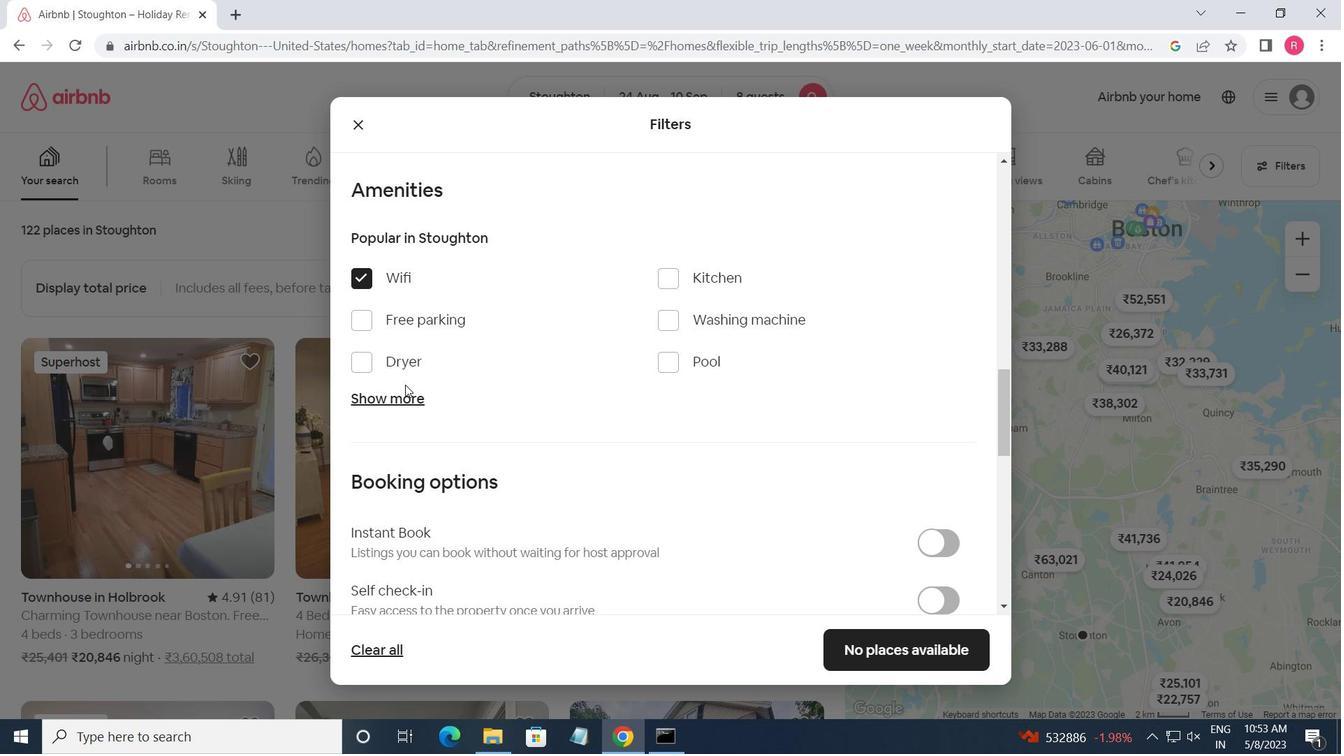 
Action: Mouse pressed left at (402, 395)
Screenshot: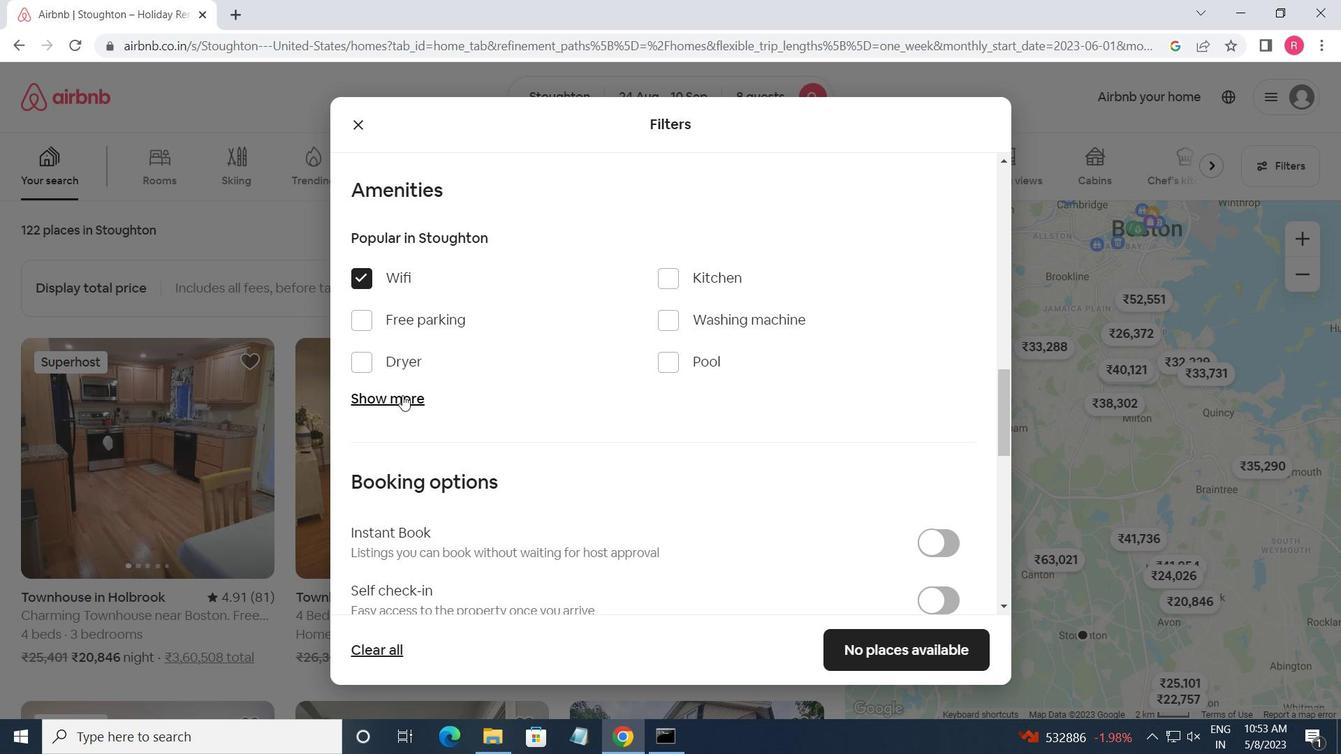 
Action: Mouse moved to (360, 318)
Screenshot: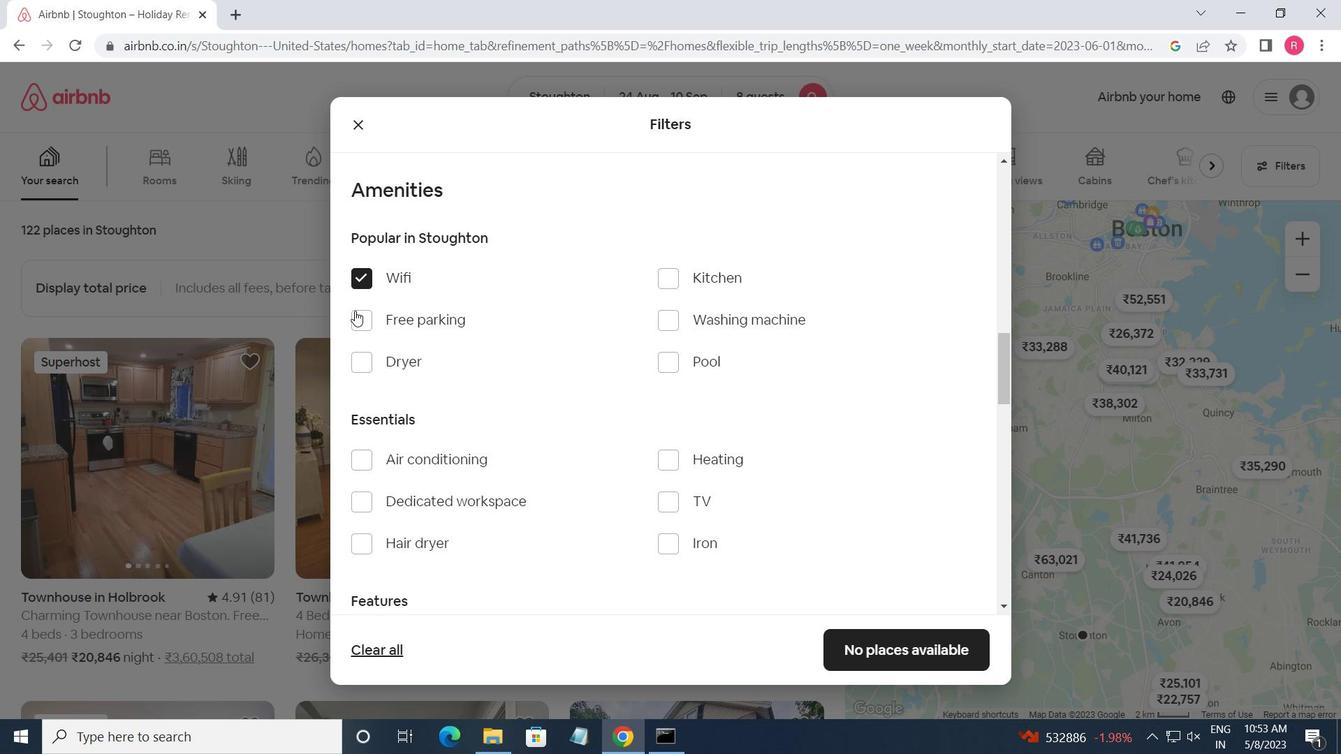 
Action: Mouse pressed left at (360, 318)
Screenshot: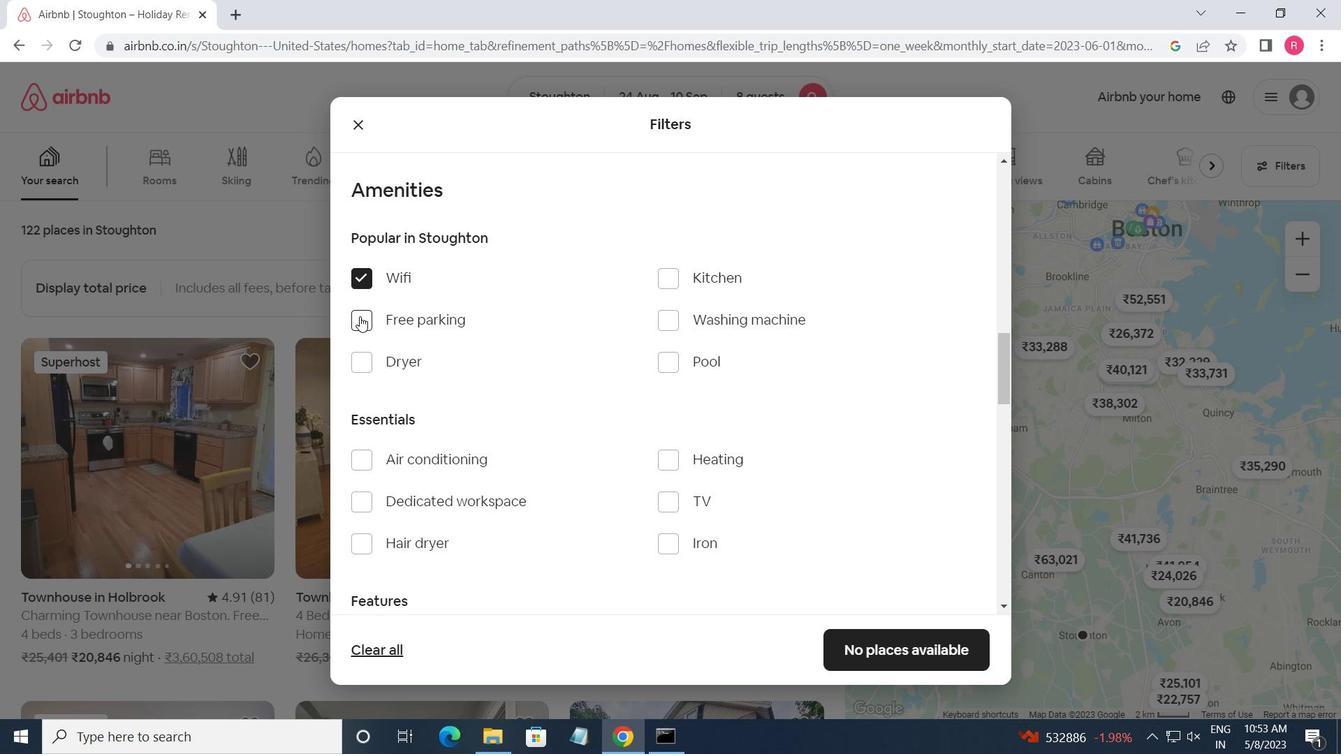 
Action: Mouse moved to (670, 510)
Screenshot: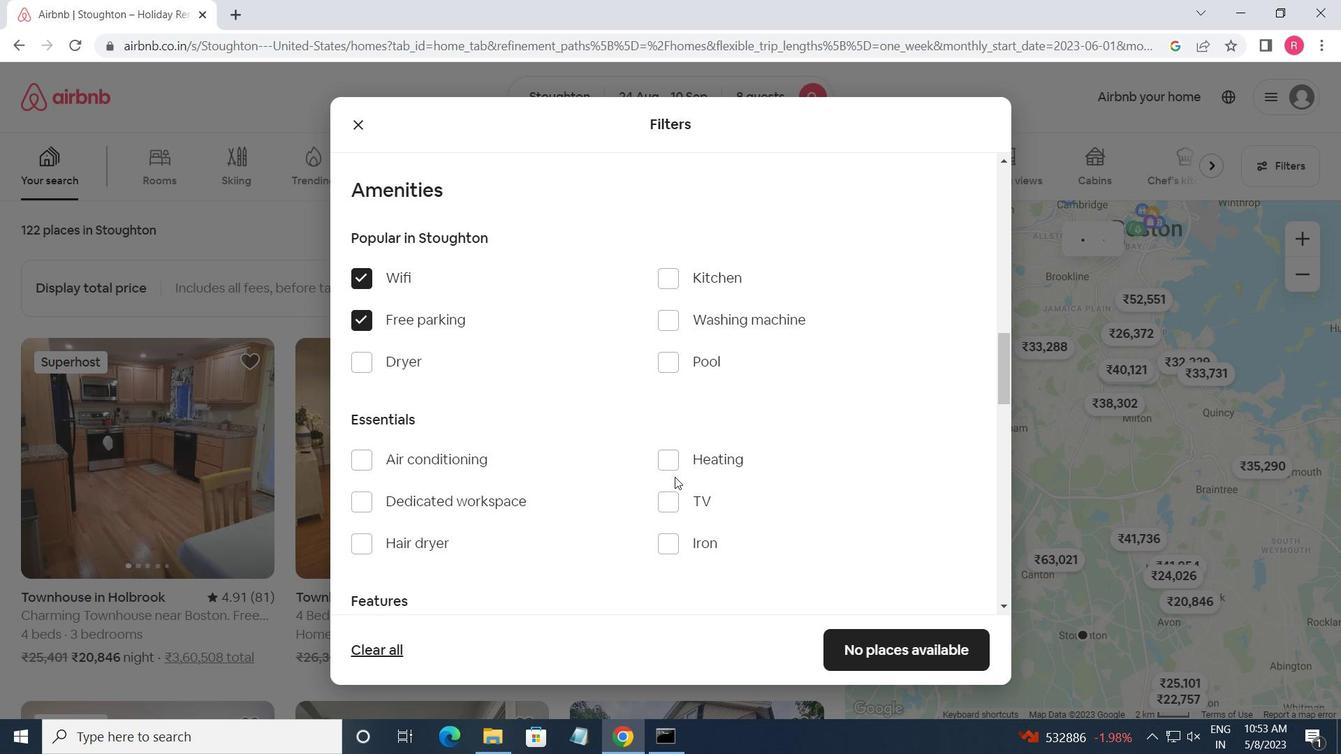 
Action: Mouse pressed left at (670, 510)
Screenshot: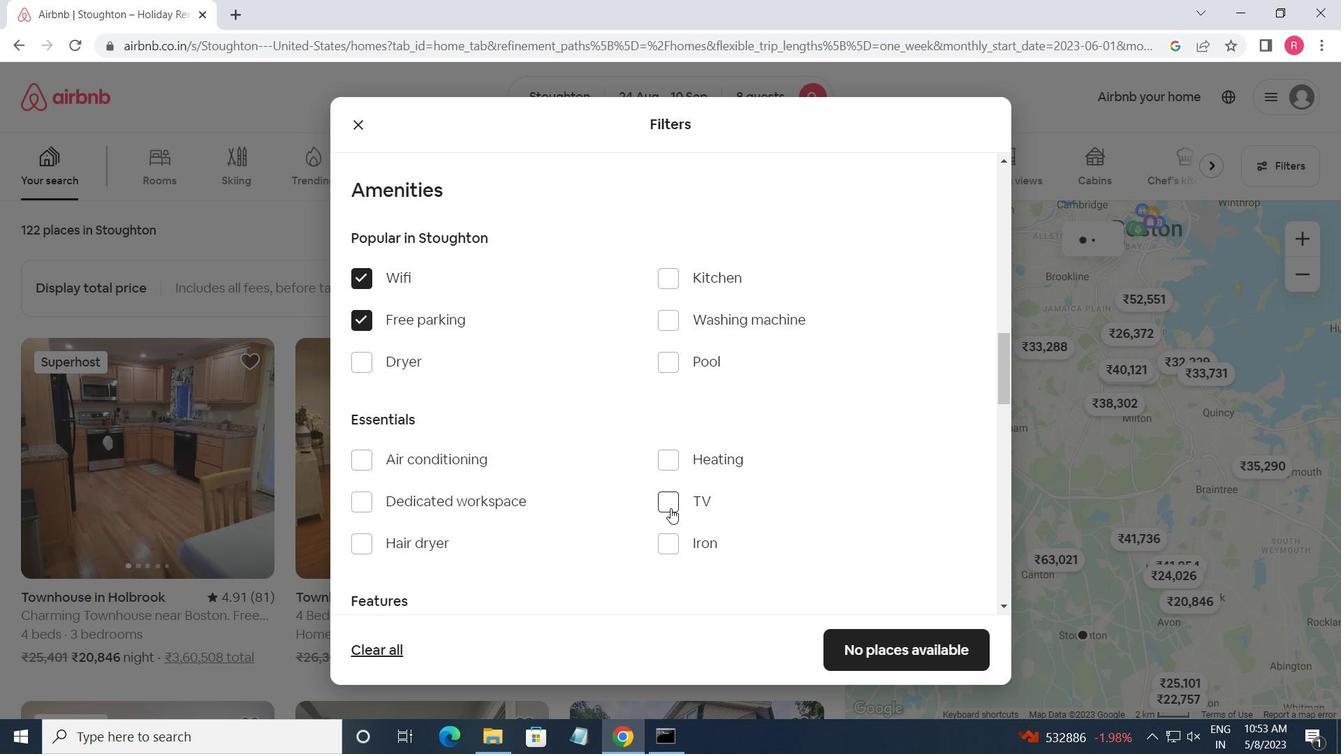
Action: Mouse moved to (507, 498)
Screenshot: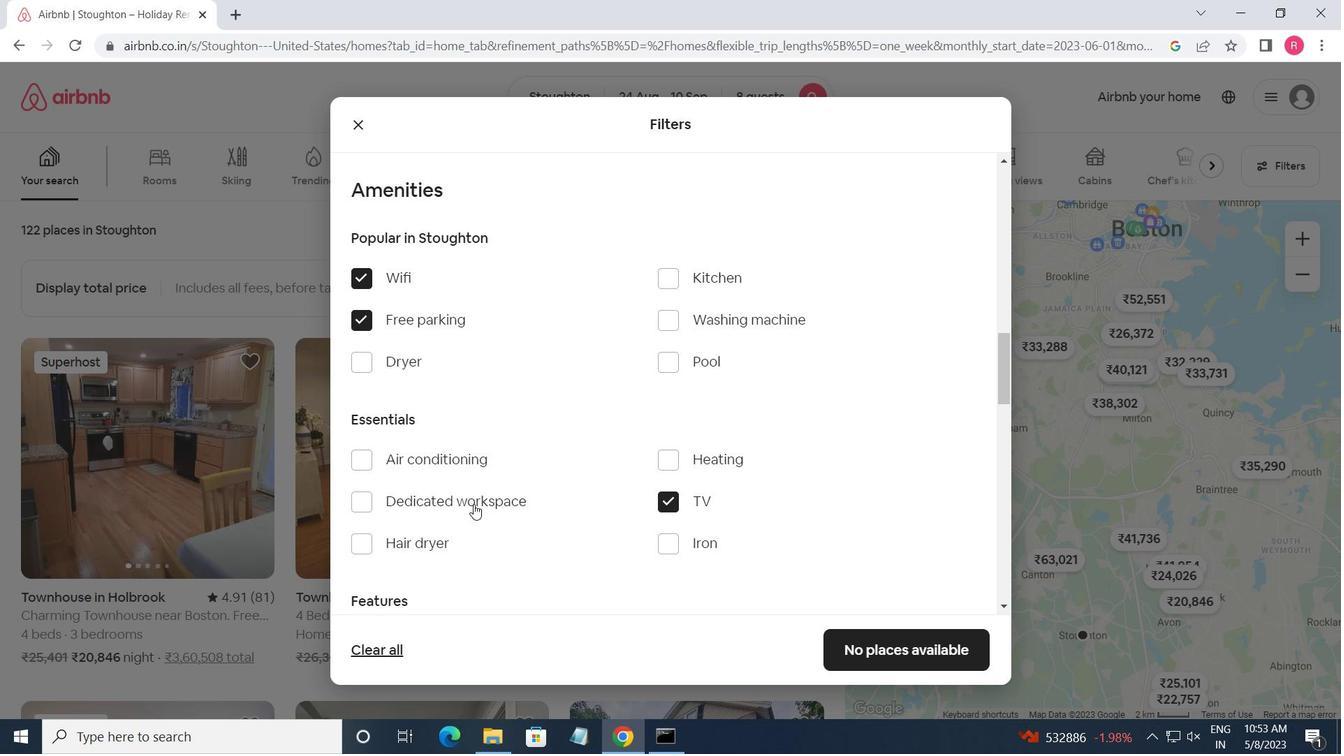
Action: Mouse scrolled (507, 497) with delta (0, 0)
Screenshot: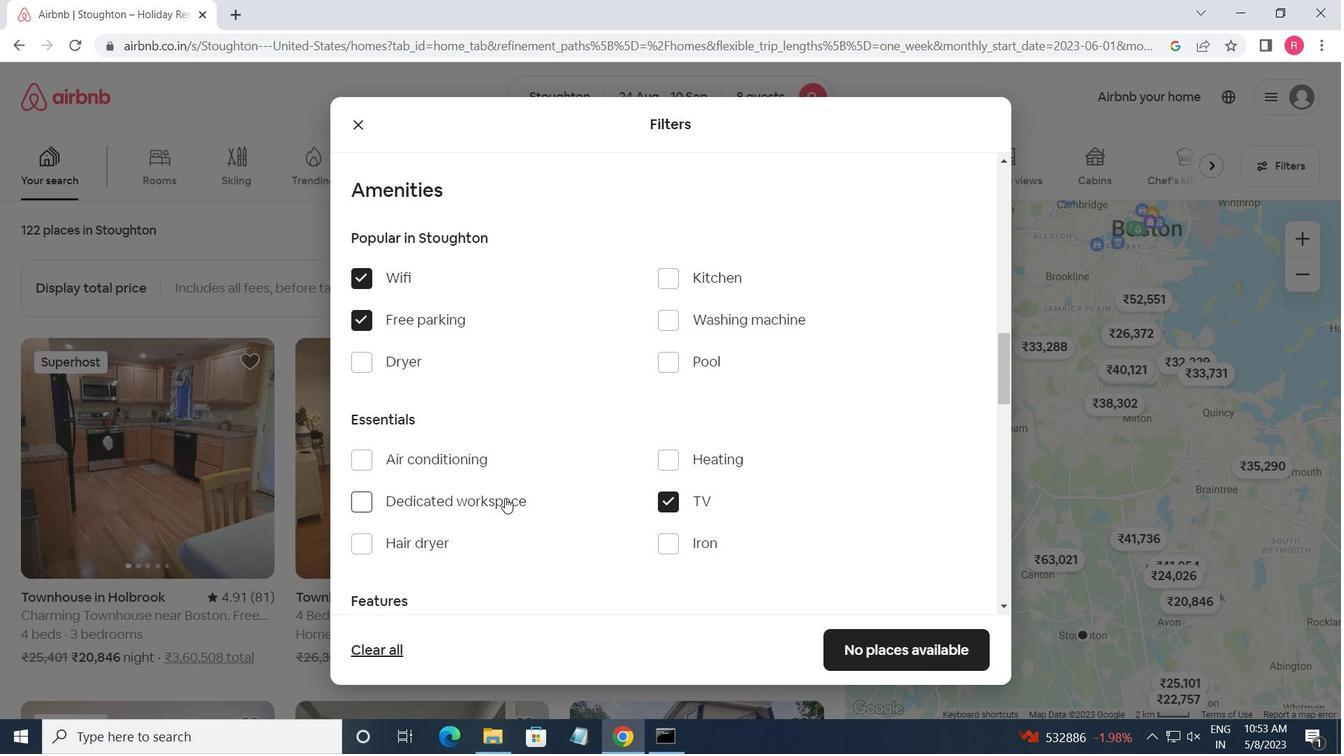 
Action: Mouse moved to (496, 498)
Screenshot: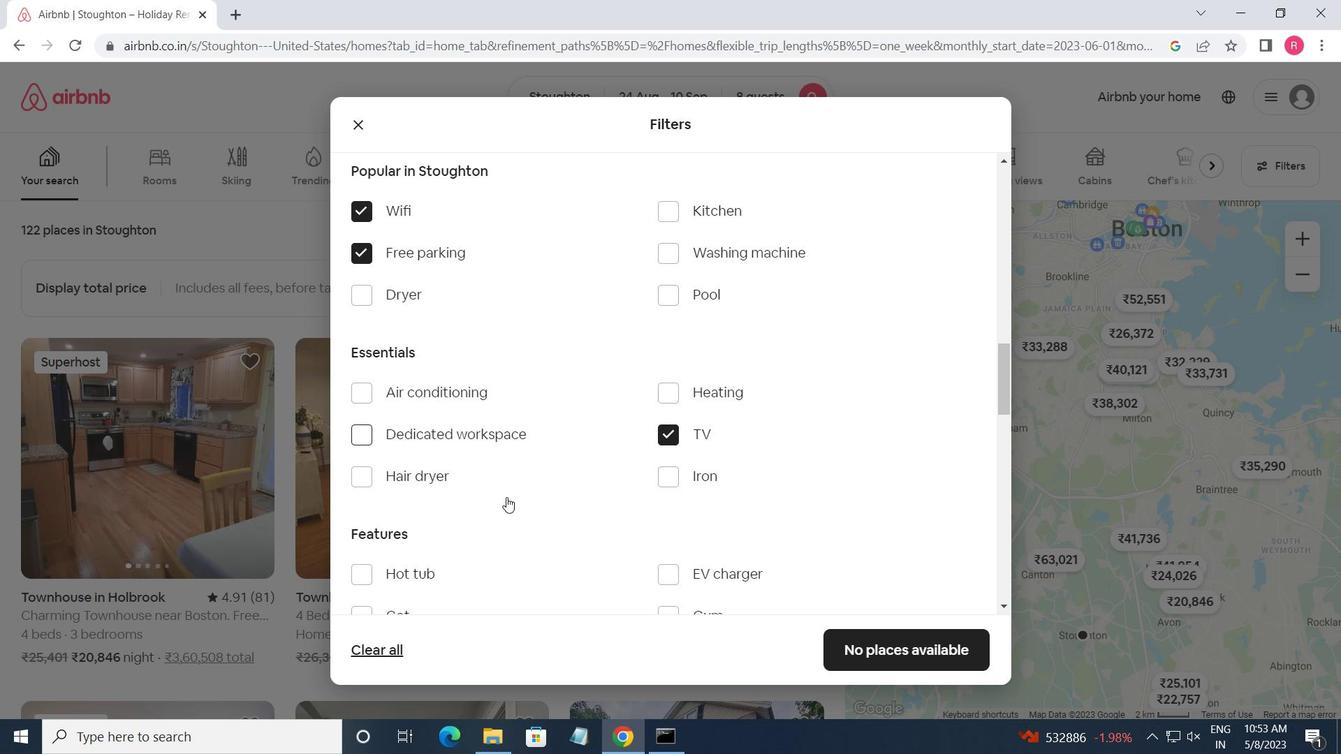 
Action: Mouse scrolled (496, 497) with delta (0, 0)
Screenshot: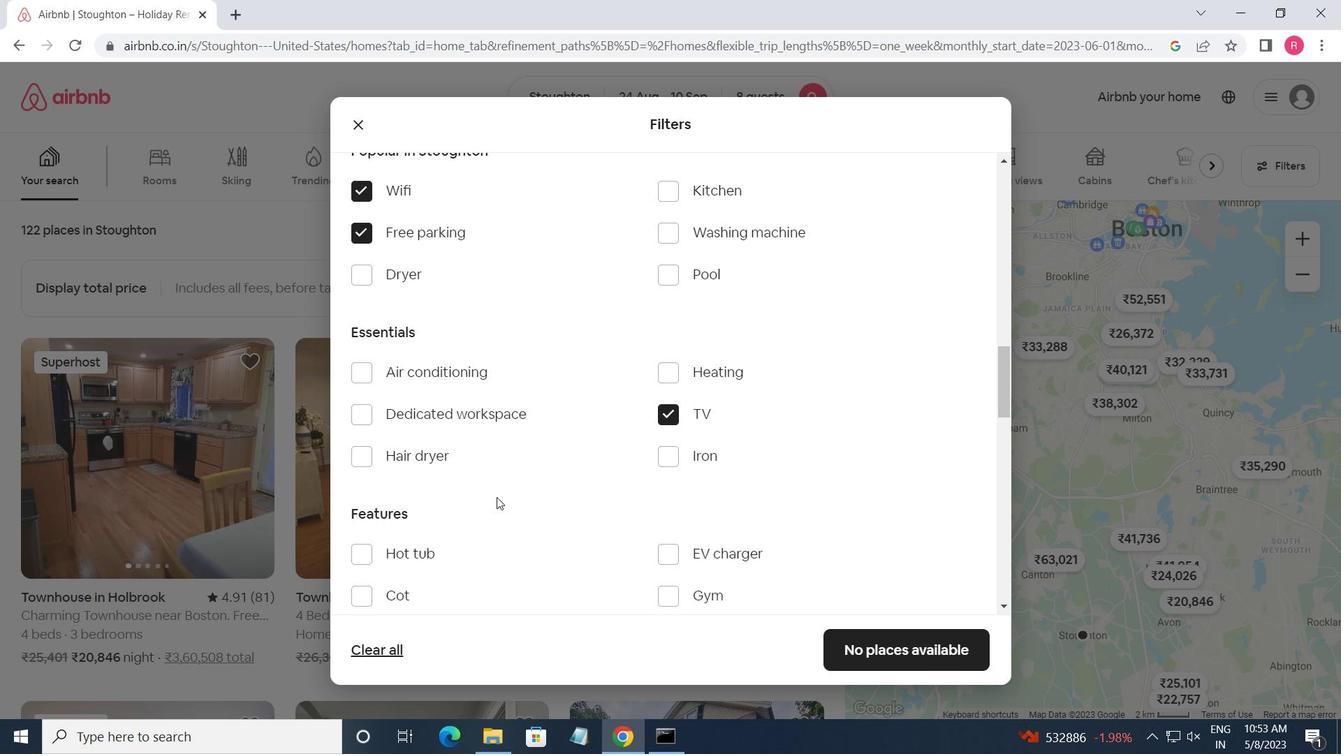 
Action: Mouse scrolled (496, 497) with delta (0, 0)
Screenshot: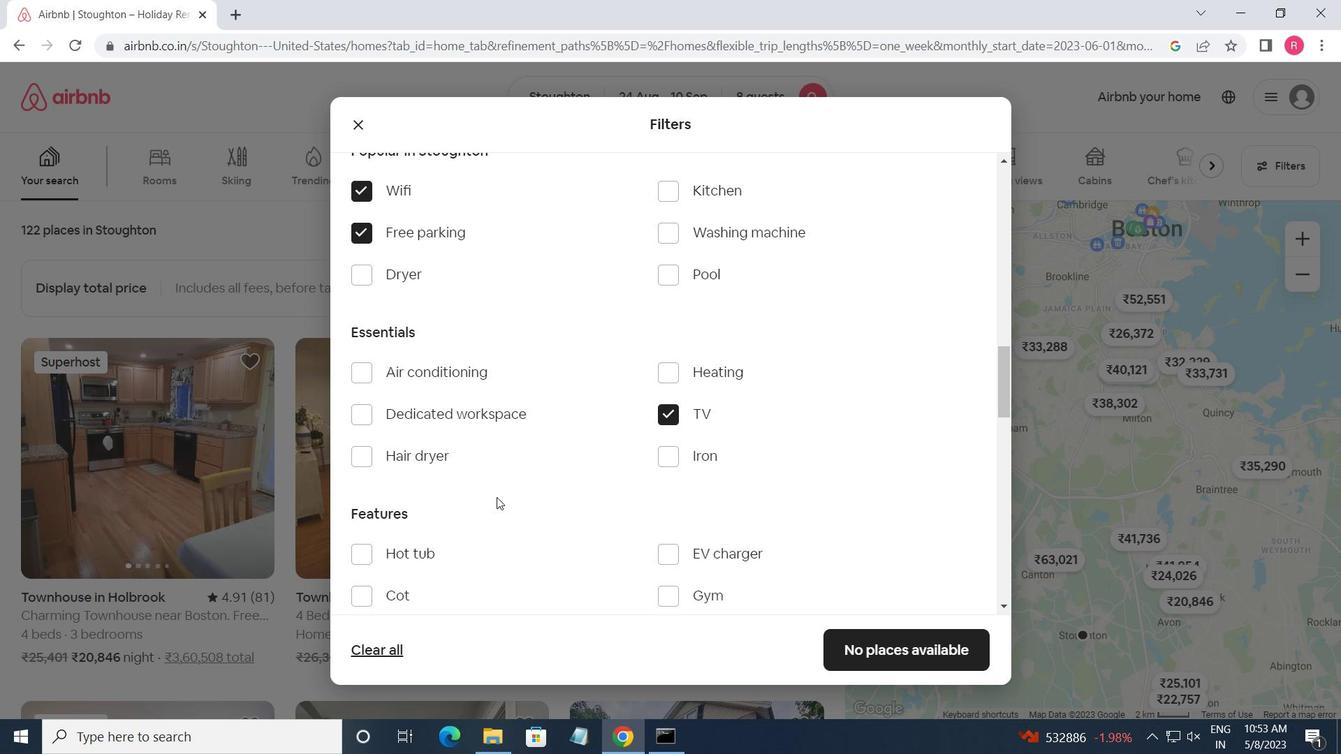 
Action: Mouse moved to (668, 422)
Screenshot: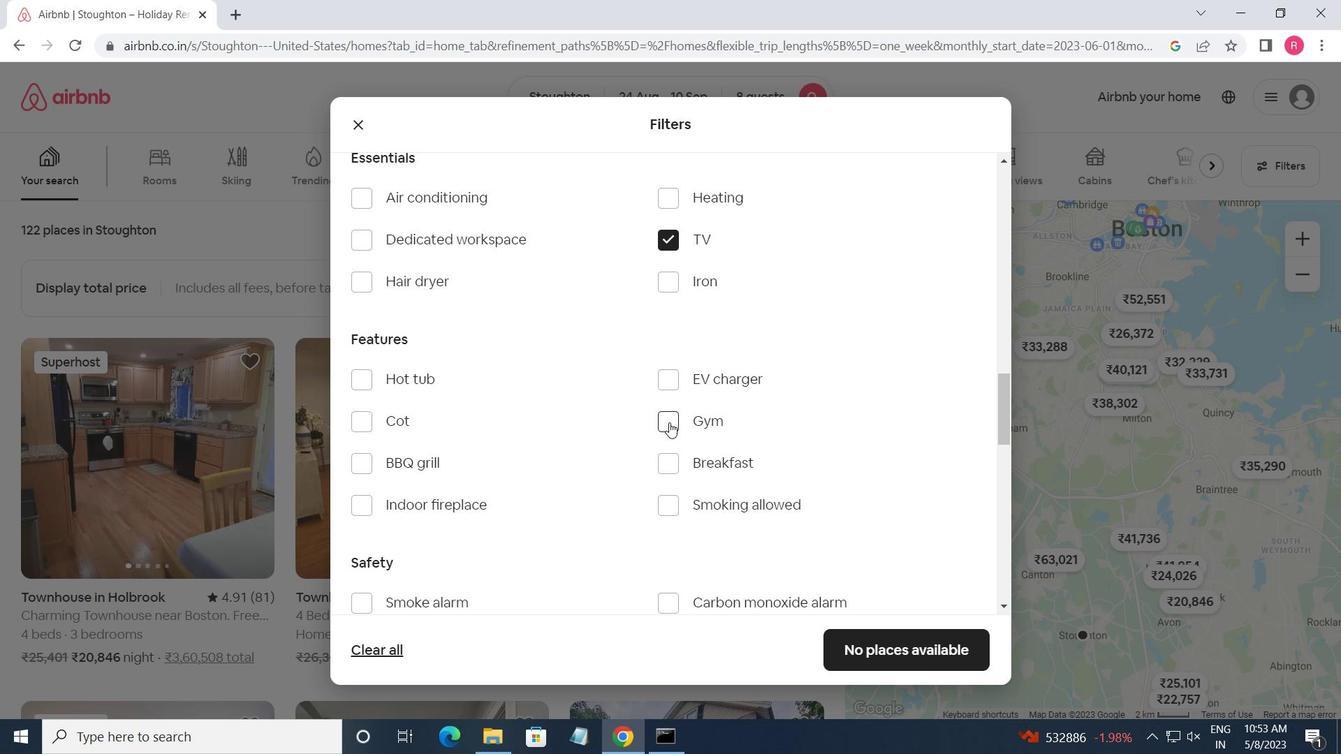 
Action: Mouse pressed left at (668, 422)
Screenshot: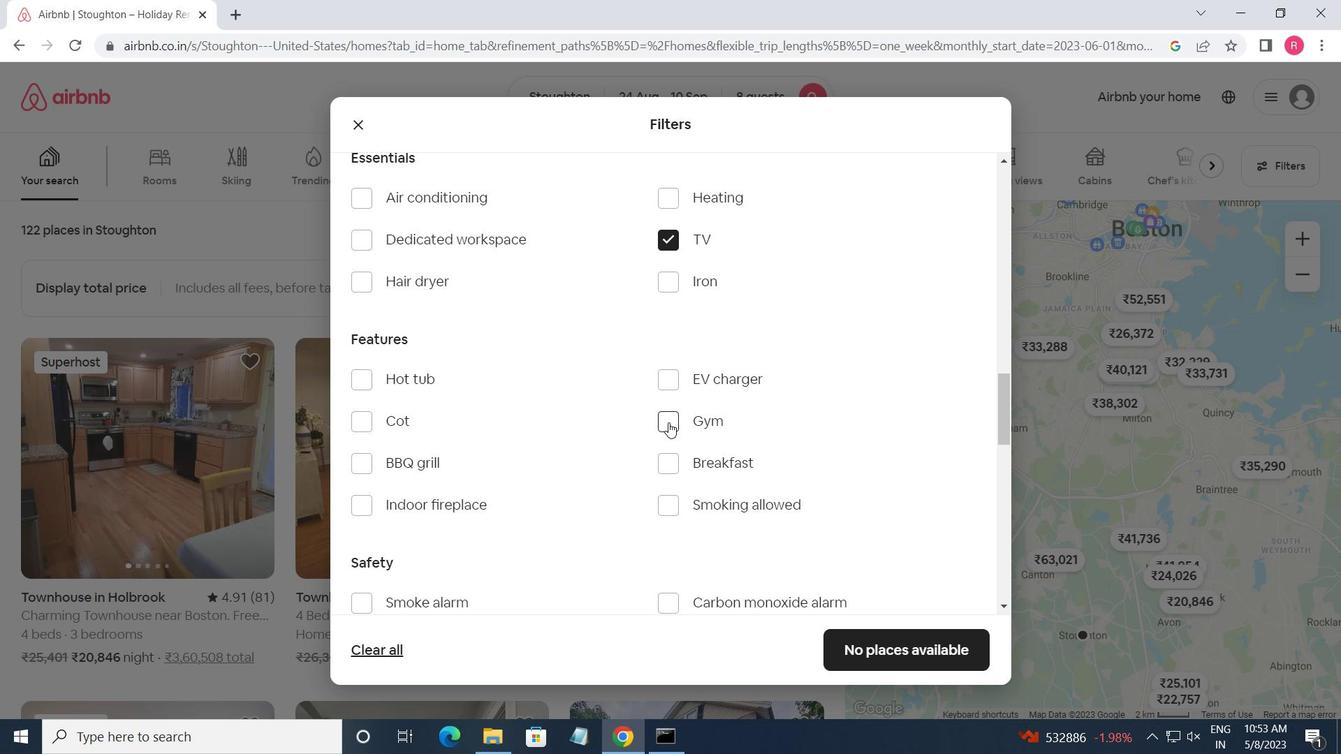
Action: Mouse moved to (670, 465)
Screenshot: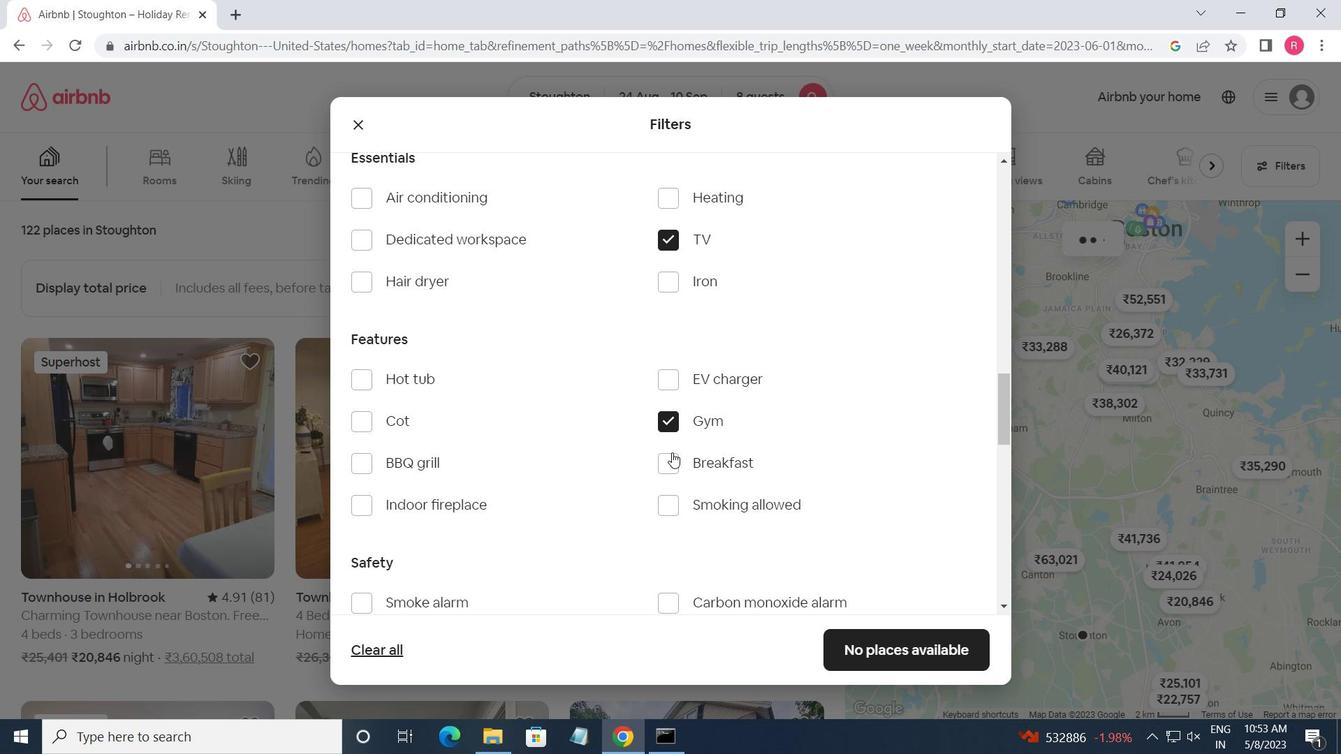 
Action: Mouse pressed left at (670, 465)
Screenshot: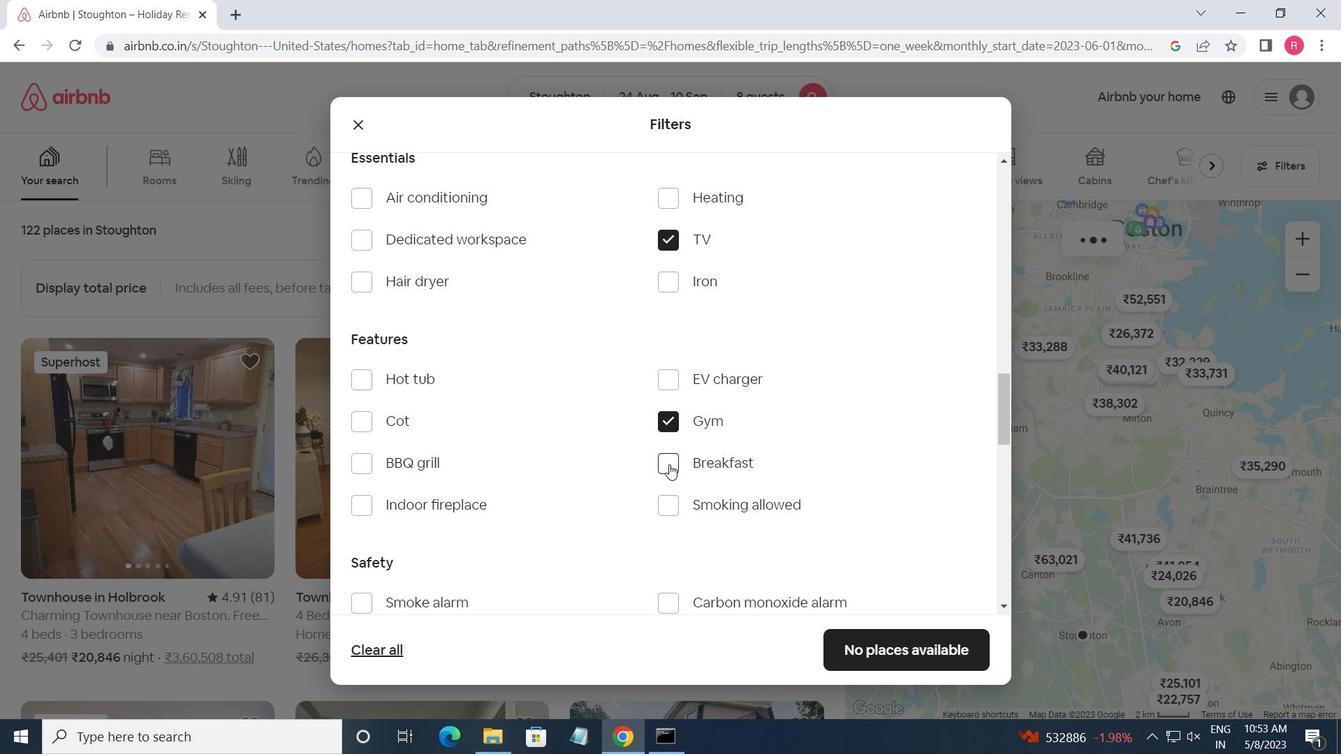 
Action: Mouse moved to (594, 450)
Screenshot: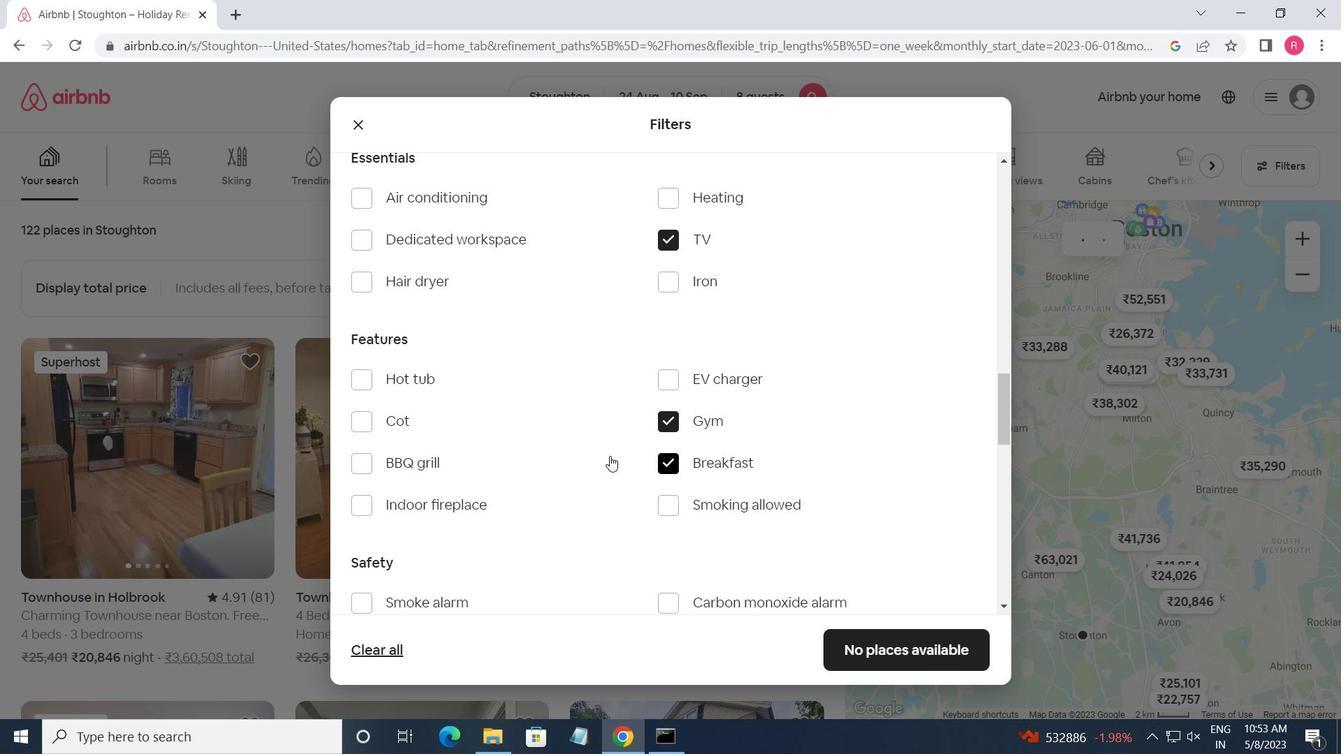 
Action: Mouse scrolled (594, 449) with delta (0, 0)
Screenshot: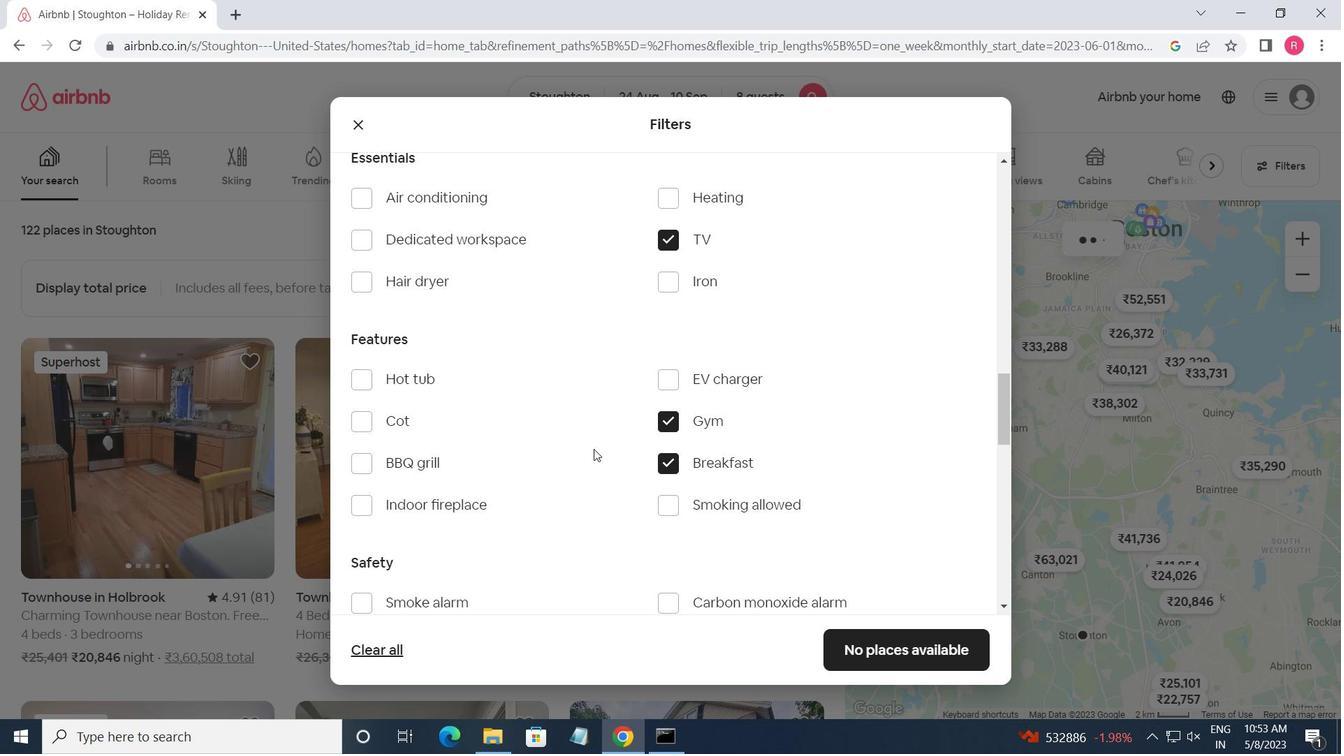
Action: Mouse moved to (599, 443)
Screenshot: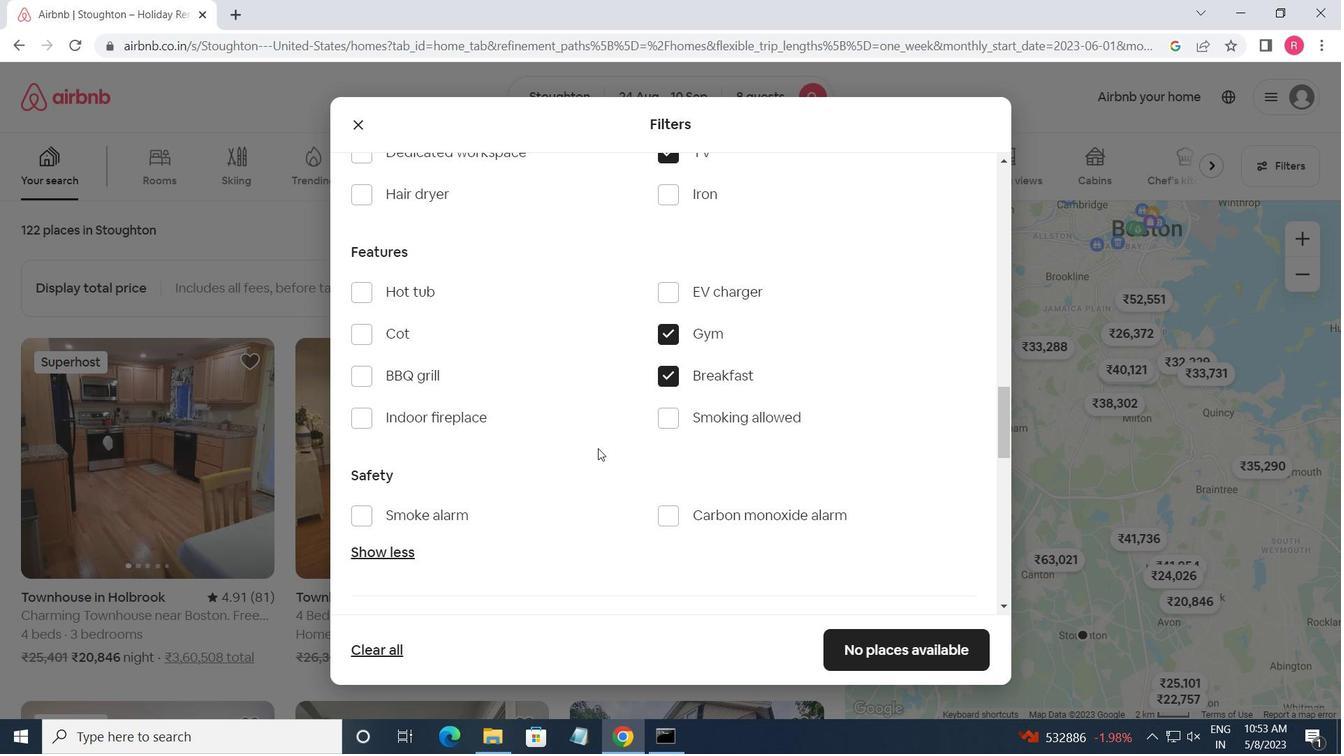 
Action: Mouse scrolled (599, 442) with delta (0, 0)
Screenshot: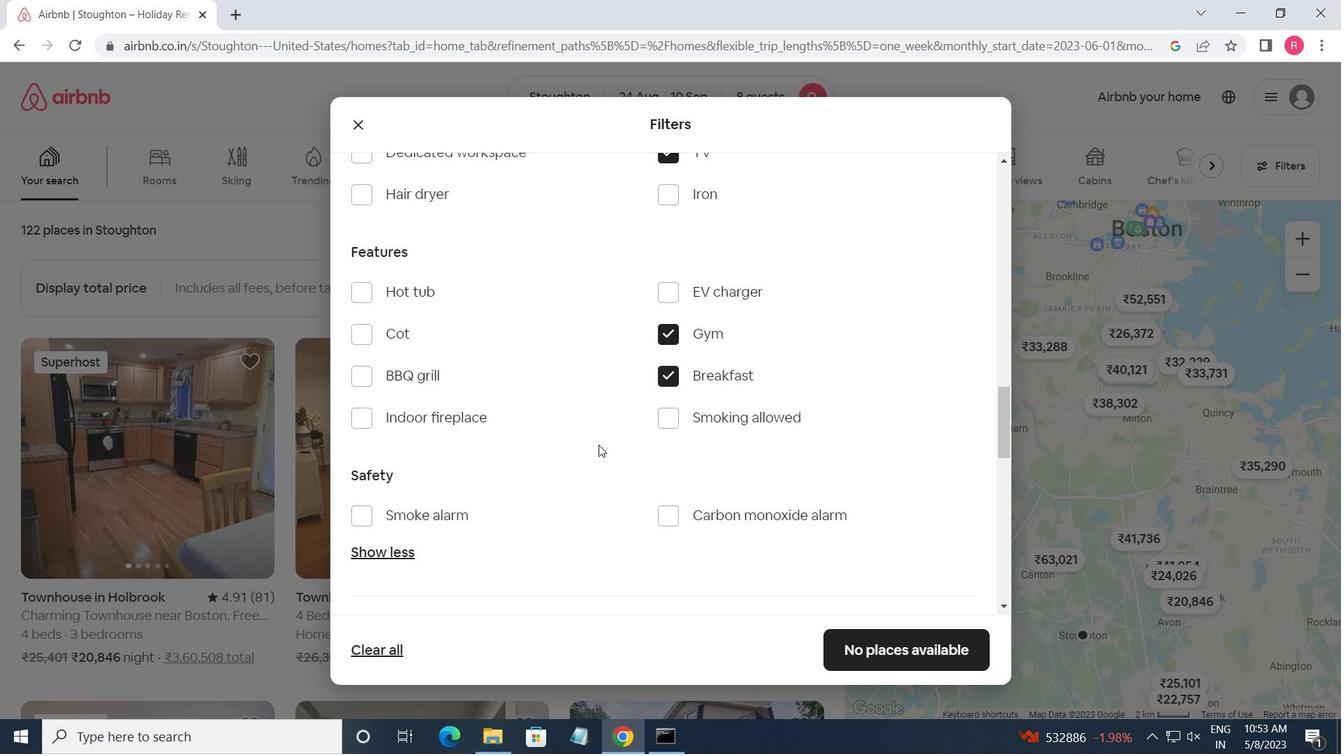 
Action: Mouse scrolled (599, 442) with delta (0, 0)
Screenshot: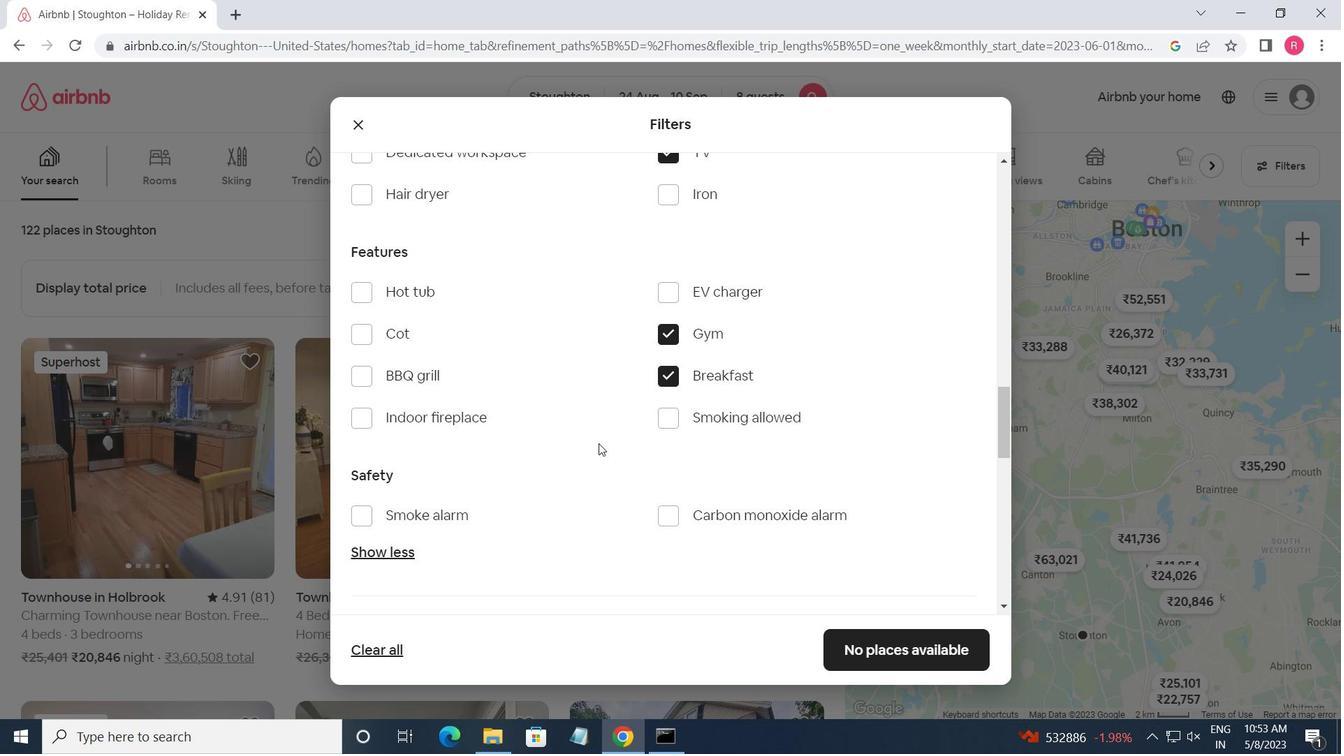 
Action: Mouse scrolled (599, 442) with delta (0, 0)
Screenshot: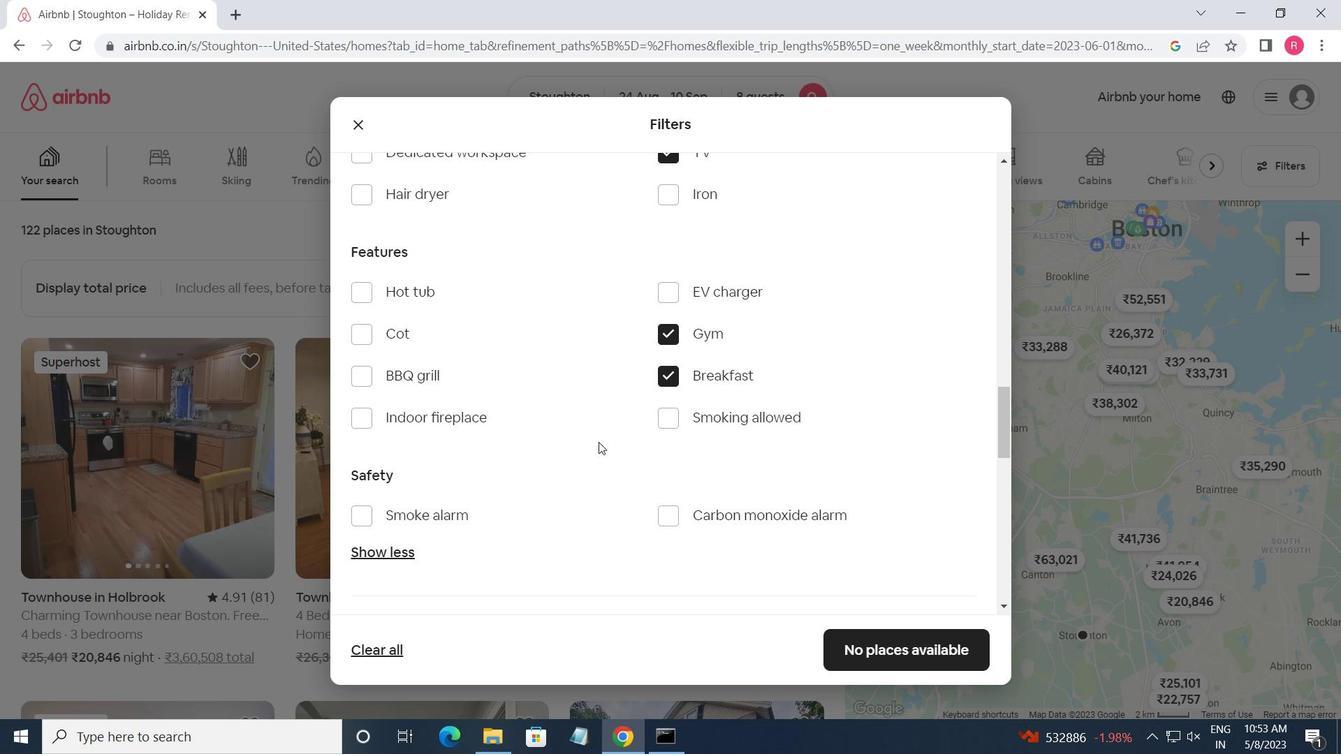 
Action: Mouse scrolled (599, 442) with delta (0, 0)
Screenshot: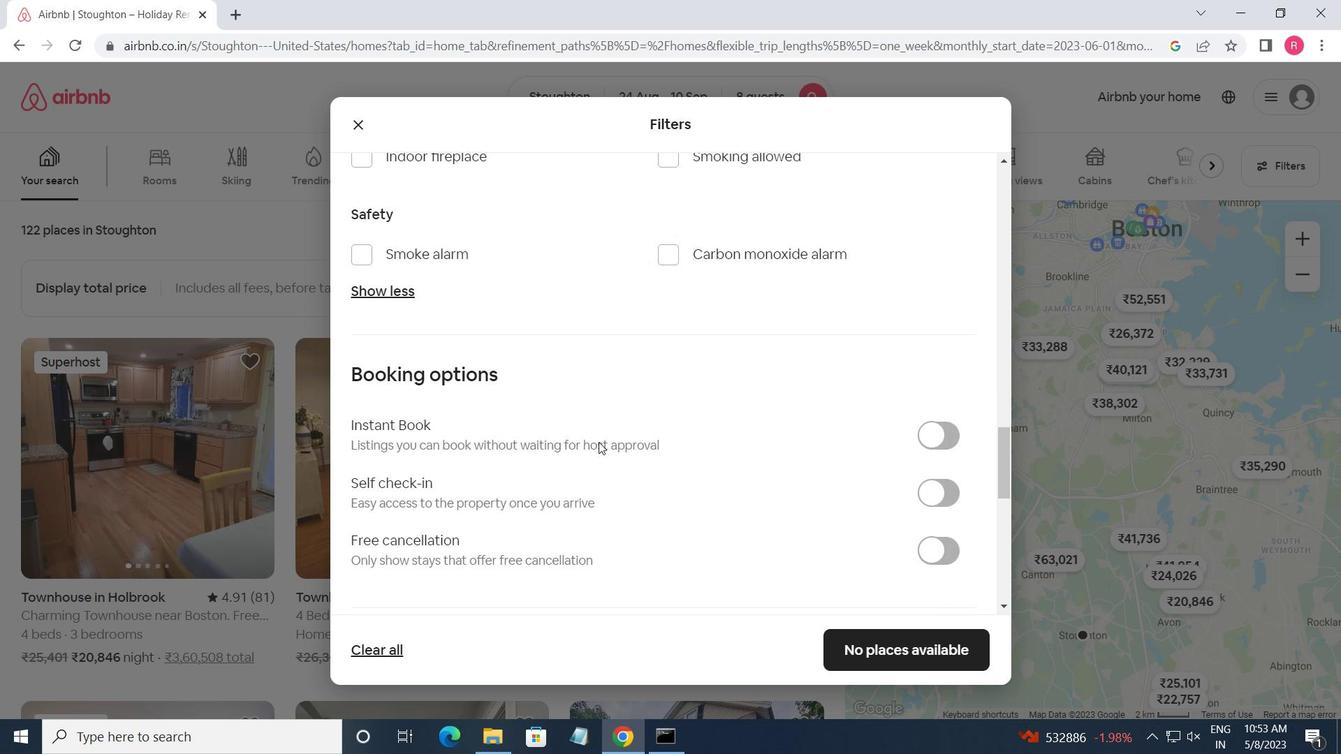 
Action: Mouse scrolled (599, 442) with delta (0, 0)
Screenshot: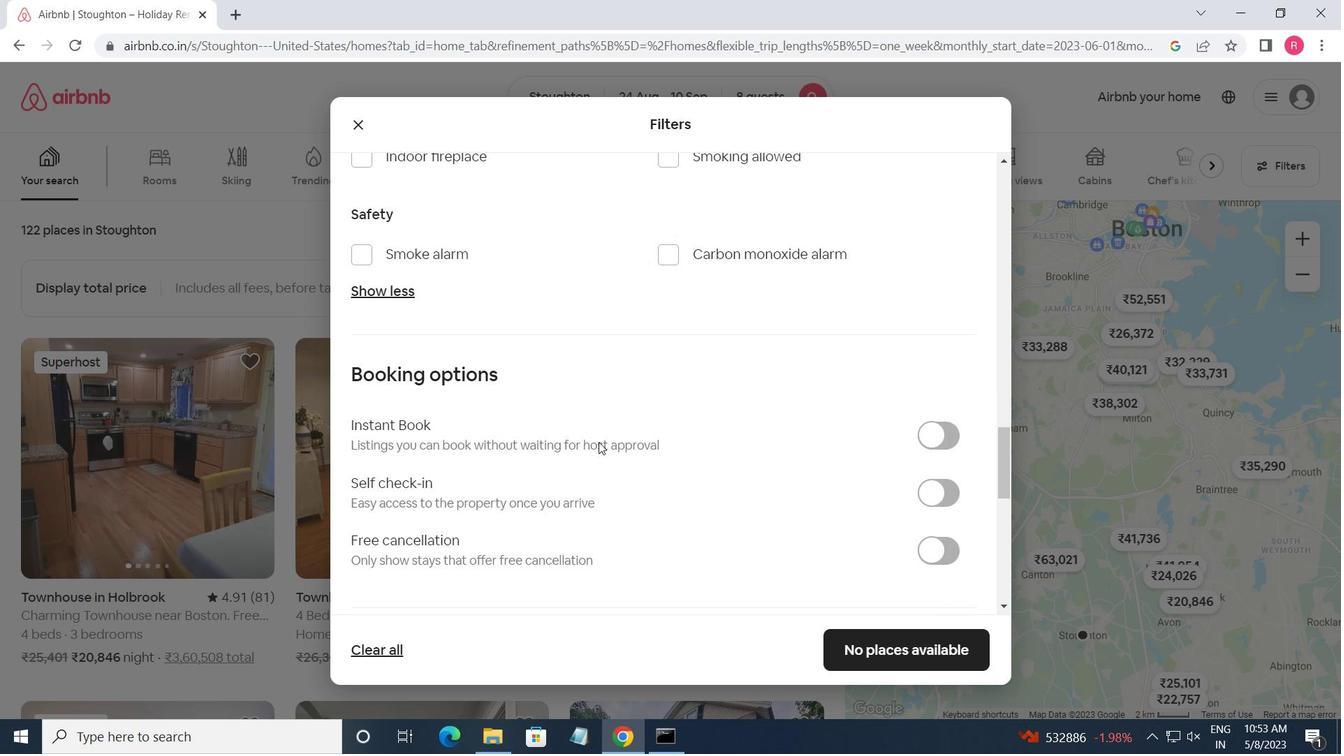 
Action: Mouse moved to (956, 316)
Screenshot: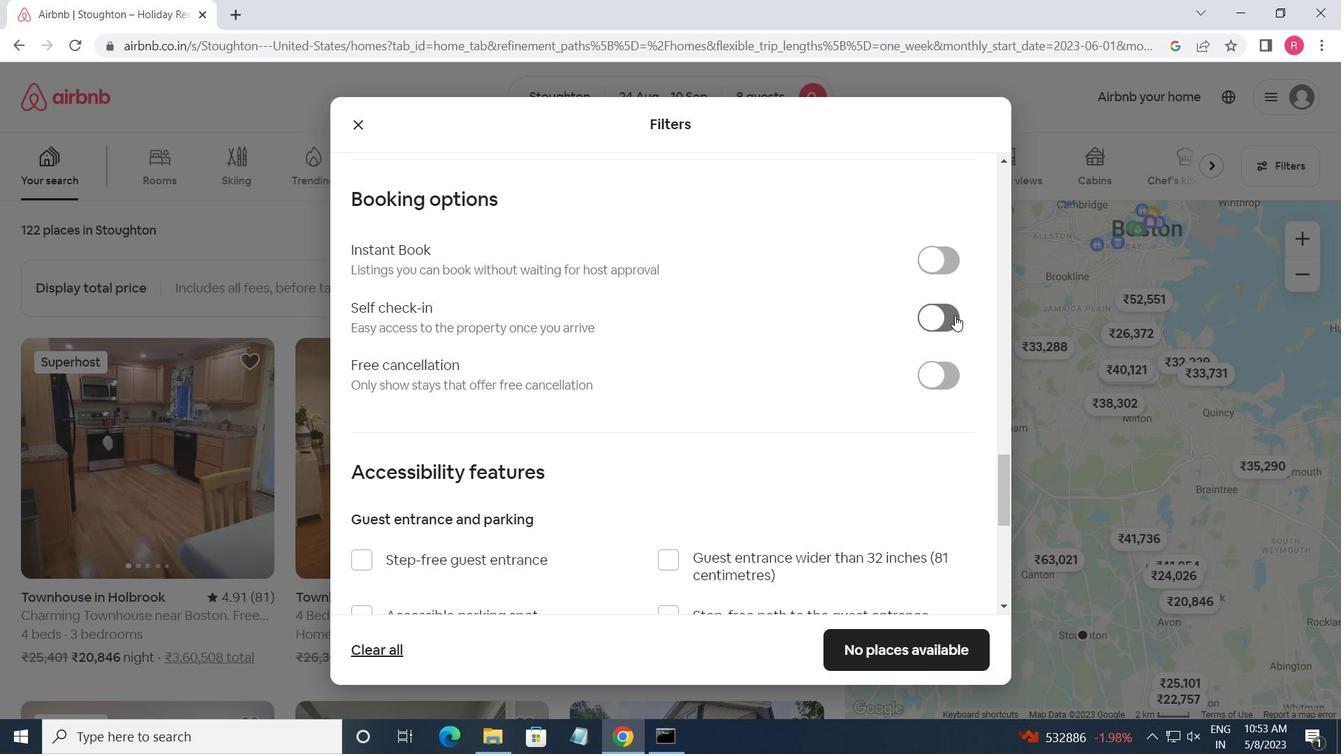 
Action: Mouse pressed left at (956, 316)
Screenshot: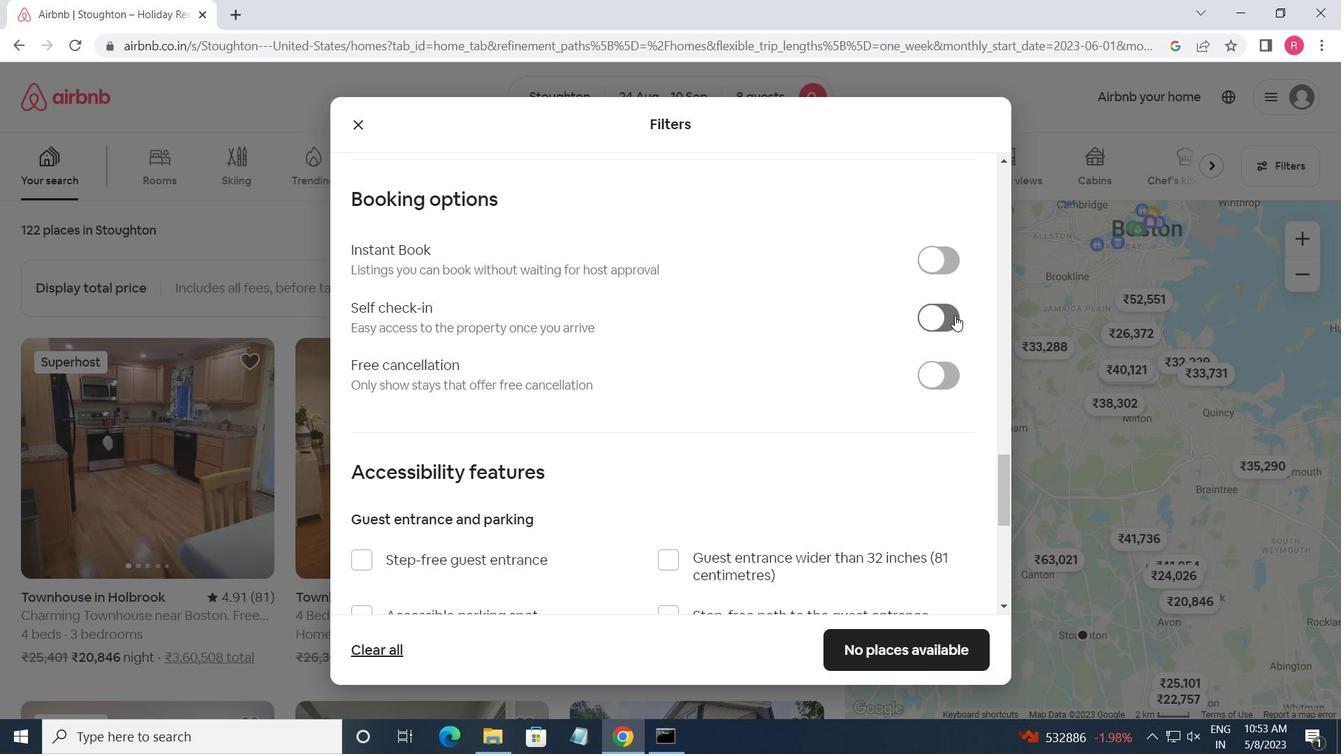 
Action: Mouse moved to (733, 401)
Screenshot: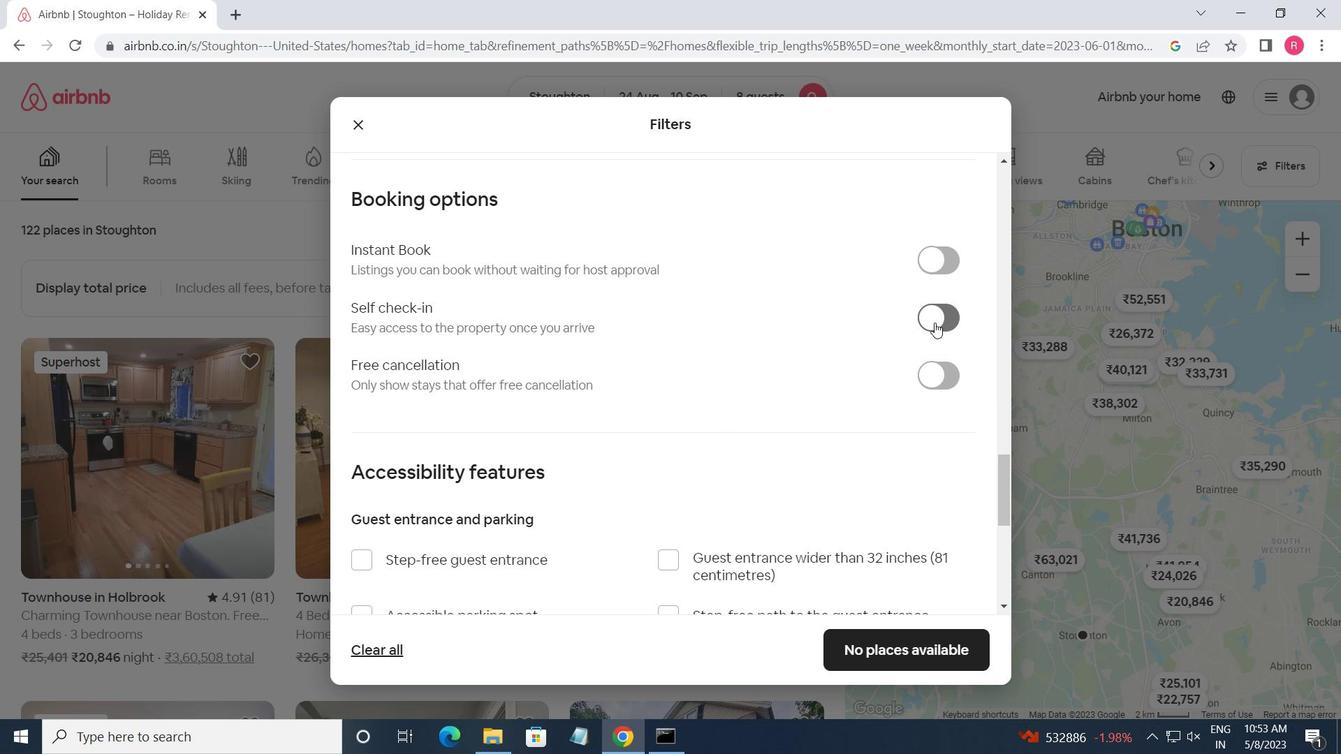 
Action: Mouse scrolled (733, 400) with delta (0, 0)
Screenshot: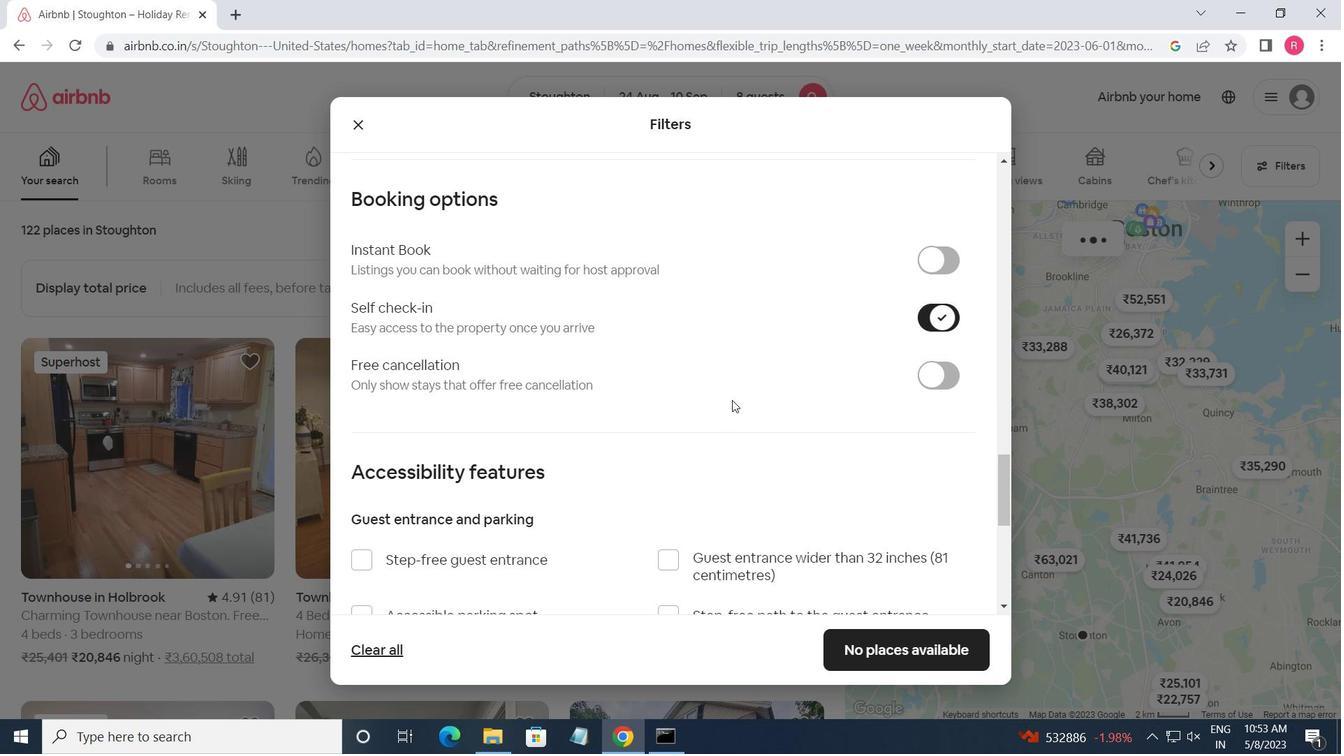 
Action: Mouse moved to (732, 401)
Screenshot: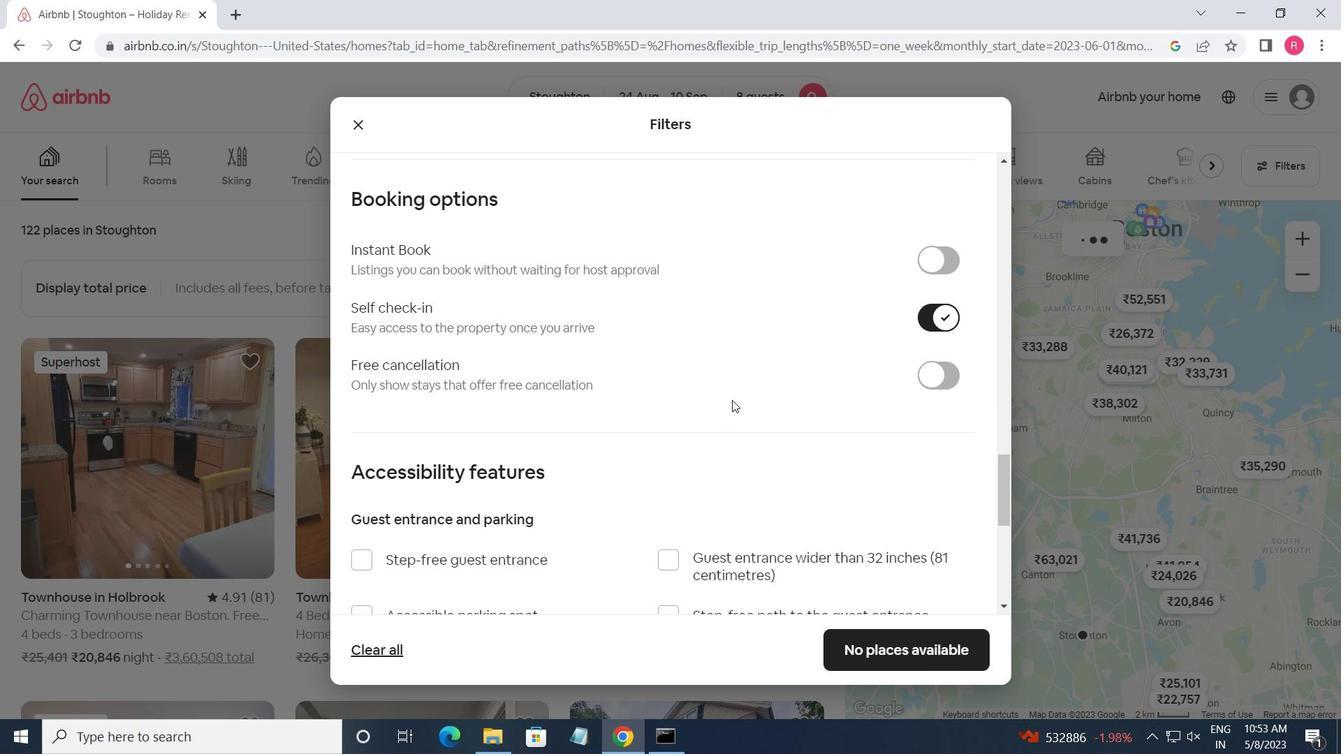 
Action: Mouse scrolled (732, 401) with delta (0, 0)
Screenshot: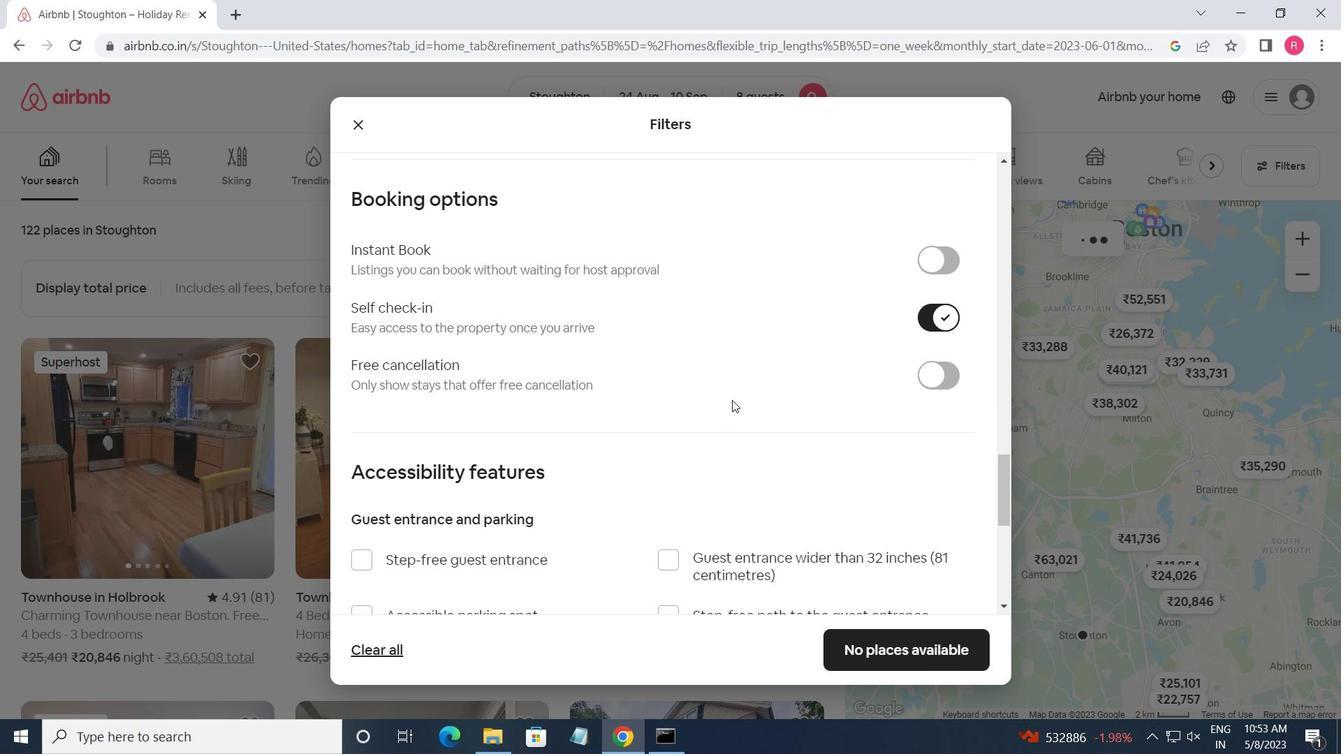 
Action: Mouse moved to (732, 402)
Screenshot: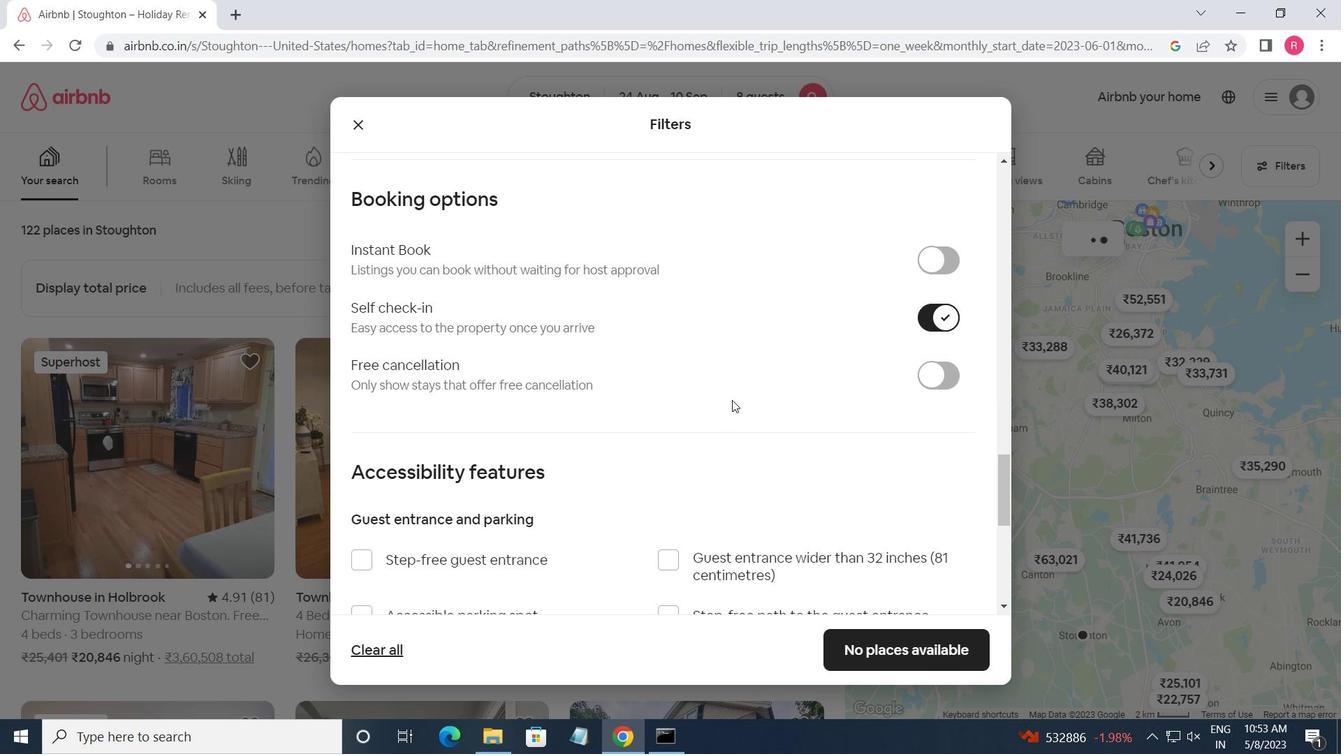 
Action: Mouse scrolled (732, 401) with delta (0, 0)
Screenshot: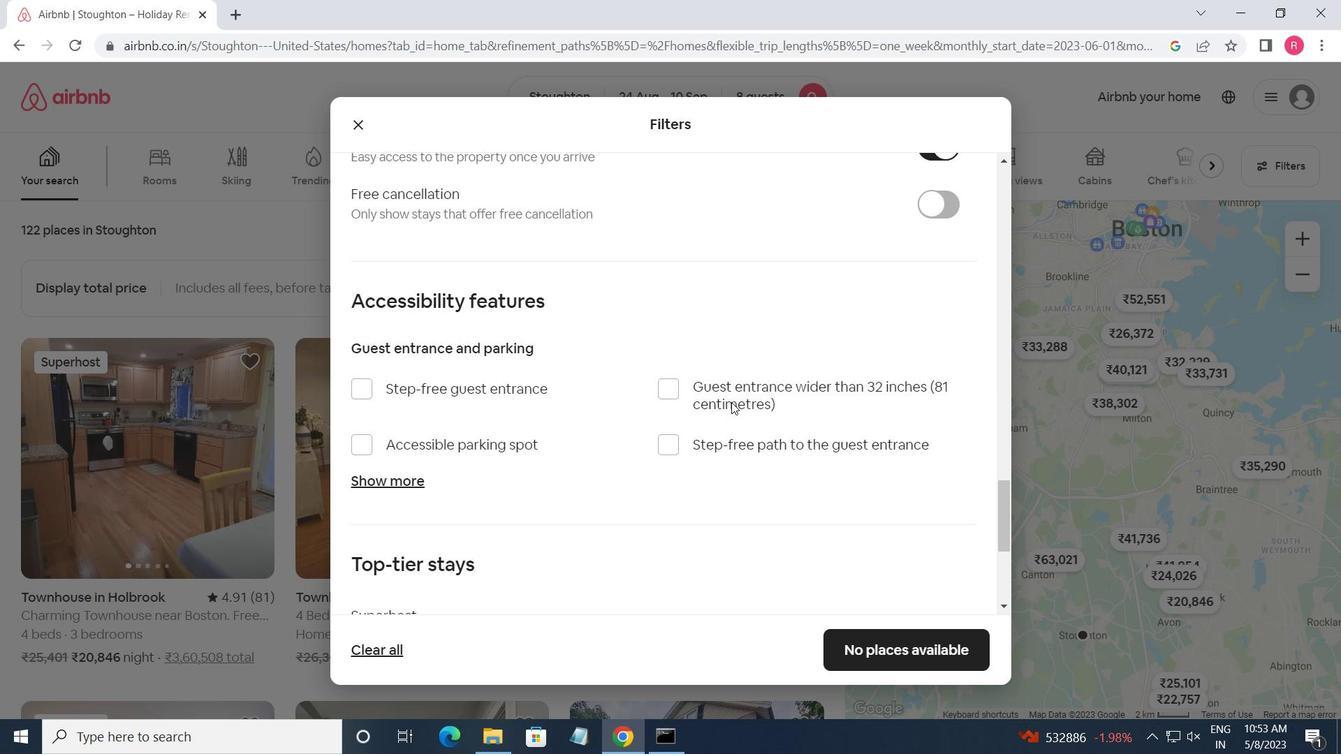 
Action: Mouse scrolled (732, 401) with delta (0, 0)
Screenshot: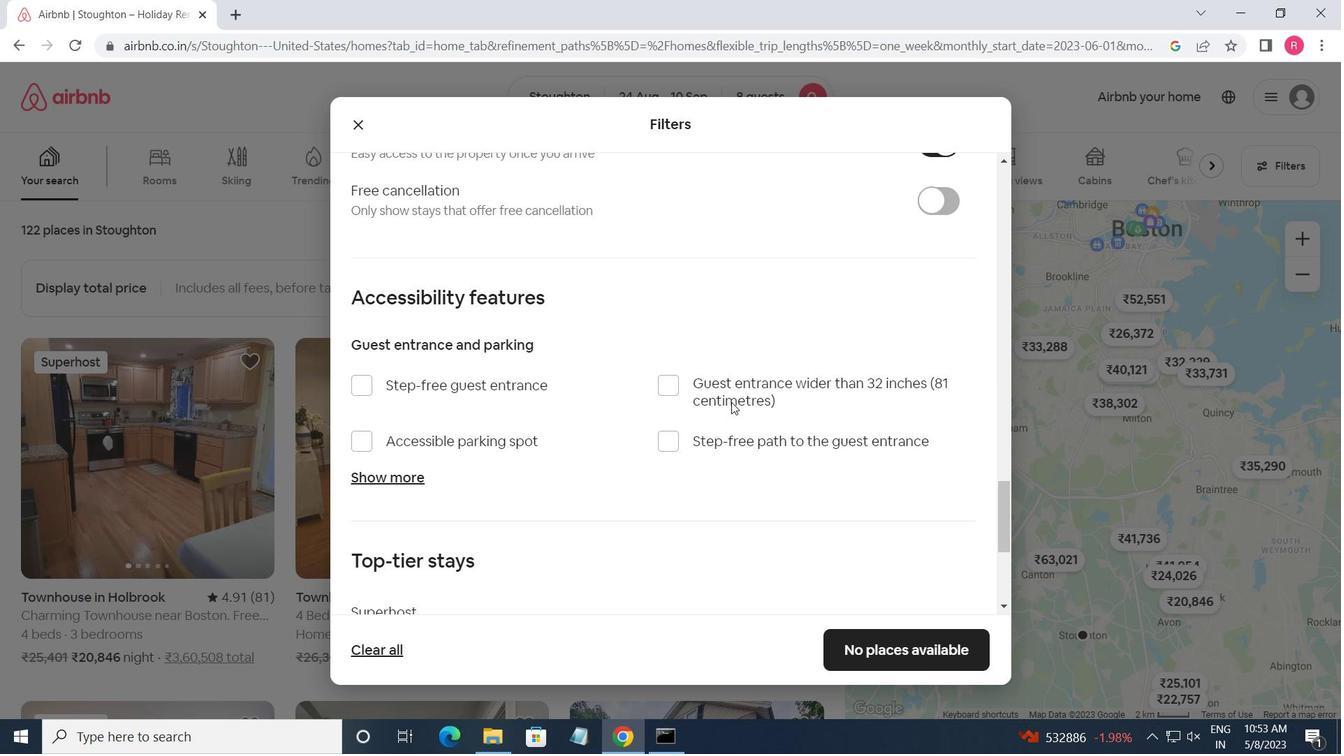 
Action: Mouse moved to (731, 403)
Screenshot: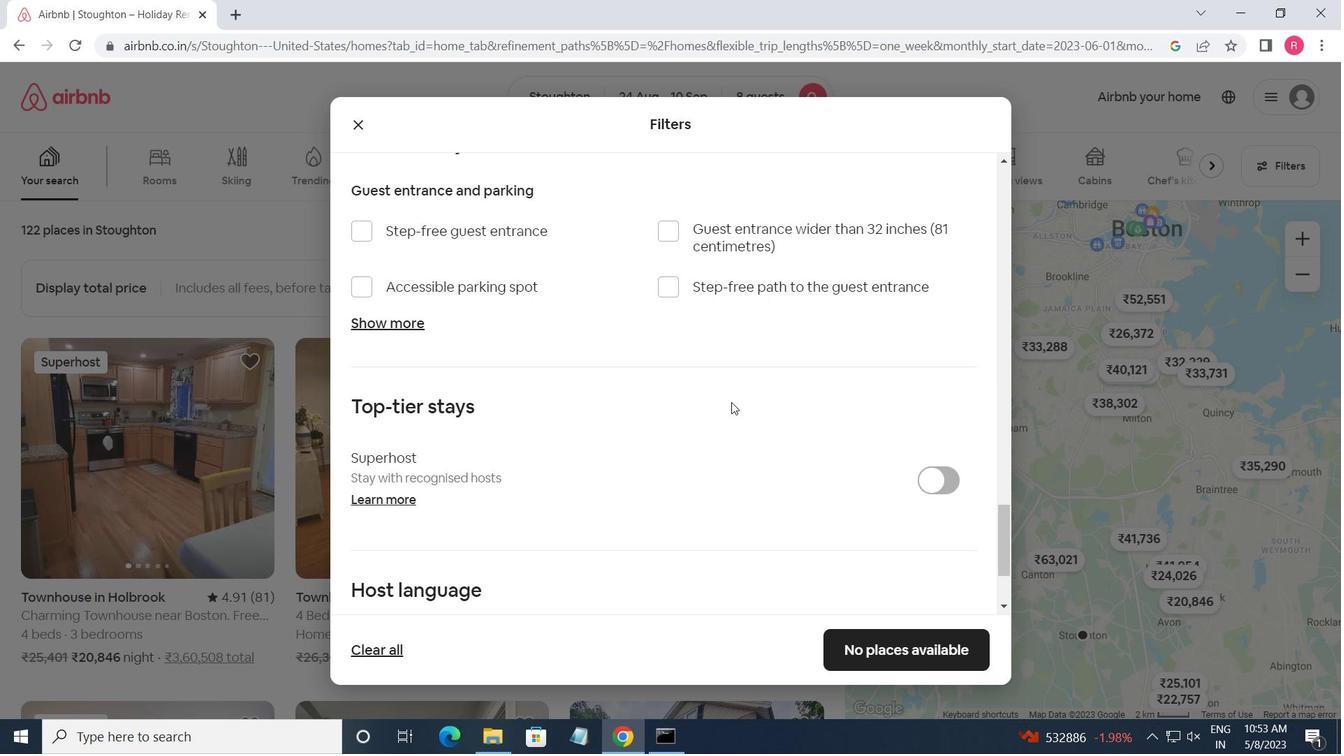 
Action: Mouse scrolled (731, 402) with delta (0, 0)
Screenshot: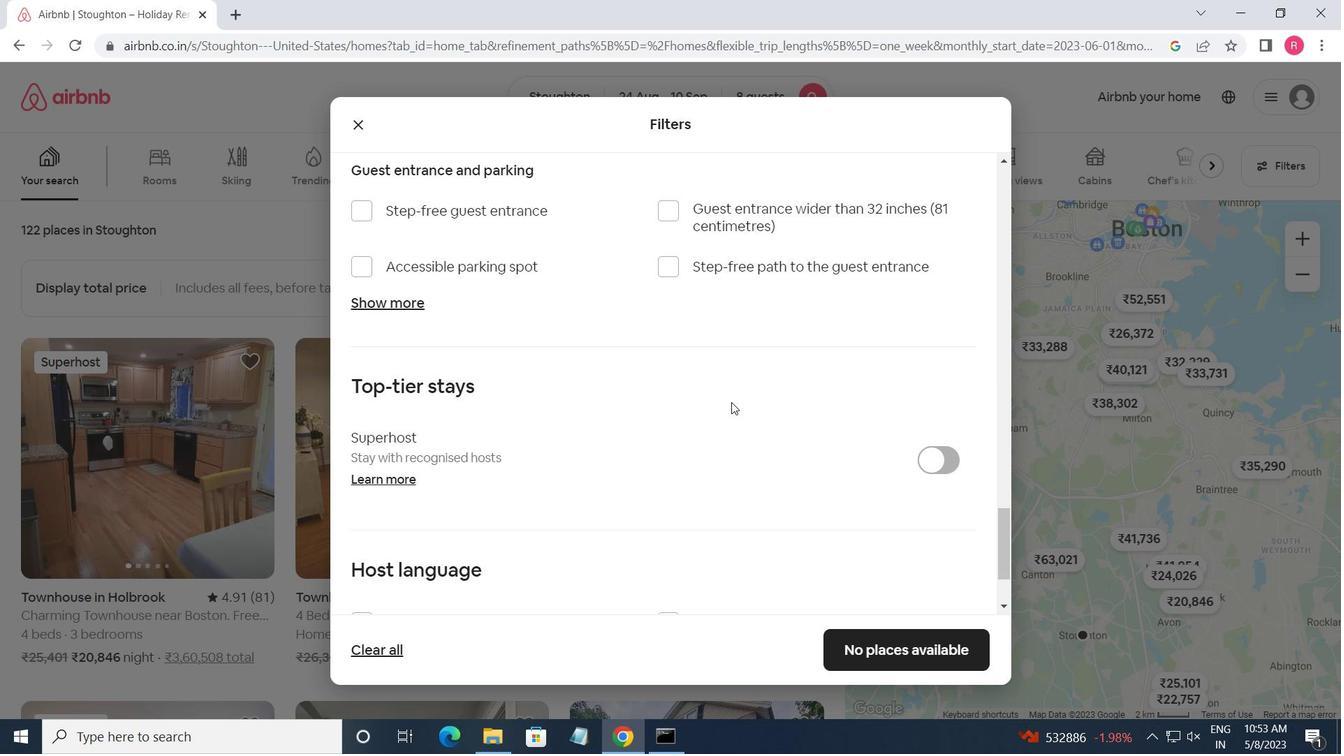 
Action: Mouse scrolled (731, 402) with delta (0, 0)
Screenshot: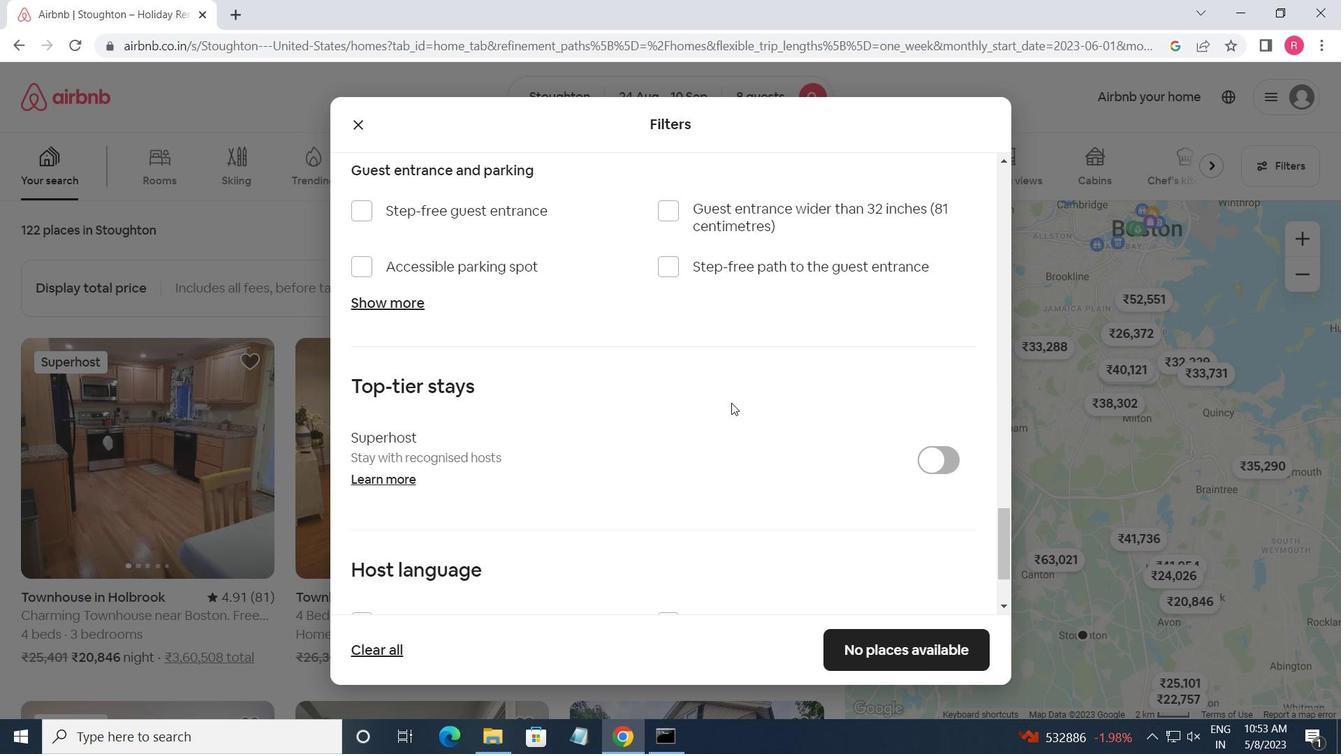 
Action: Mouse scrolled (731, 402) with delta (0, 0)
Screenshot: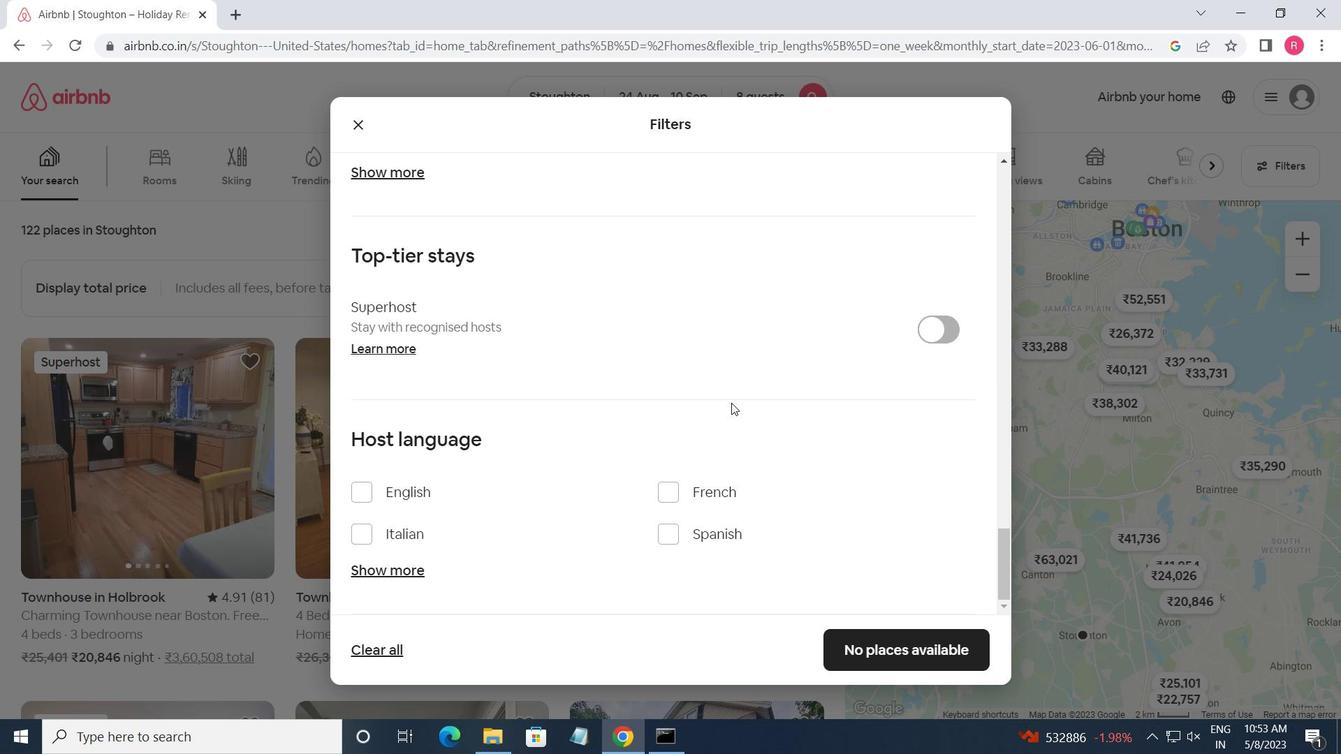 
Action: Mouse moved to (365, 493)
Screenshot: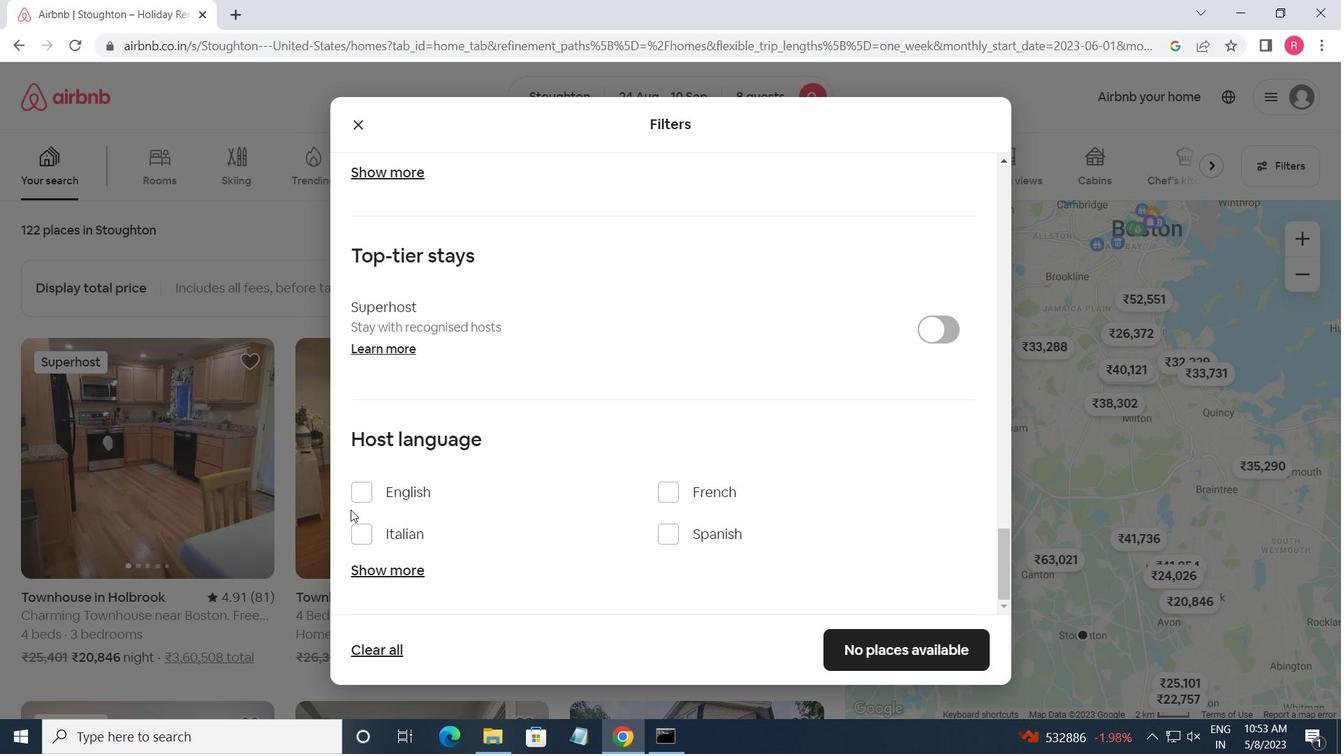 
Action: Mouse pressed left at (365, 493)
Screenshot: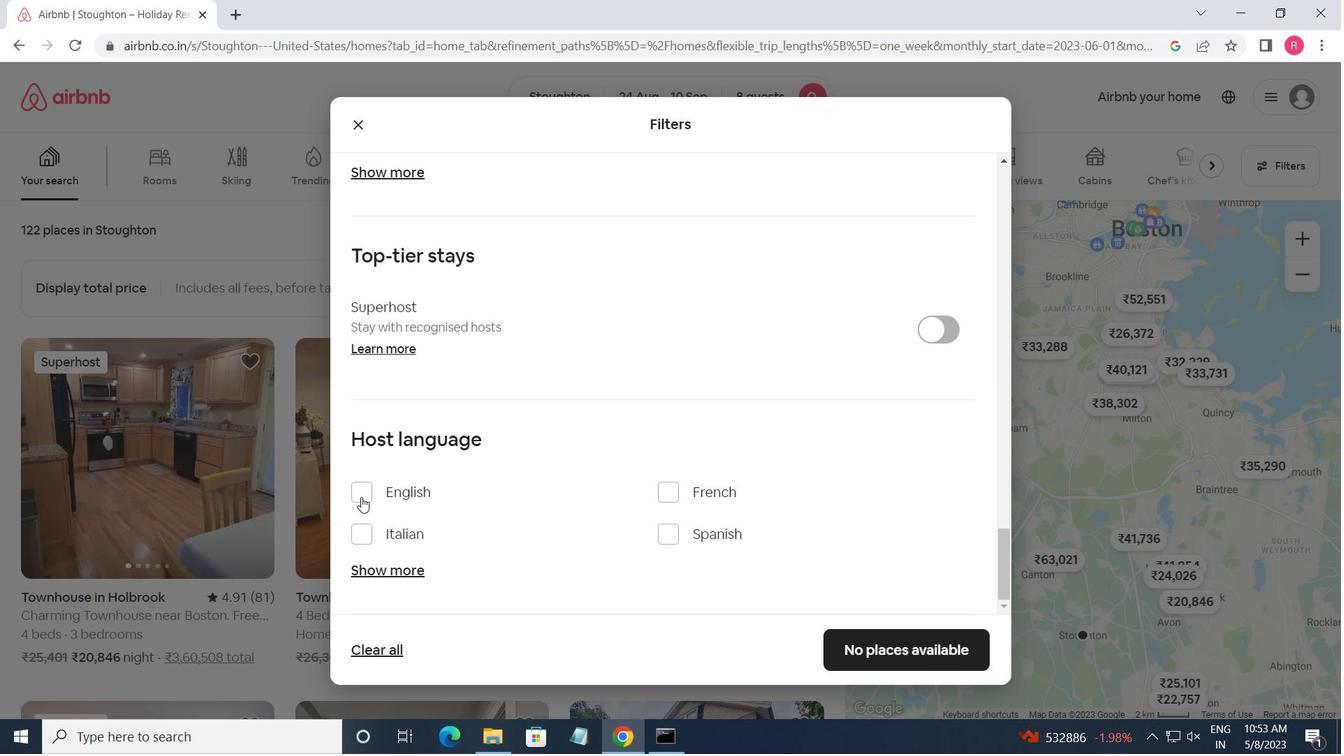 
Action: Mouse moved to (702, 369)
Screenshot: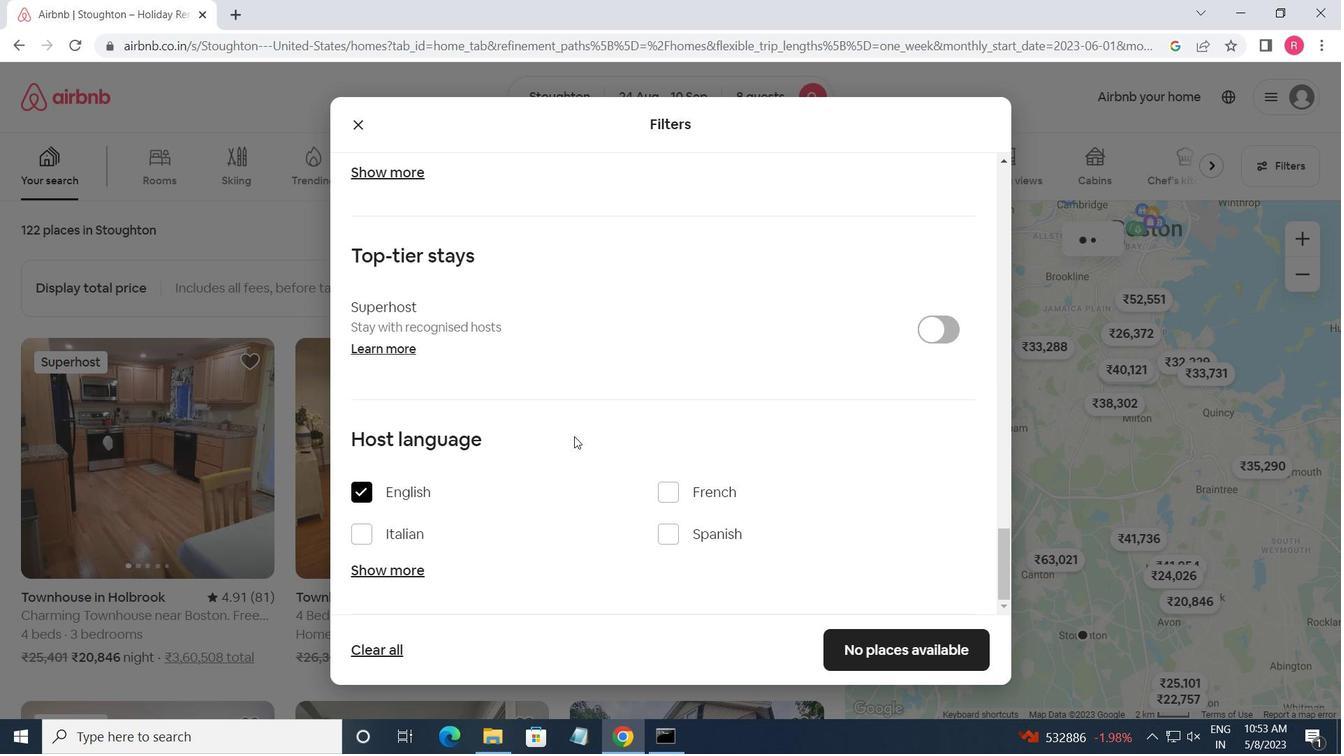 
Action: Mouse scrolled (702, 368) with delta (0, 0)
Screenshot: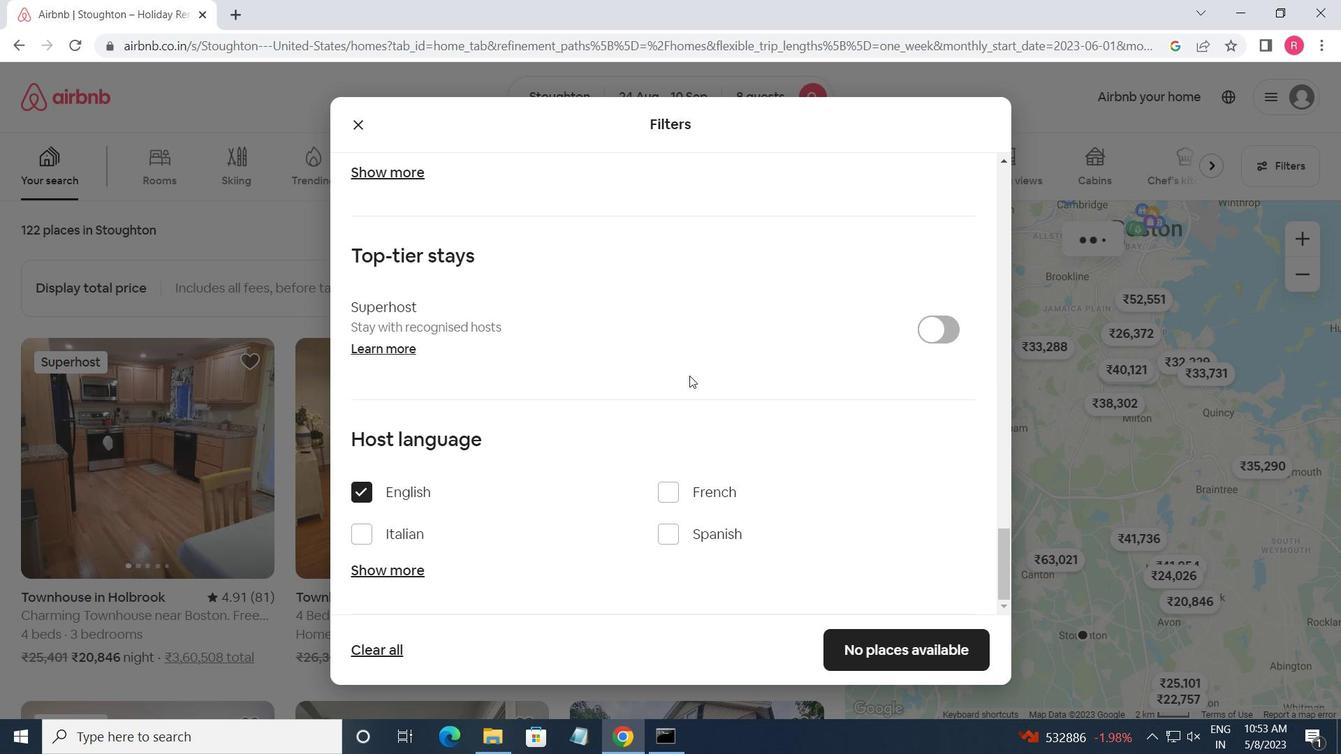 
Action: Mouse moved to (703, 369)
Screenshot: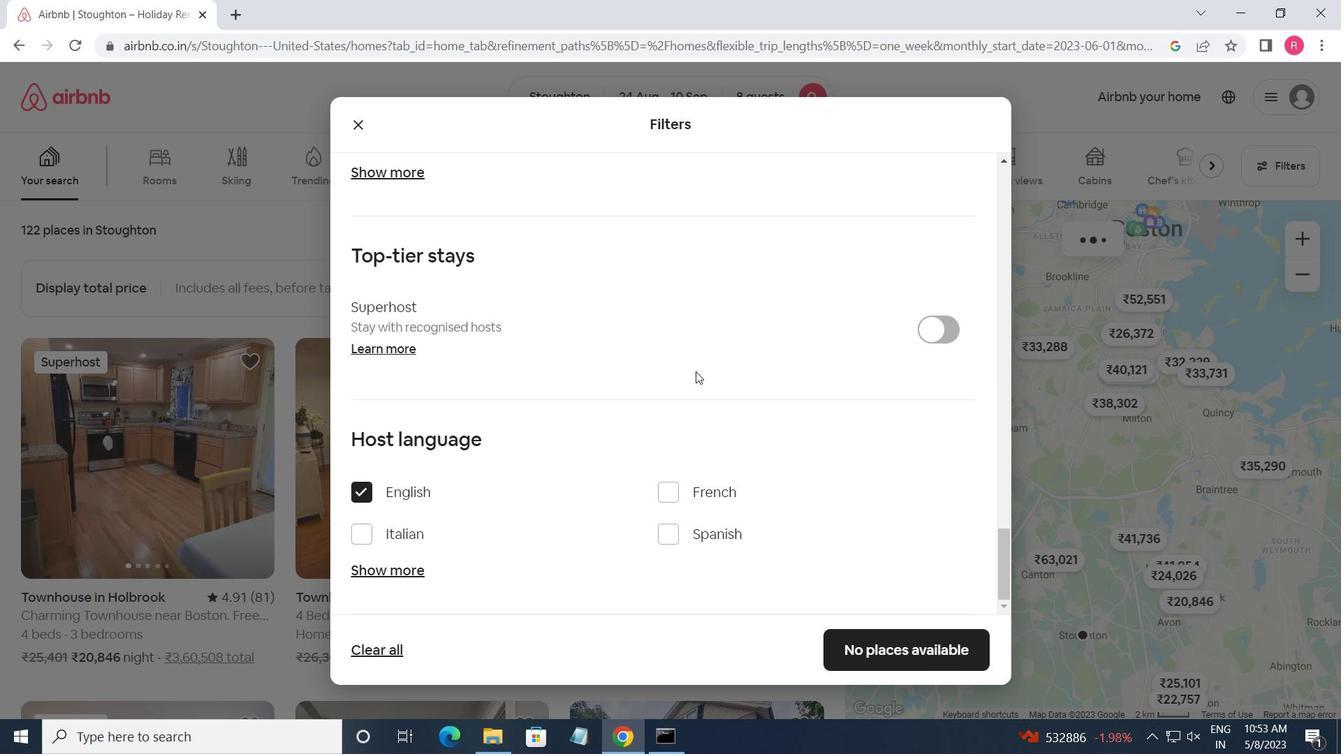 
Action: Mouse scrolled (703, 368) with delta (0, 0)
Screenshot: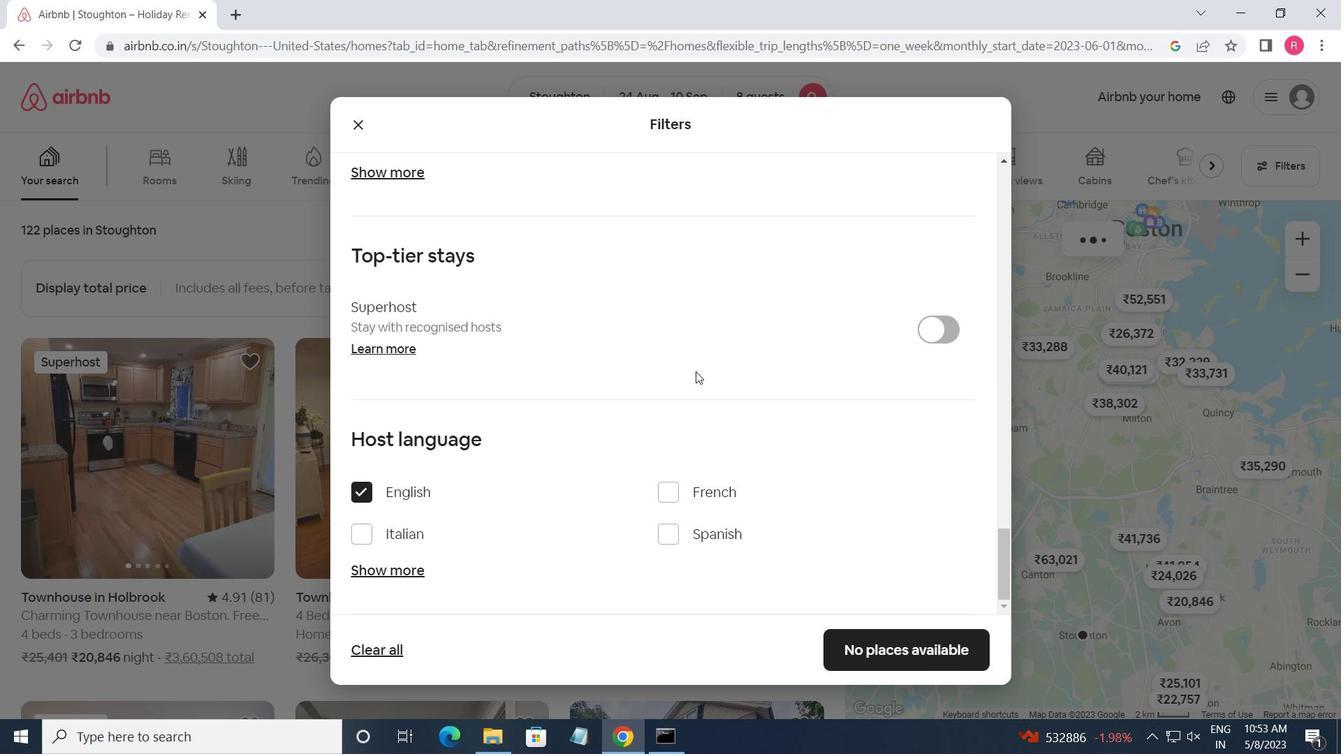 
Action: Mouse moved to (703, 369)
Screenshot: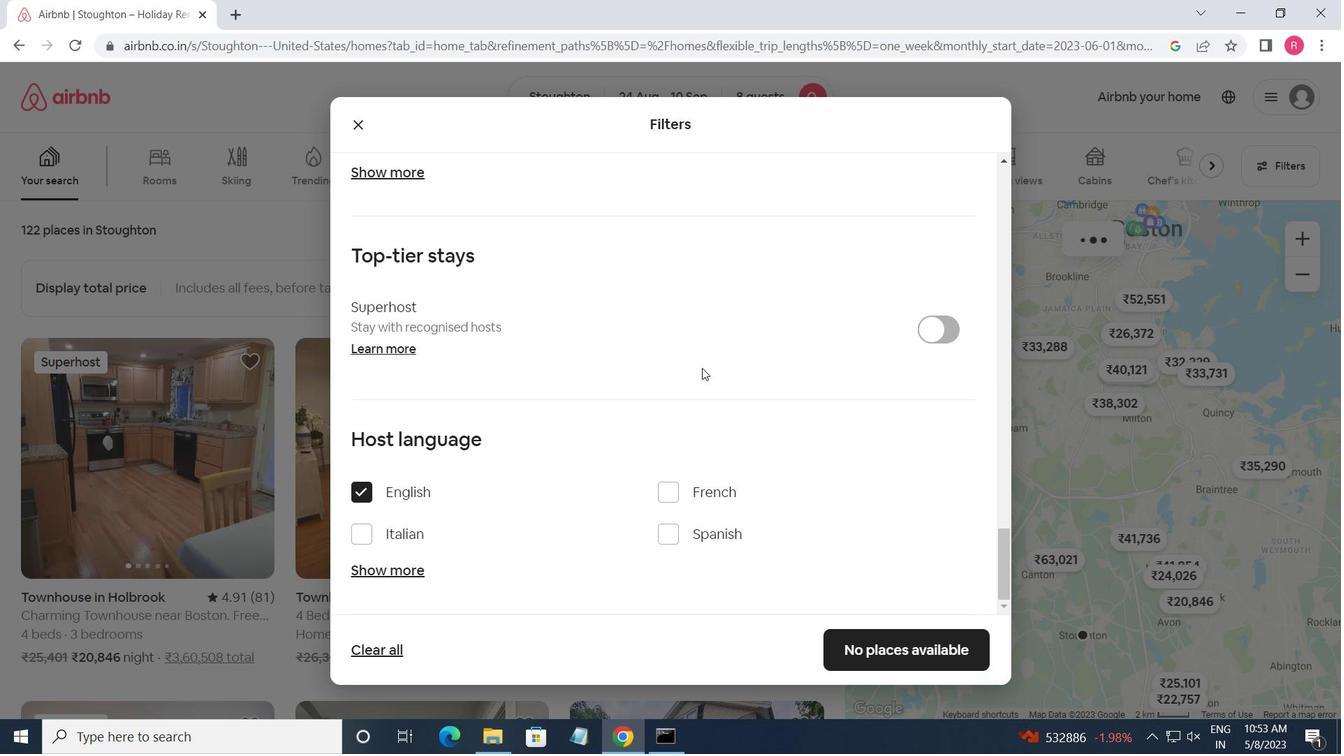 
Action: Mouse scrolled (703, 369) with delta (0, 0)
Screenshot: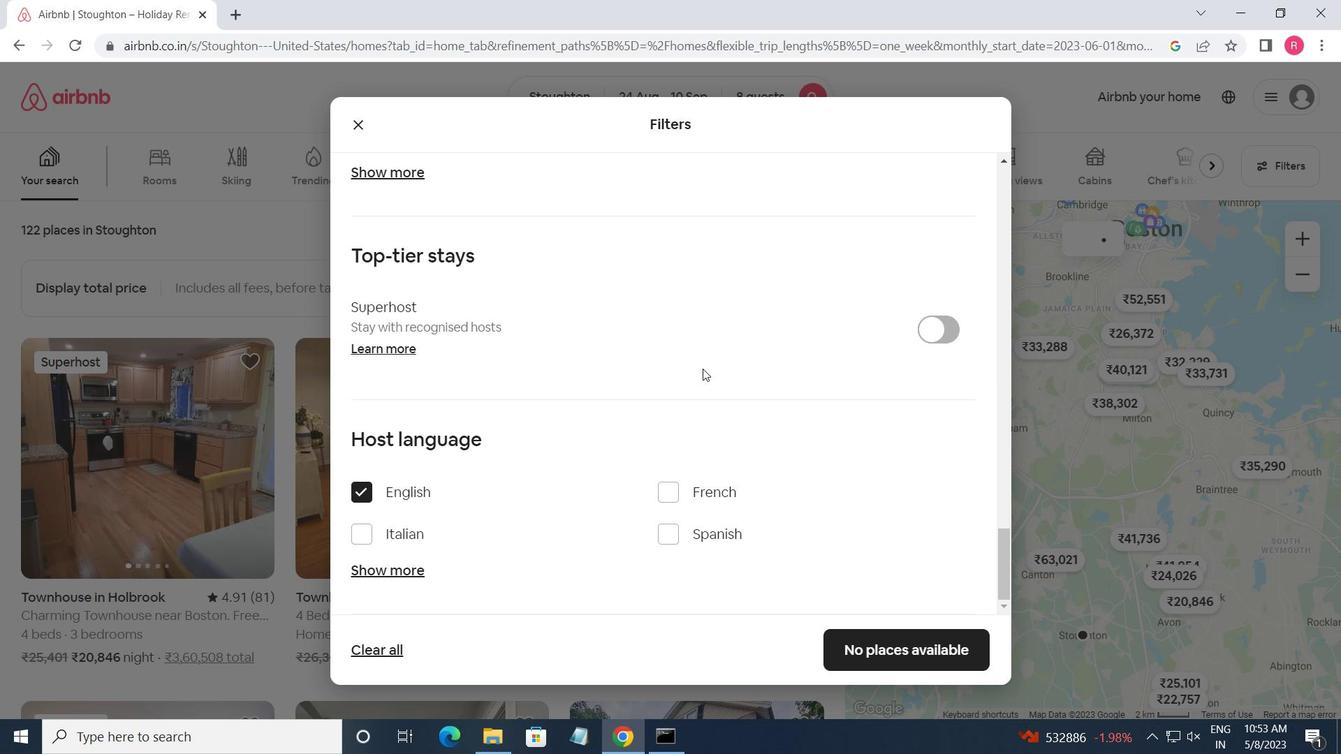 
Action: Mouse scrolled (703, 369) with delta (0, 0)
Screenshot: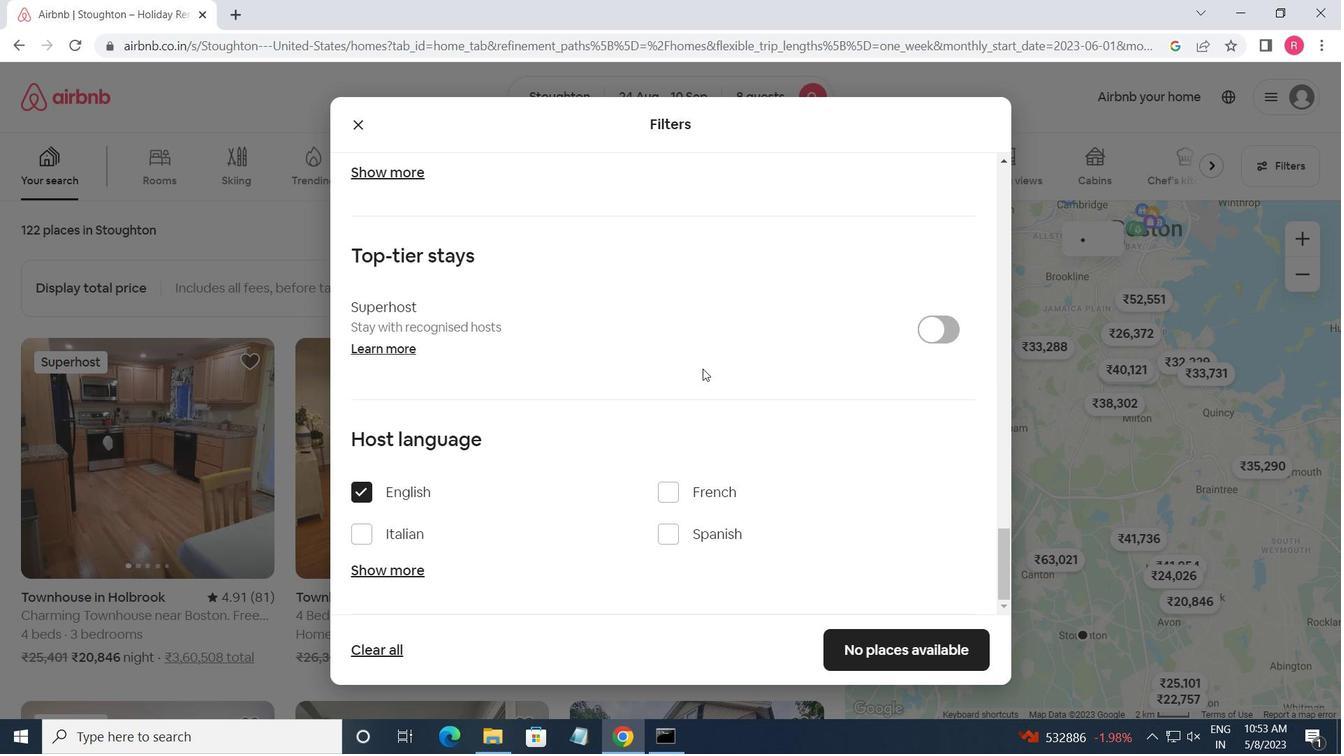 
Action: Mouse moved to (900, 655)
Screenshot: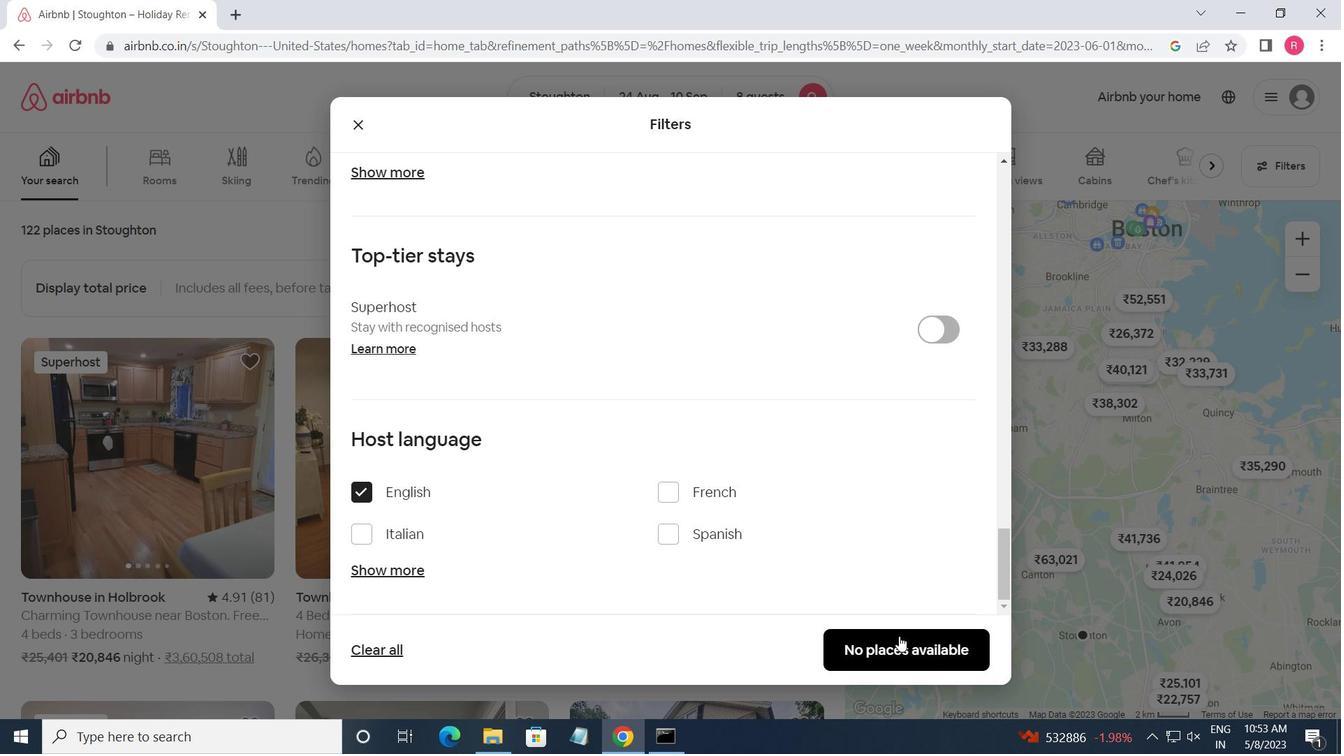 
Action: Mouse pressed left at (900, 655)
Screenshot: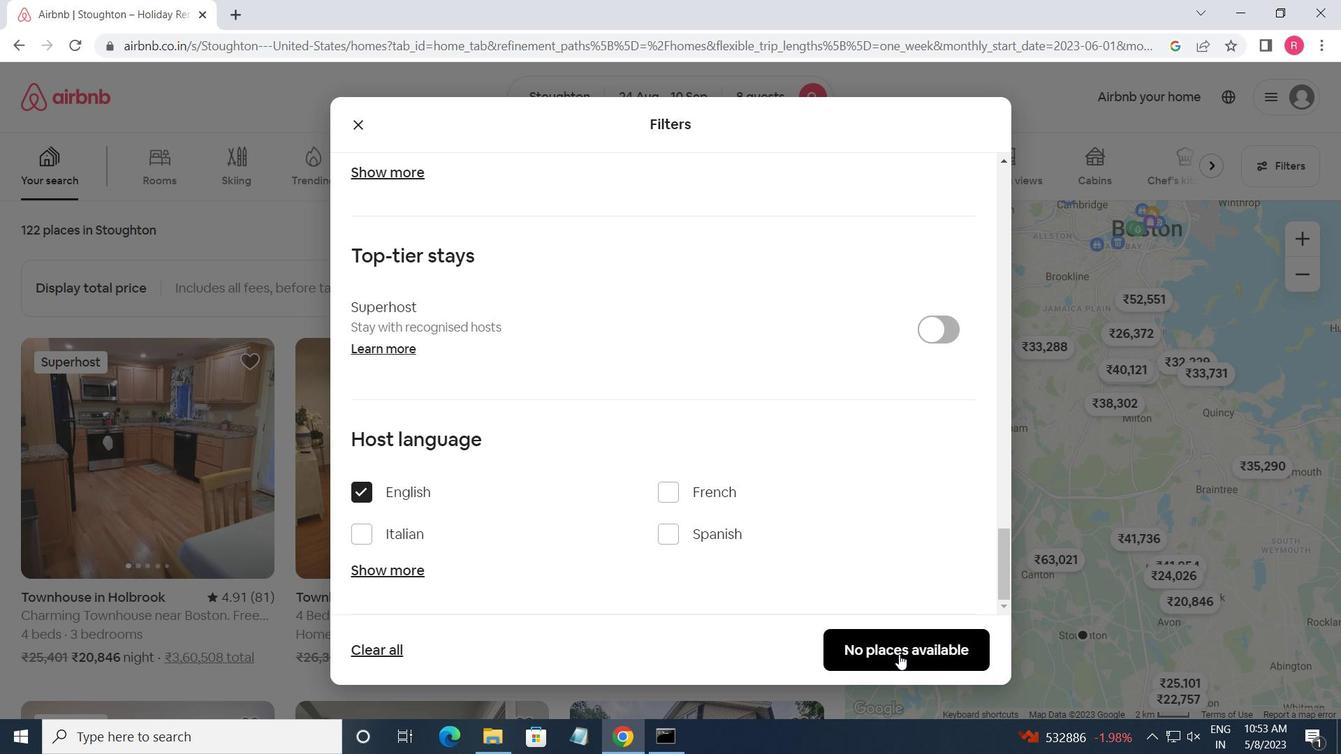 
Action: Mouse moved to (805, 169)
Screenshot: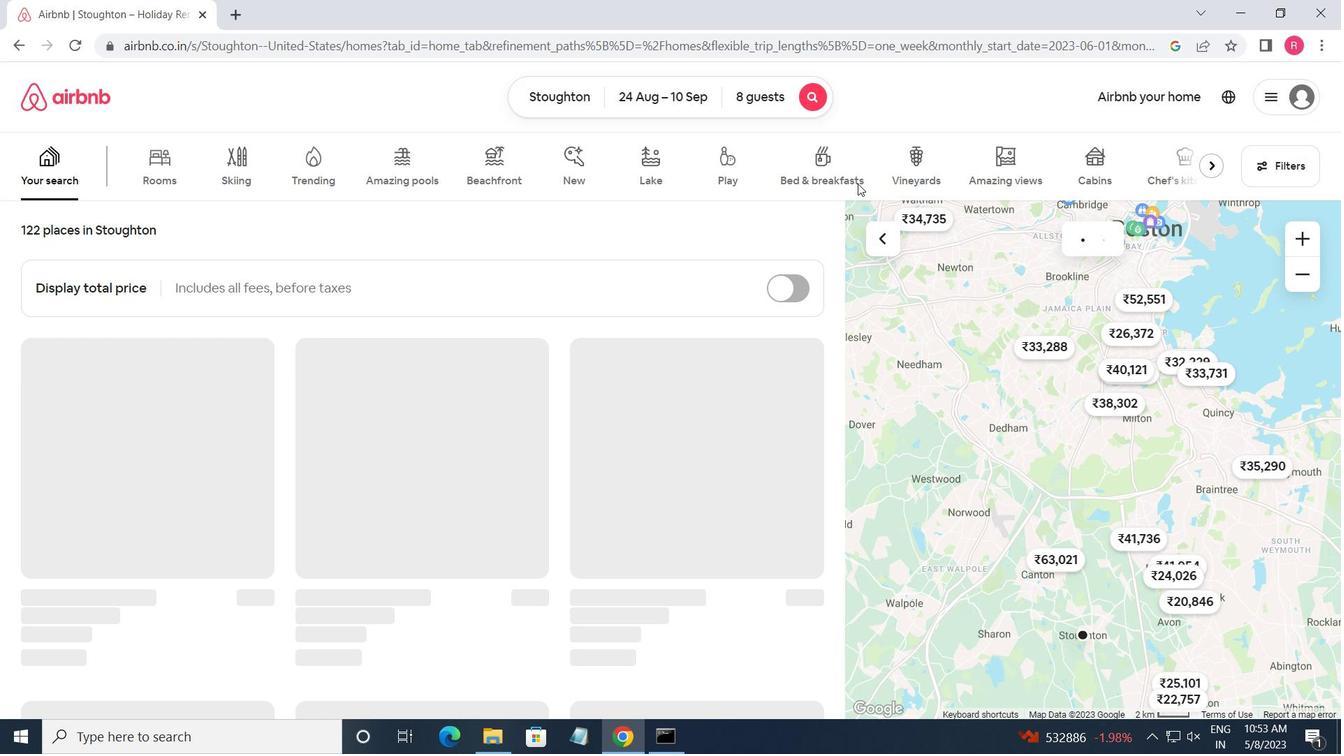 
